 Task: Look for space in Thanh Hóa, Vietnam from 6th September, 2023 to 15th September, 2023 for 6 adults in price range Rs.8000 to Rs.12000. Place can be entire place or private room with 6 bedrooms having 6 beds and 6 bathrooms. Property type can be house, flat, guest house. Amenities needed are: wifi, TV, free parkinig on premises, gym, breakfast. Booking option can be shelf check-in. Required host language is English.
Action: Mouse moved to (559, 113)
Screenshot: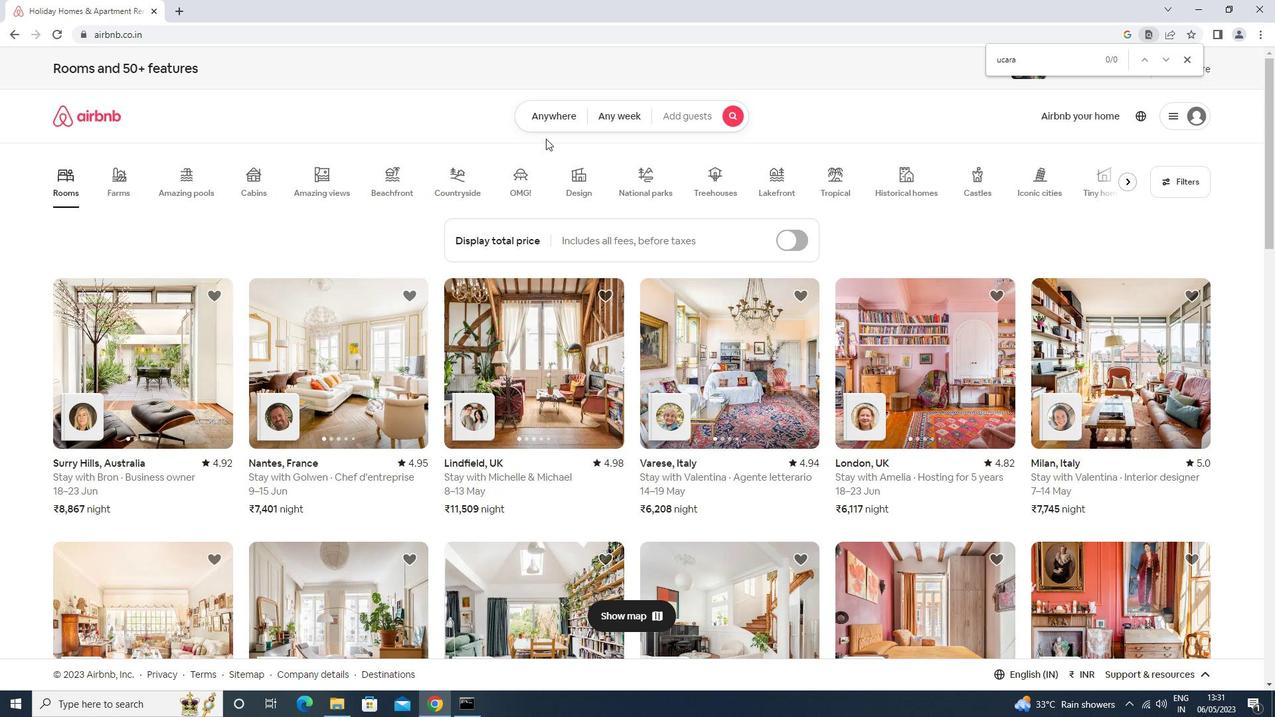 
Action: Mouse pressed left at (559, 113)
Screenshot: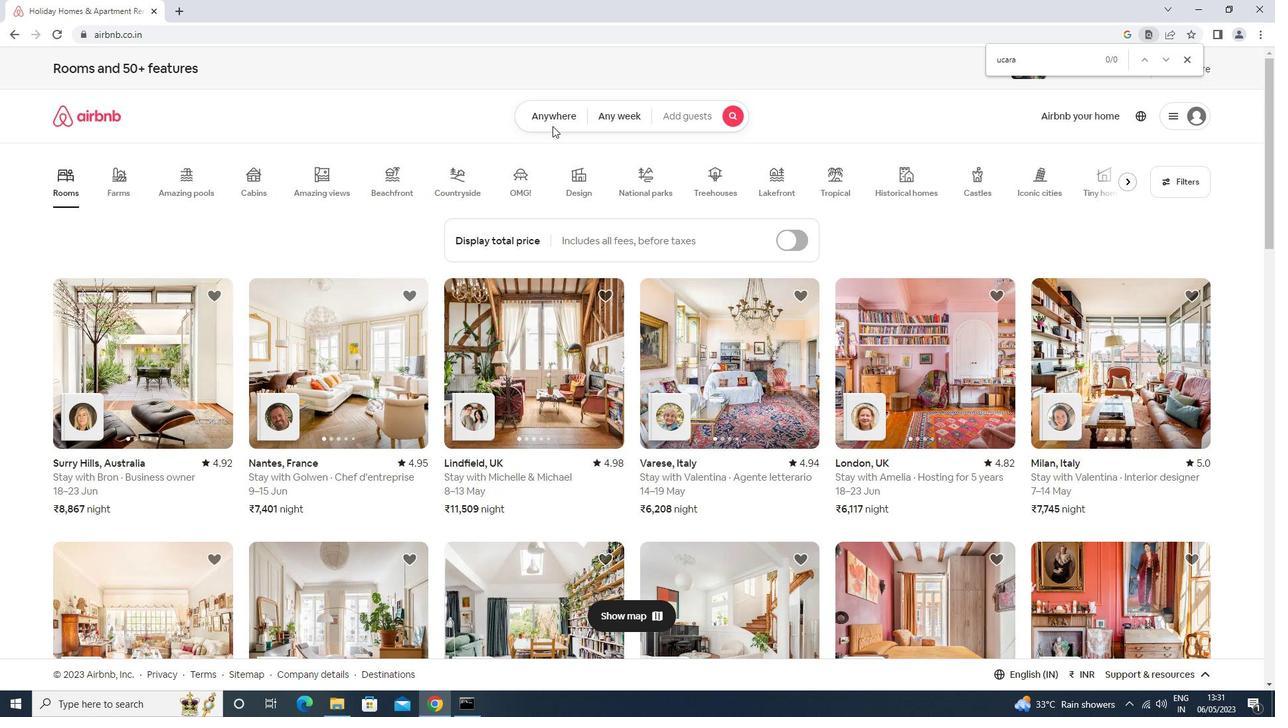 
Action: Mouse moved to (451, 173)
Screenshot: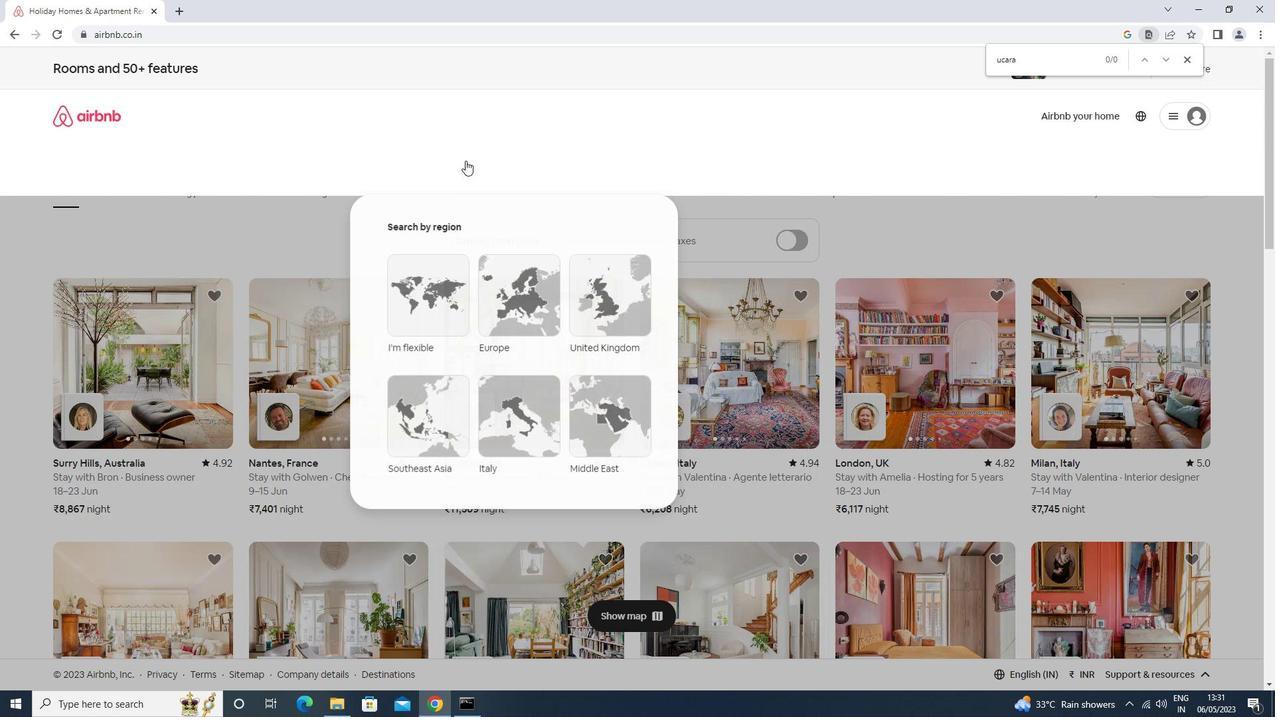 
Action: Mouse pressed left at (451, 173)
Screenshot: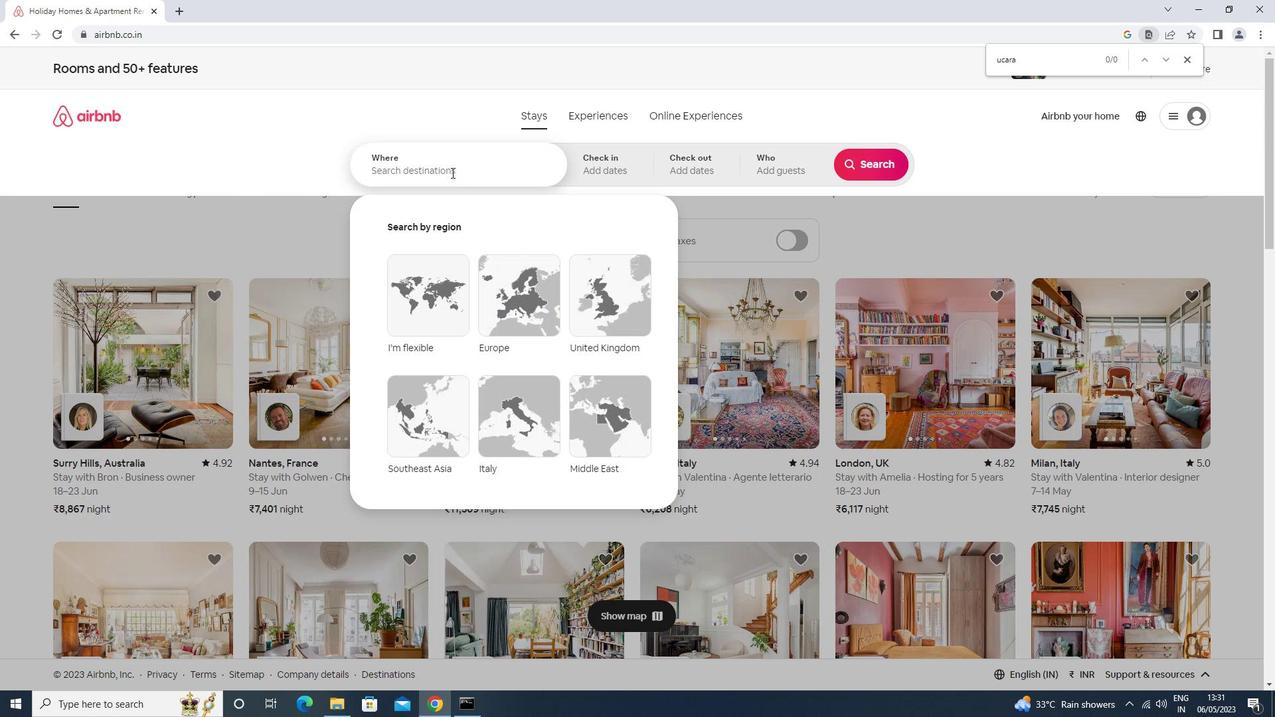 
Action: Key pressed thanh<Key.space>hoa<Key.enter><Key.backspace>
Screenshot: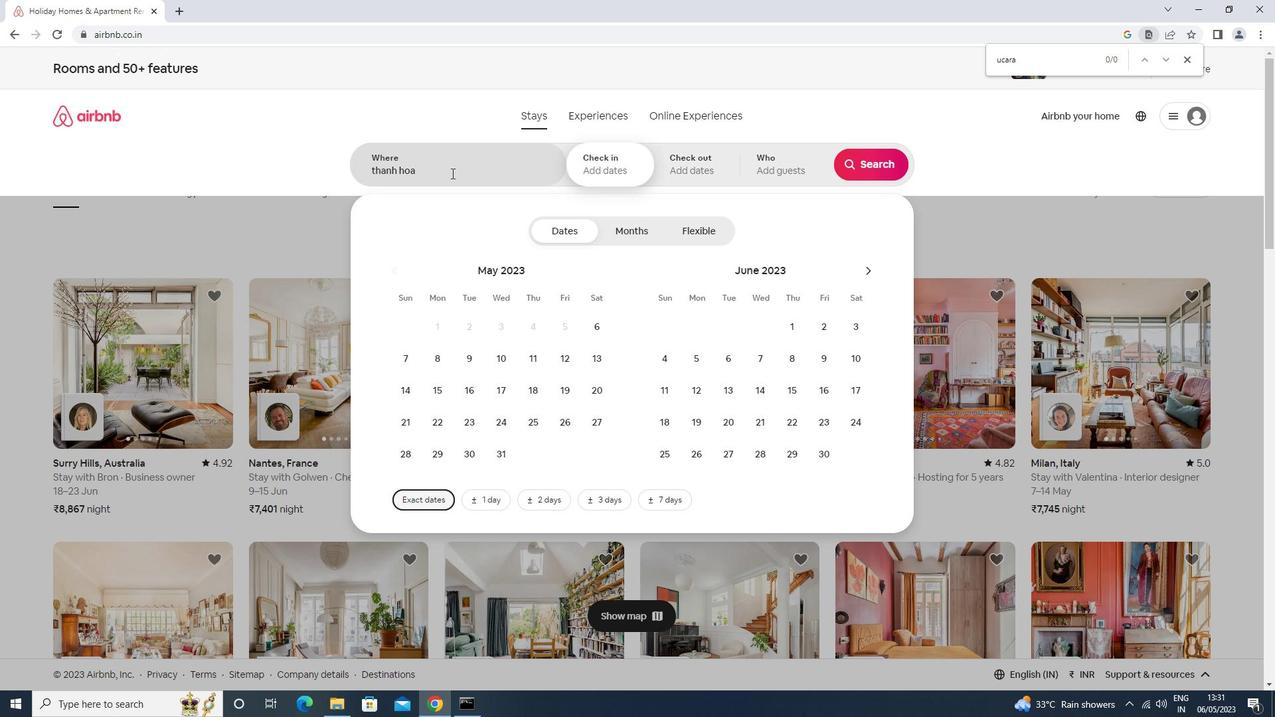 
Action: Mouse moved to (873, 269)
Screenshot: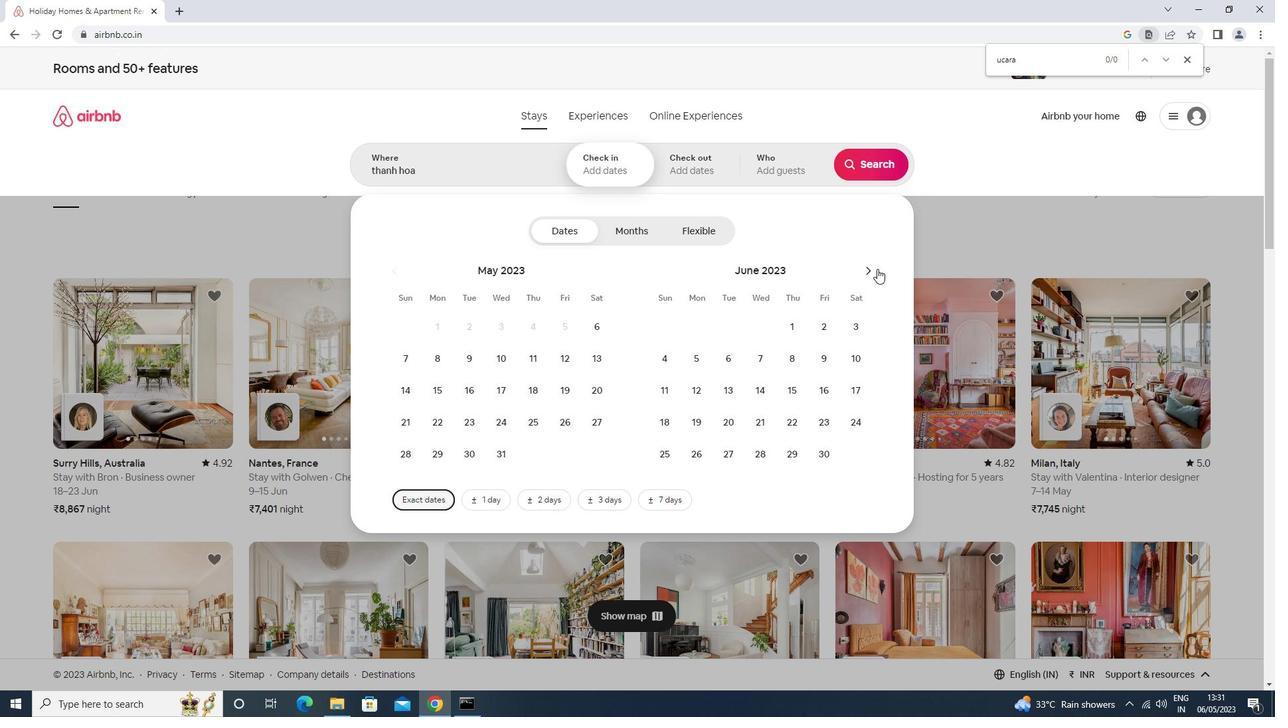 
Action: Mouse pressed left at (873, 269)
Screenshot: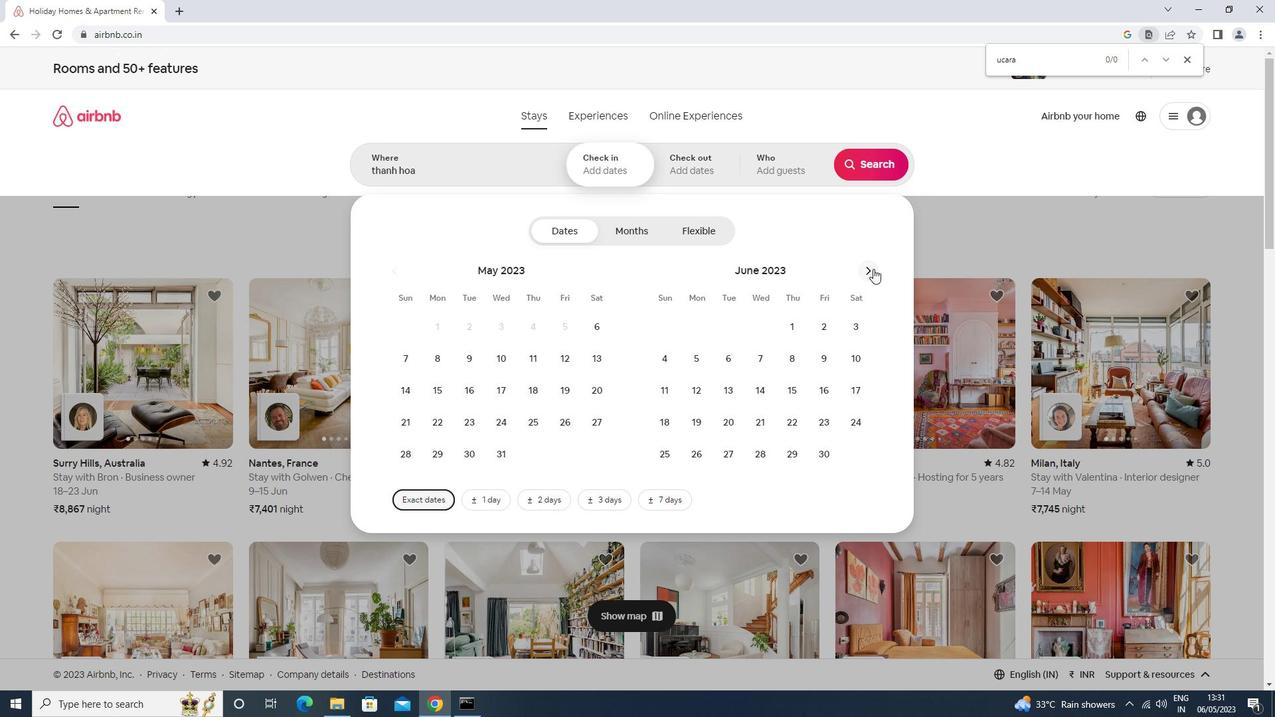 
Action: Mouse pressed left at (873, 269)
Screenshot: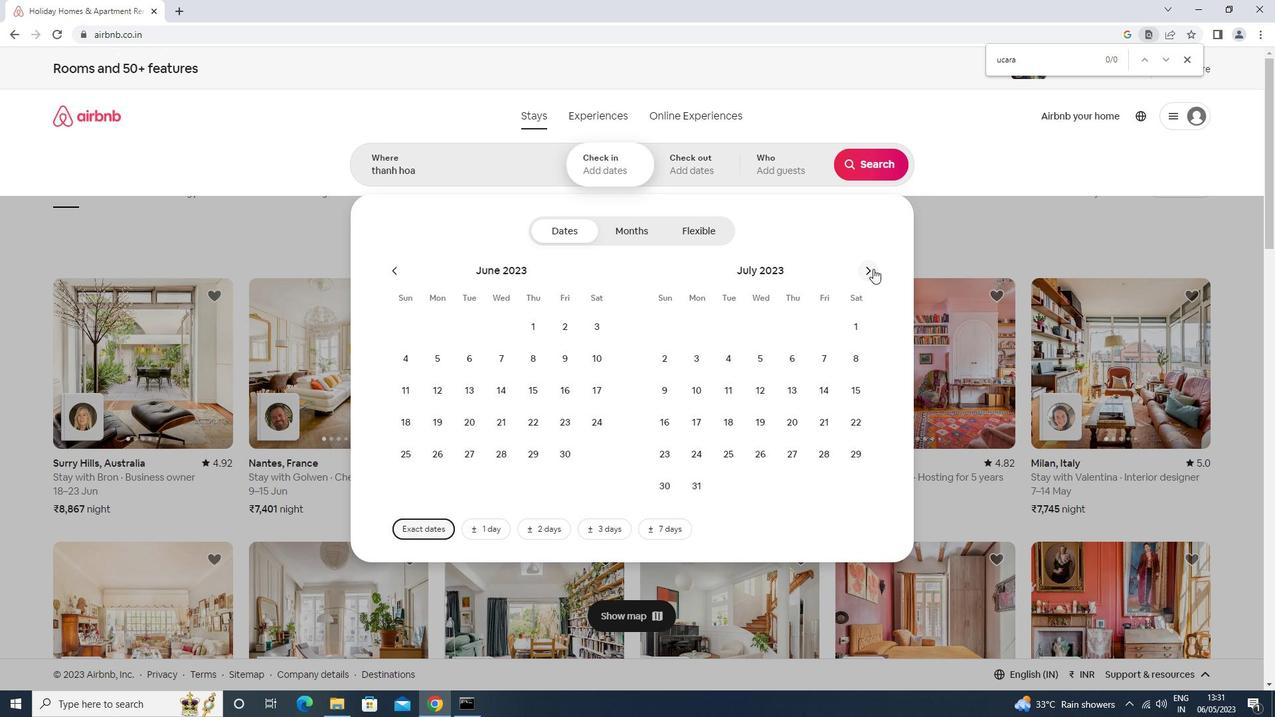 
Action: Mouse pressed left at (873, 269)
Screenshot: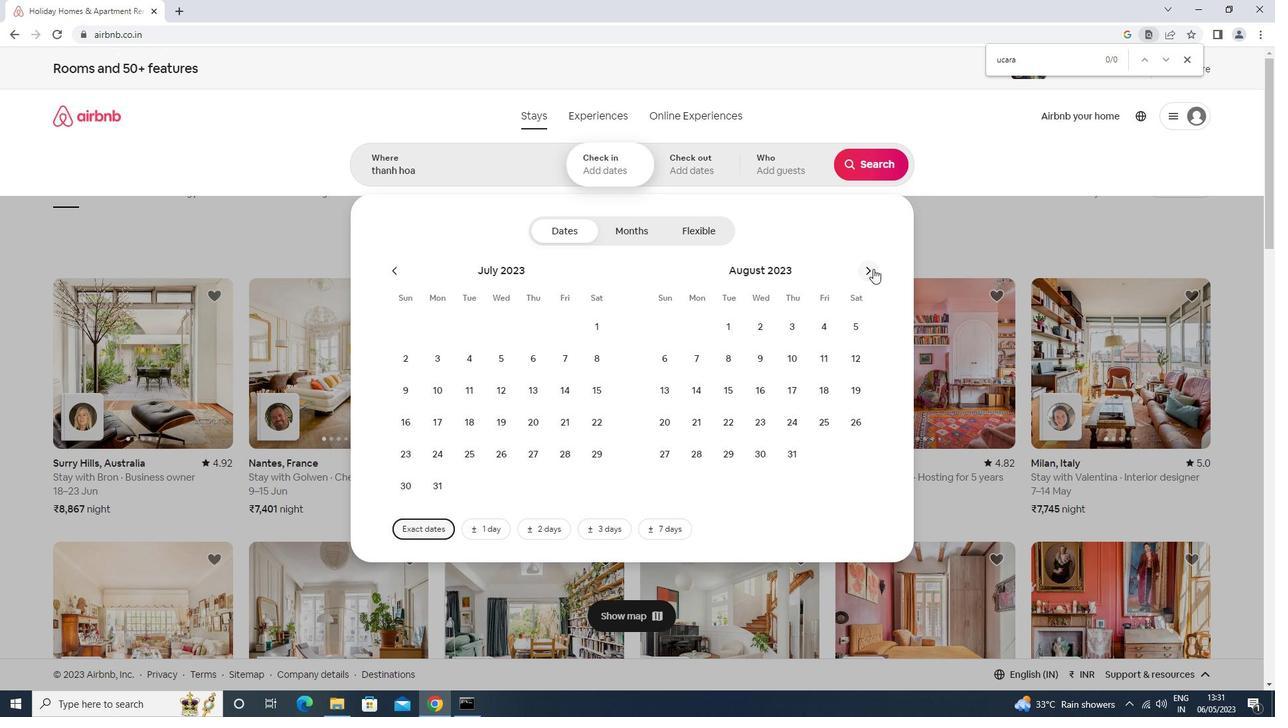 
Action: Mouse moved to (761, 351)
Screenshot: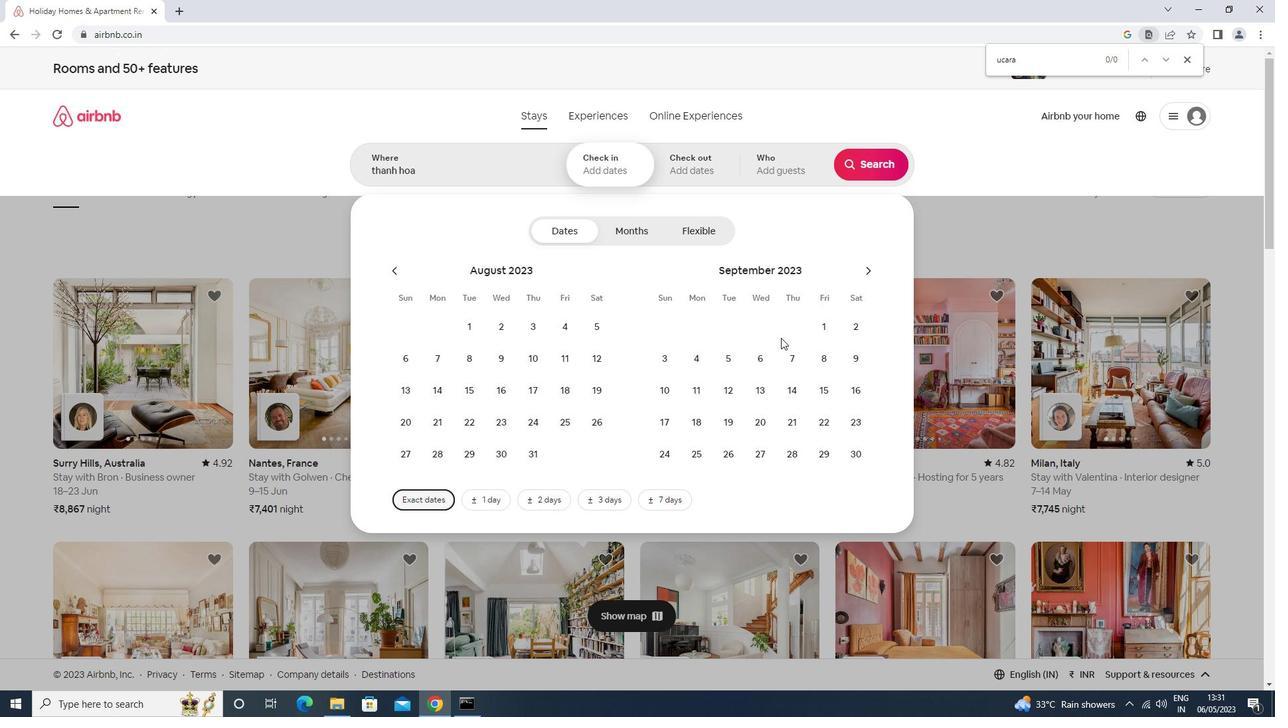 
Action: Mouse pressed left at (761, 351)
Screenshot: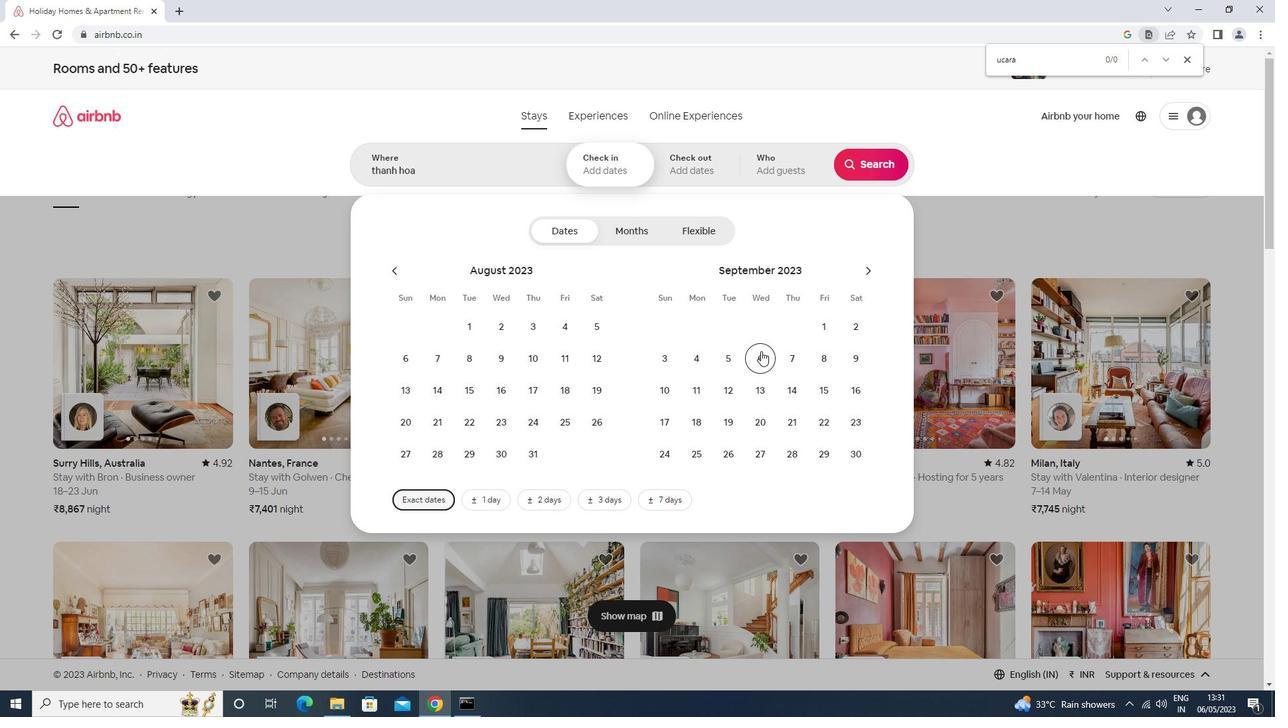 
Action: Mouse moved to (829, 391)
Screenshot: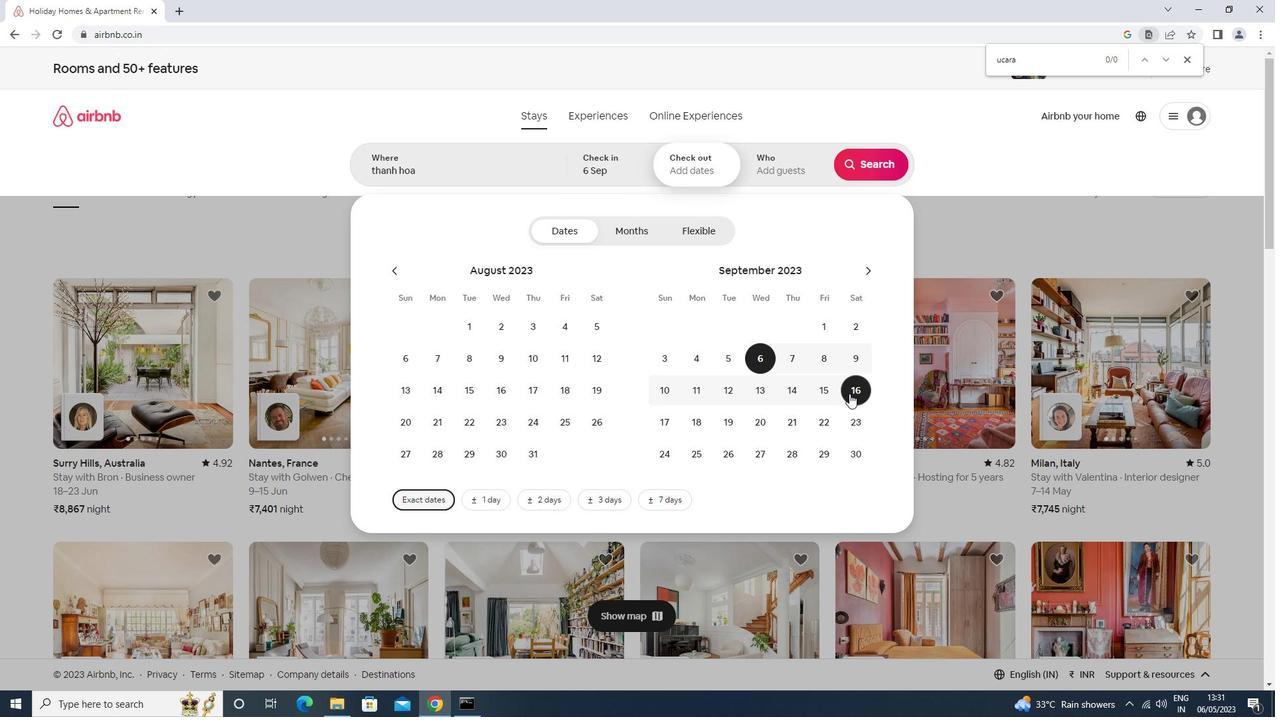 
Action: Mouse pressed left at (829, 391)
Screenshot: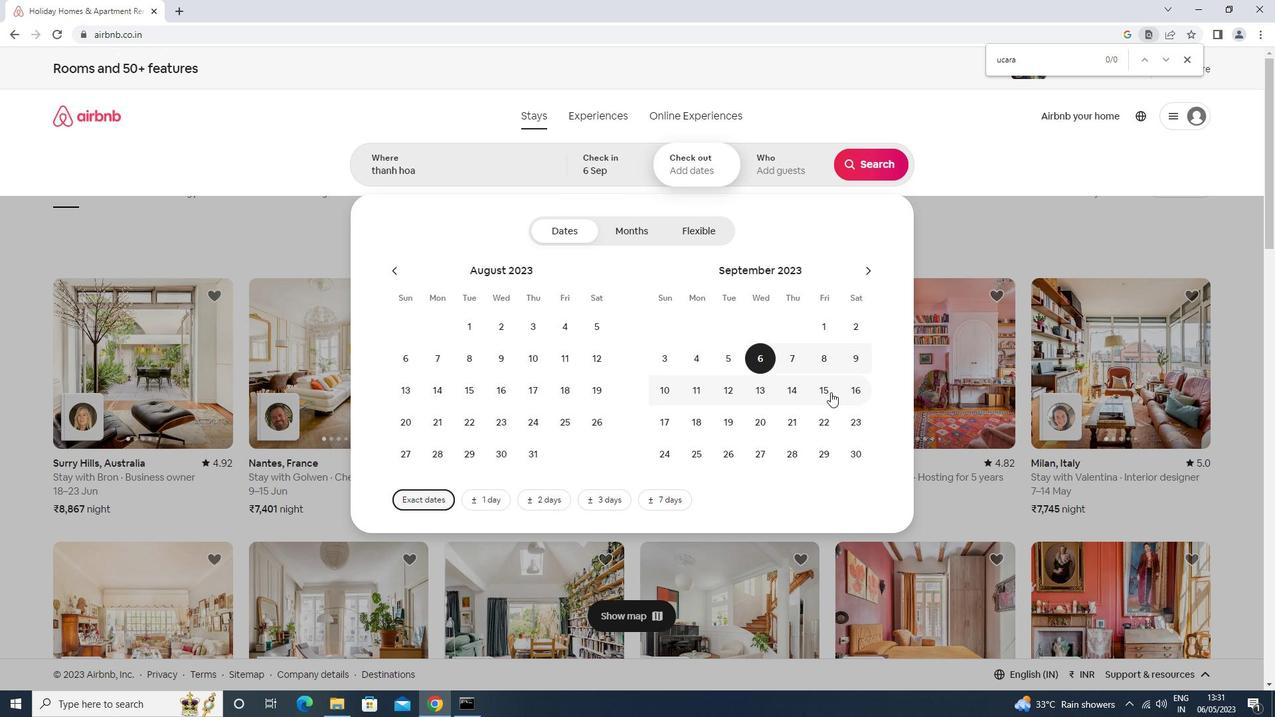 
Action: Mouse moved to (811, 170)
Screenshot: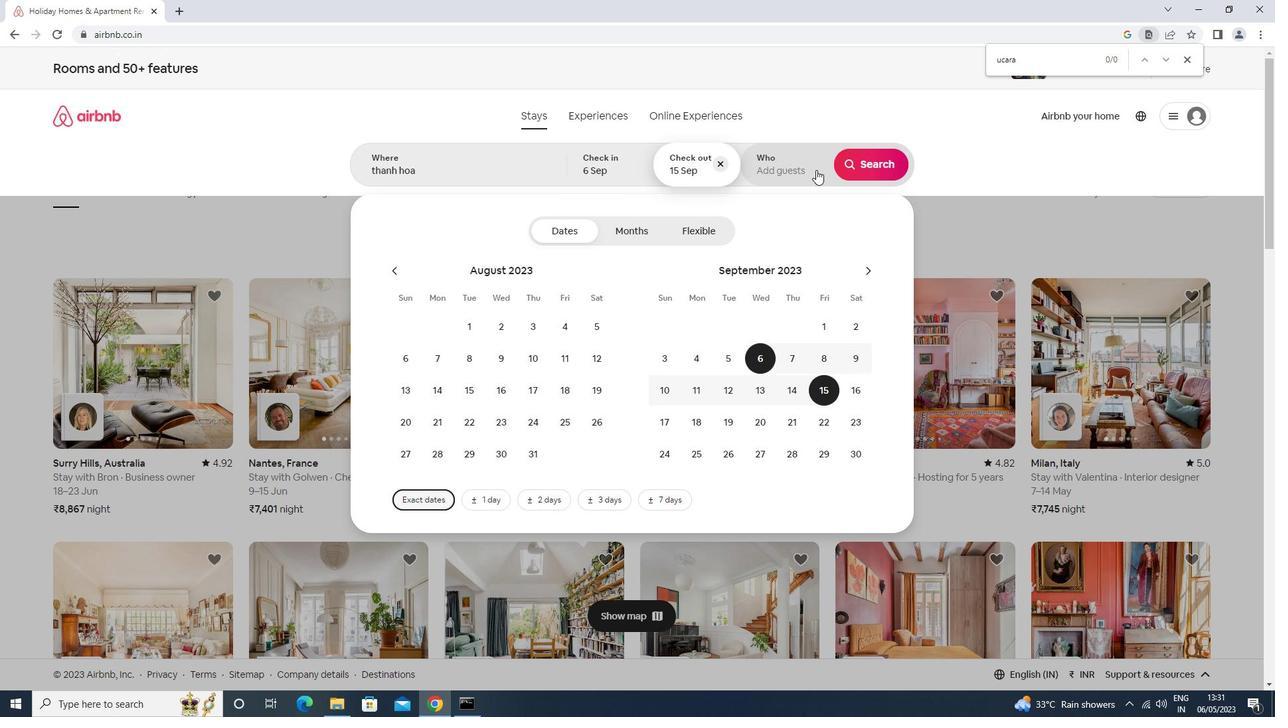 
Action: Mouse pressed left at (811, 170)
Screenshot: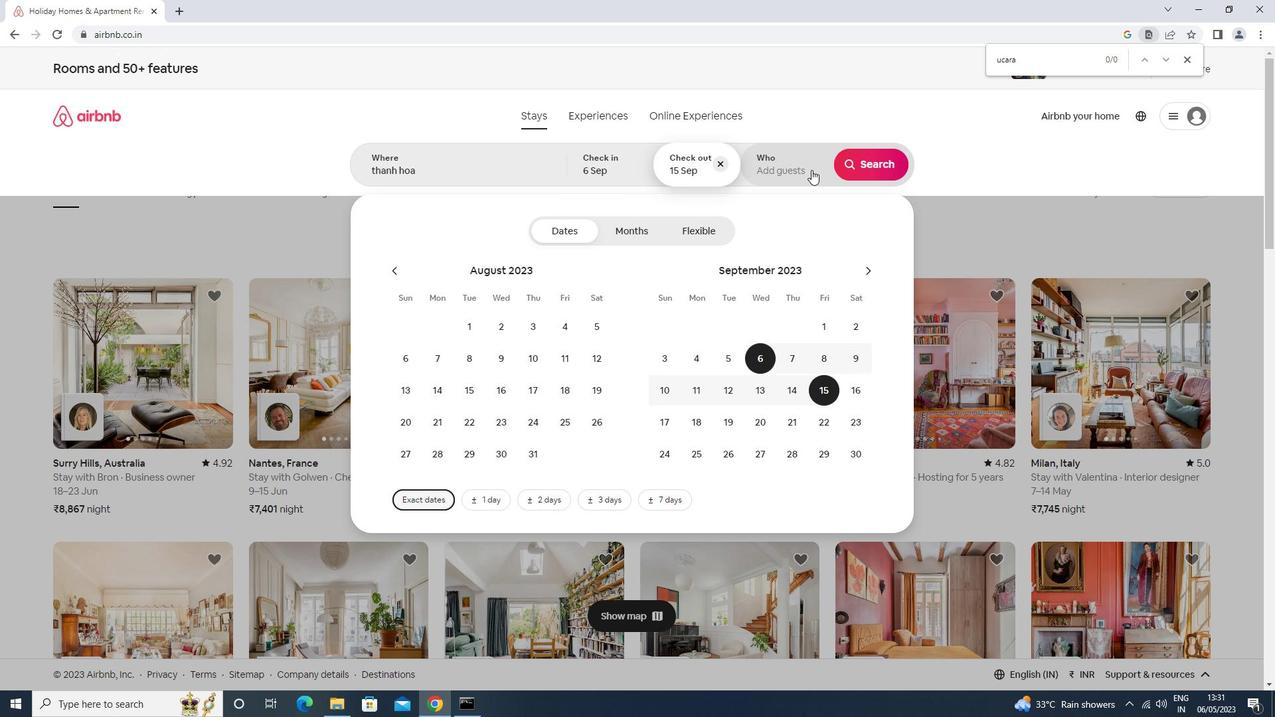 
Action: Mouse moved to (870, 237)
Screenshot: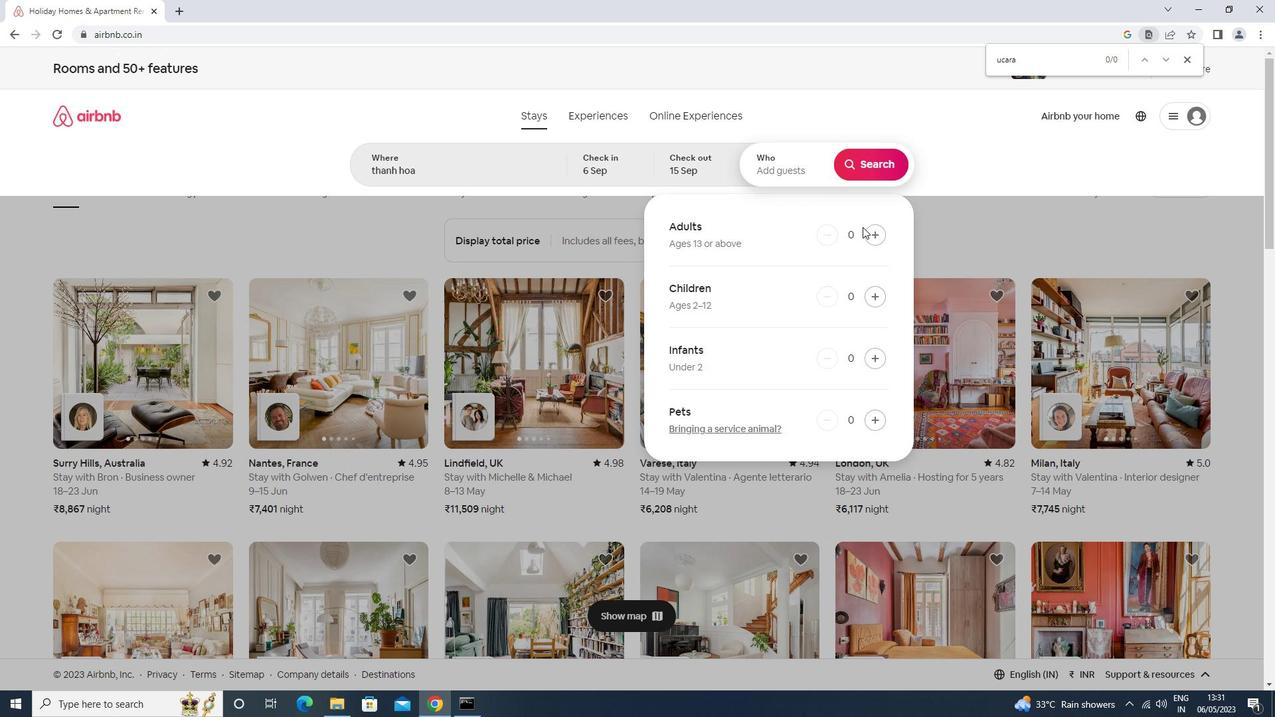 
Action: Mouse pressed left at (870, 237)
Screenshot: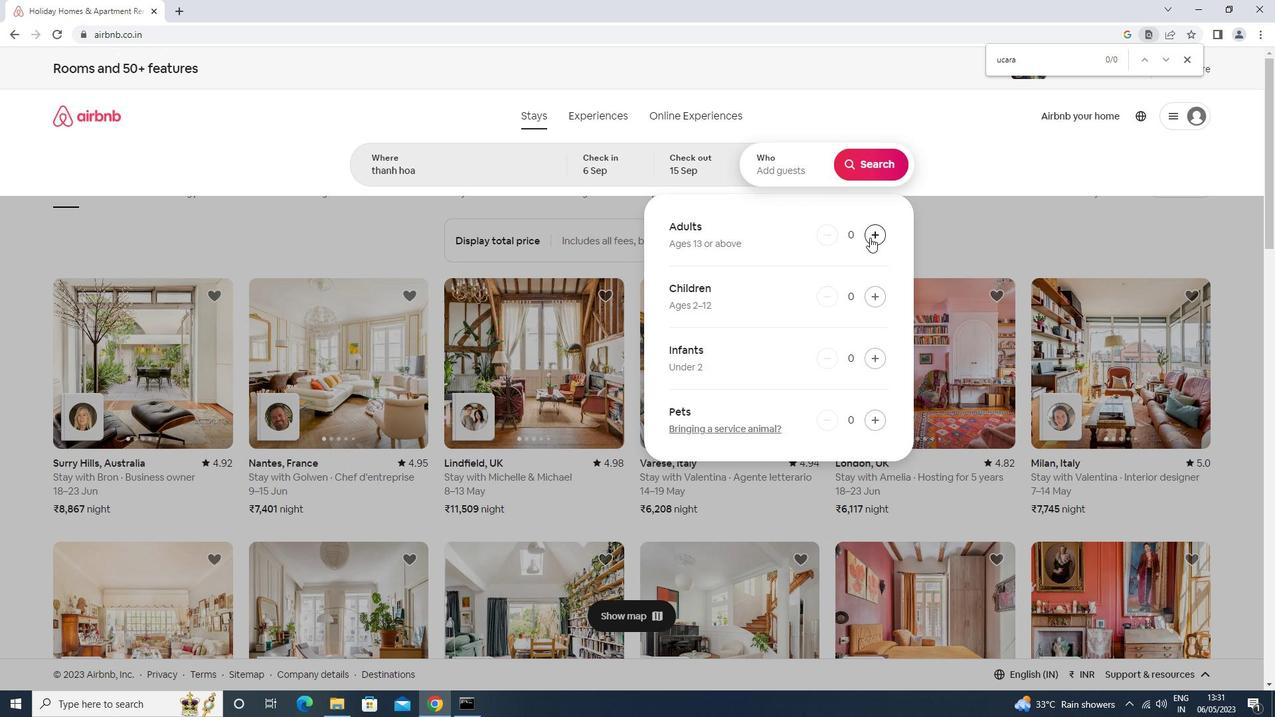 
Action: Mouse pressed left at (870, 237)
Screenshot: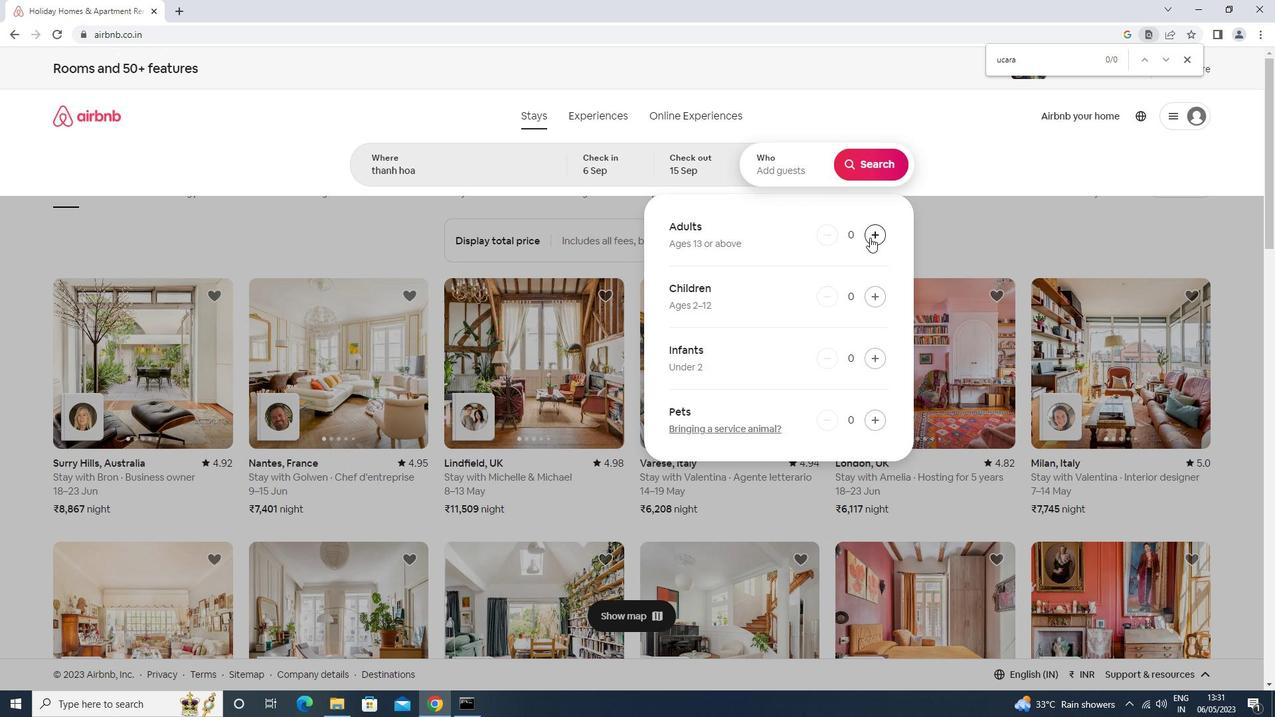 
Action: Mouse pressed left at (870, 237)
Screenshot: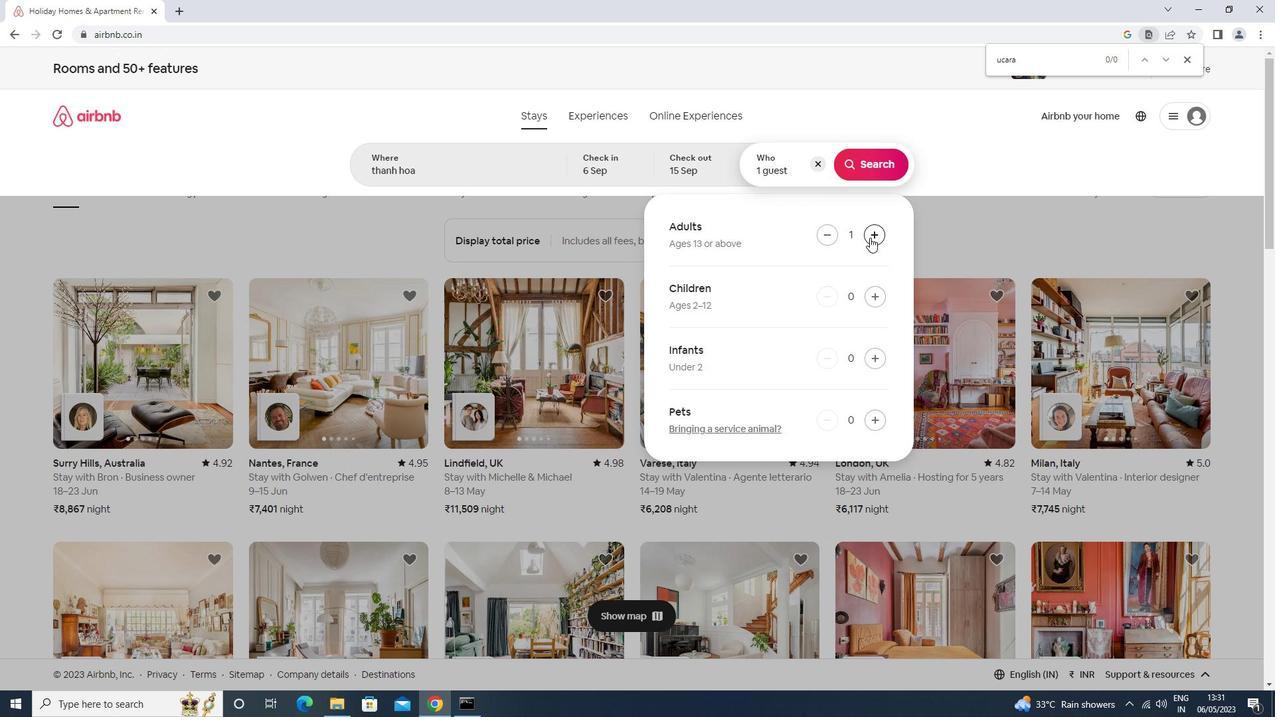 
Action: Mouse pressed left at (870, 237)
Screenshot: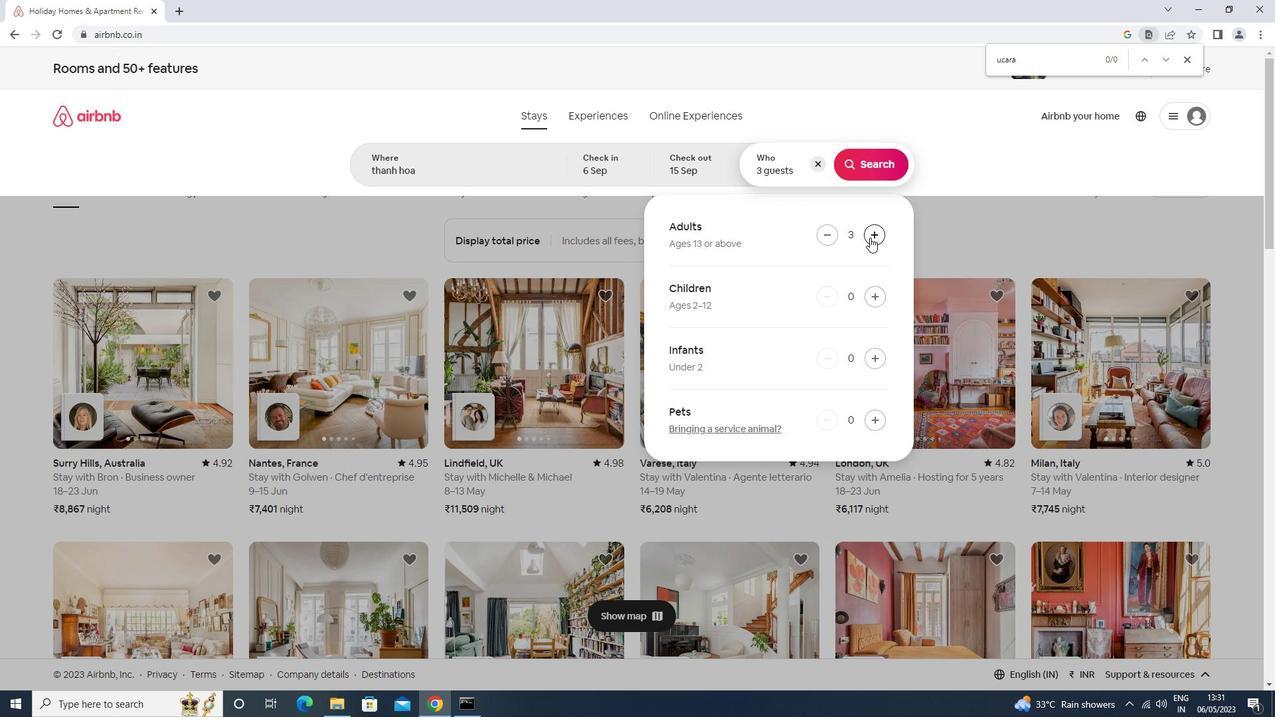 
Action: Mouse pressed left at (870, 237)
Screenshot: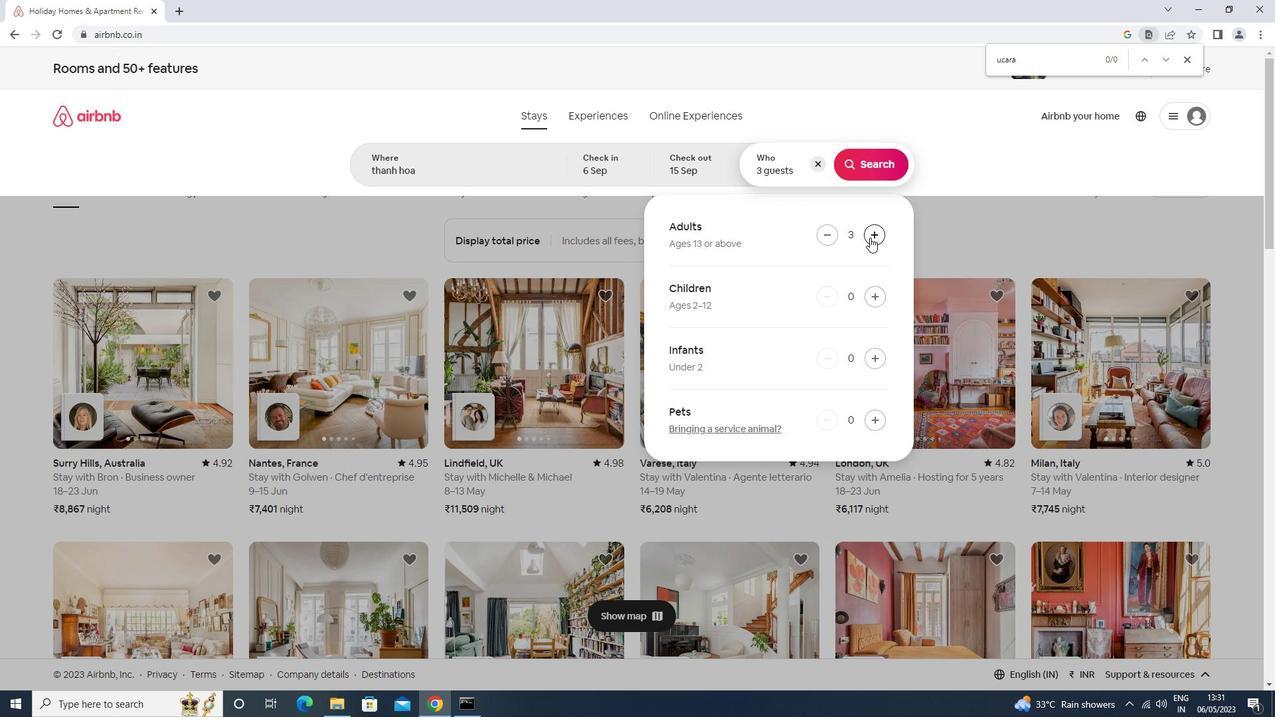 
Action: Mouse pressed left at (870, 237)
Screenshot: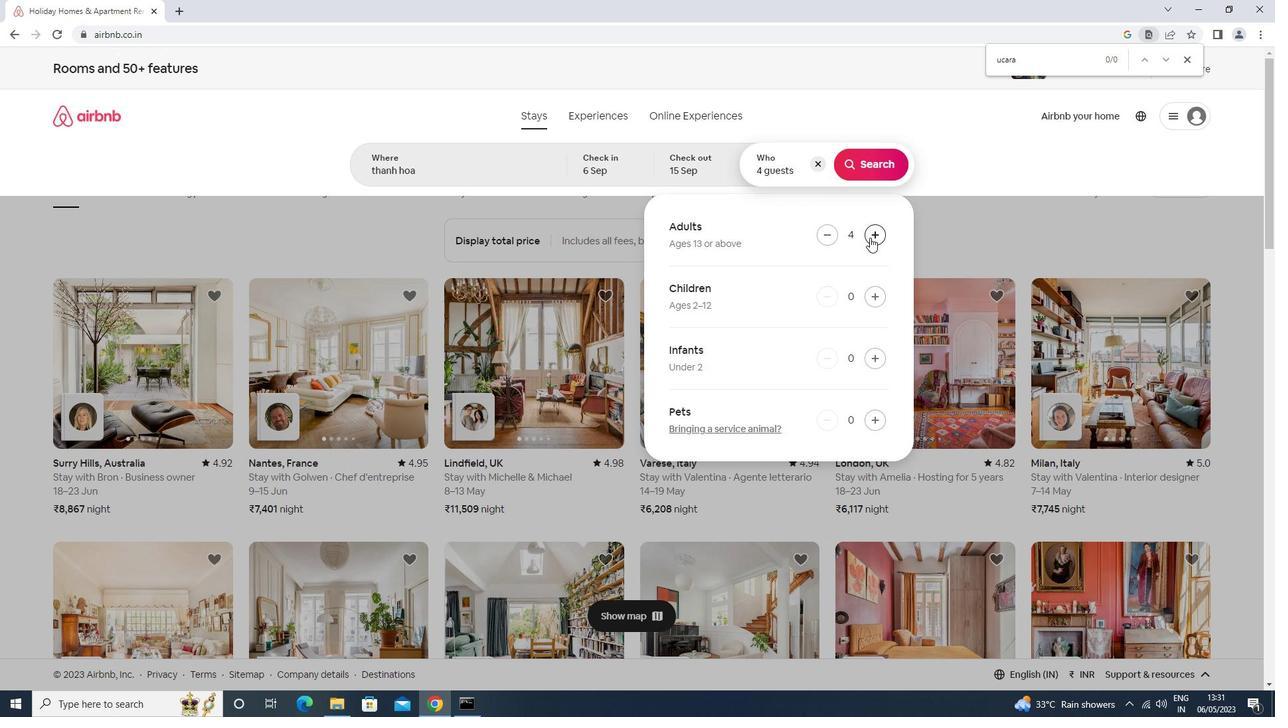 
Action: Mouse moved to (868, 171)
Screenshot: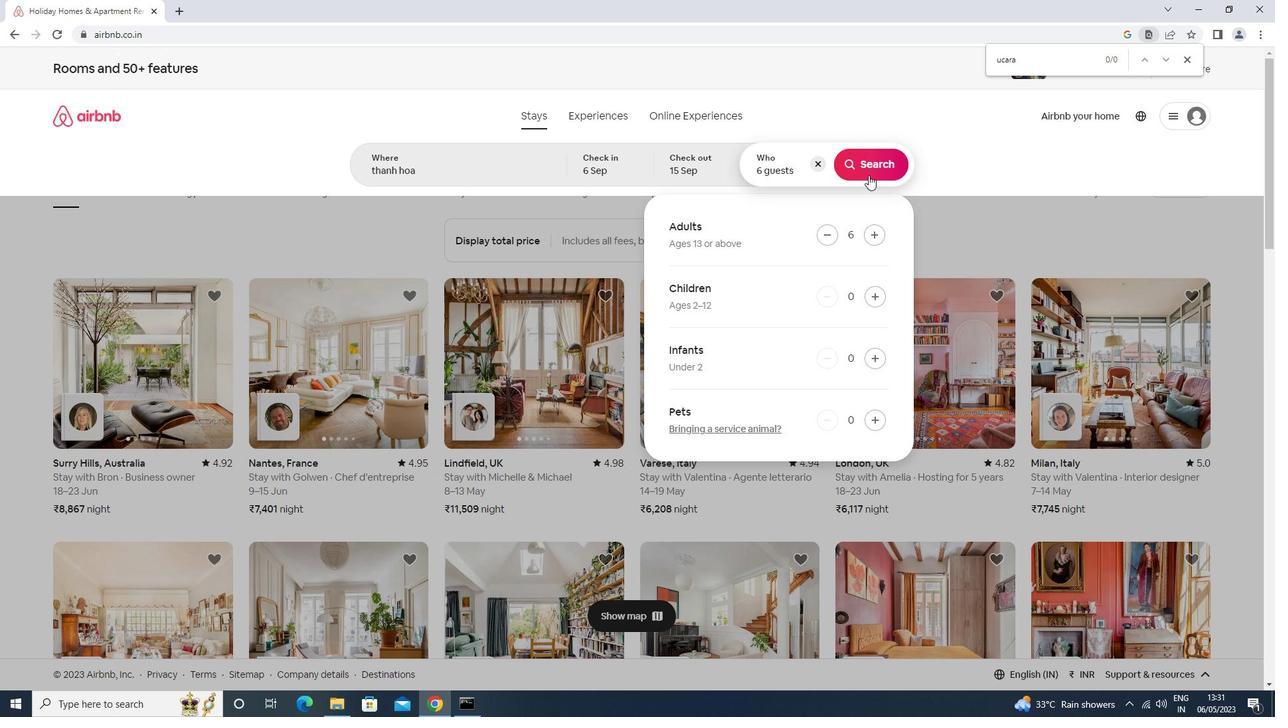 
Action: Mouse pressed left at (868, 171)
Screenshot: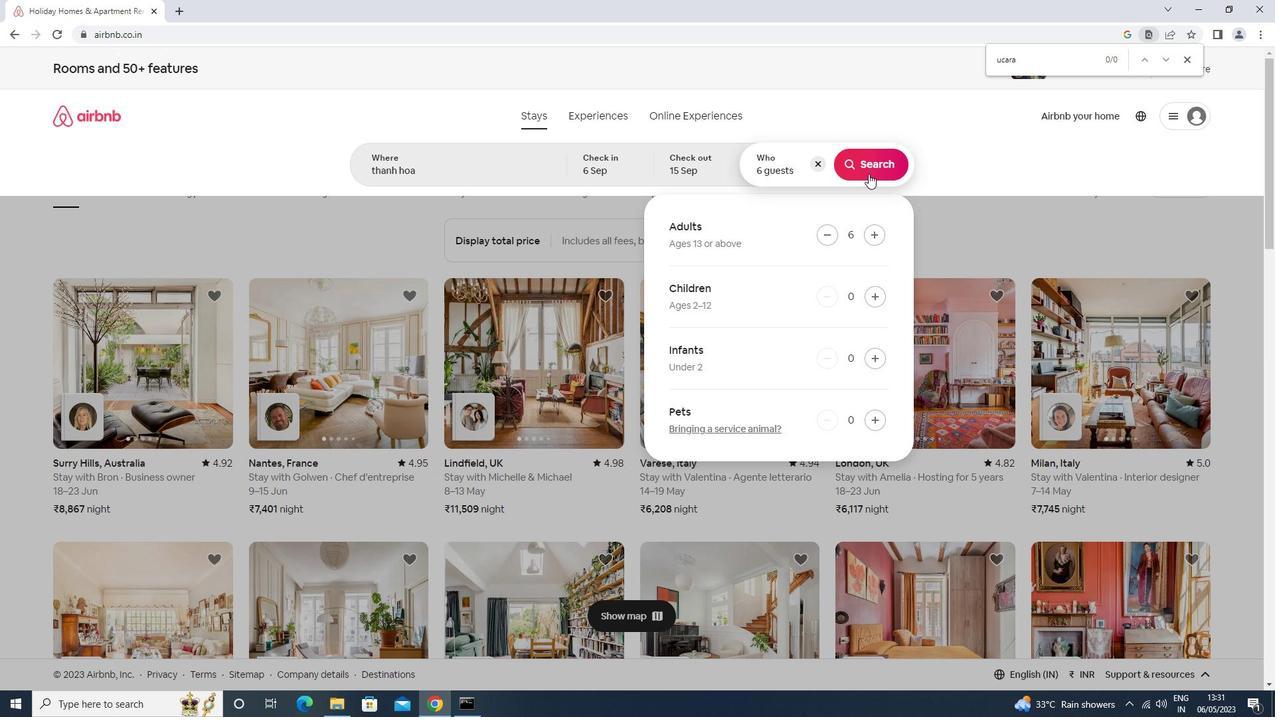 
Action: Mouse moved to (1202, 122)
Screenshot: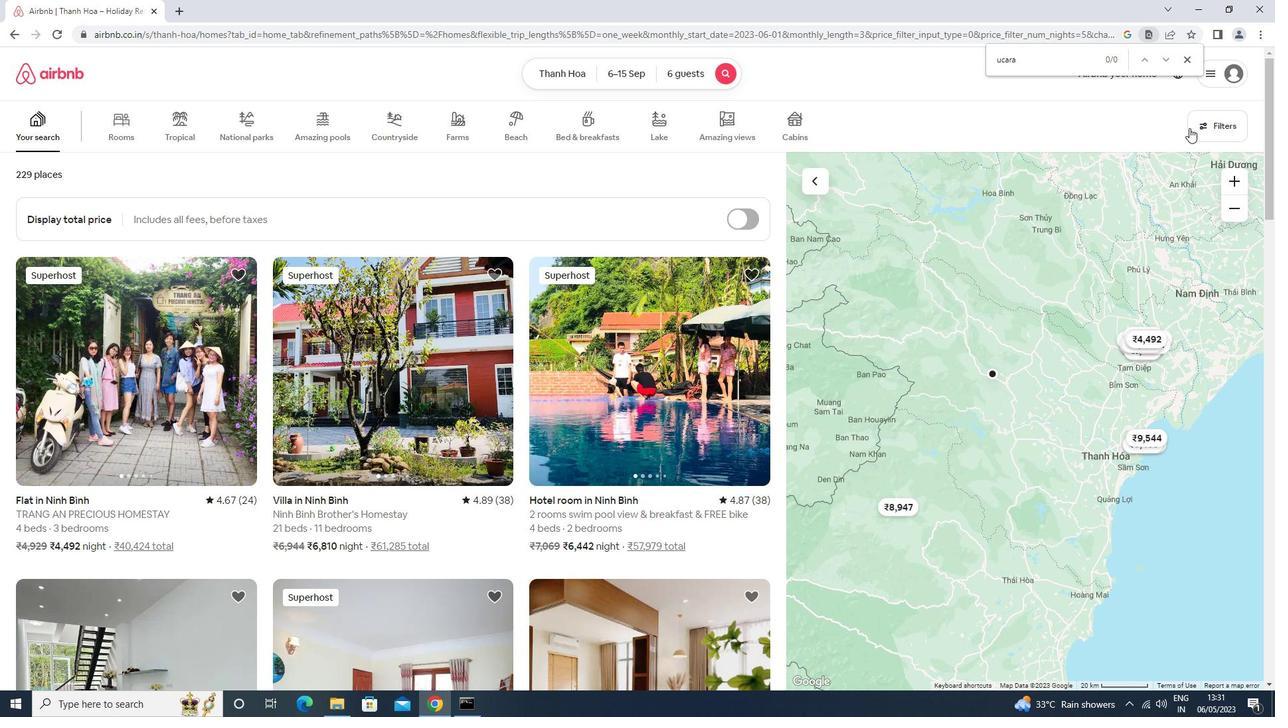 
Action: Mouse pressed left at (1202, 122)
Screenshot: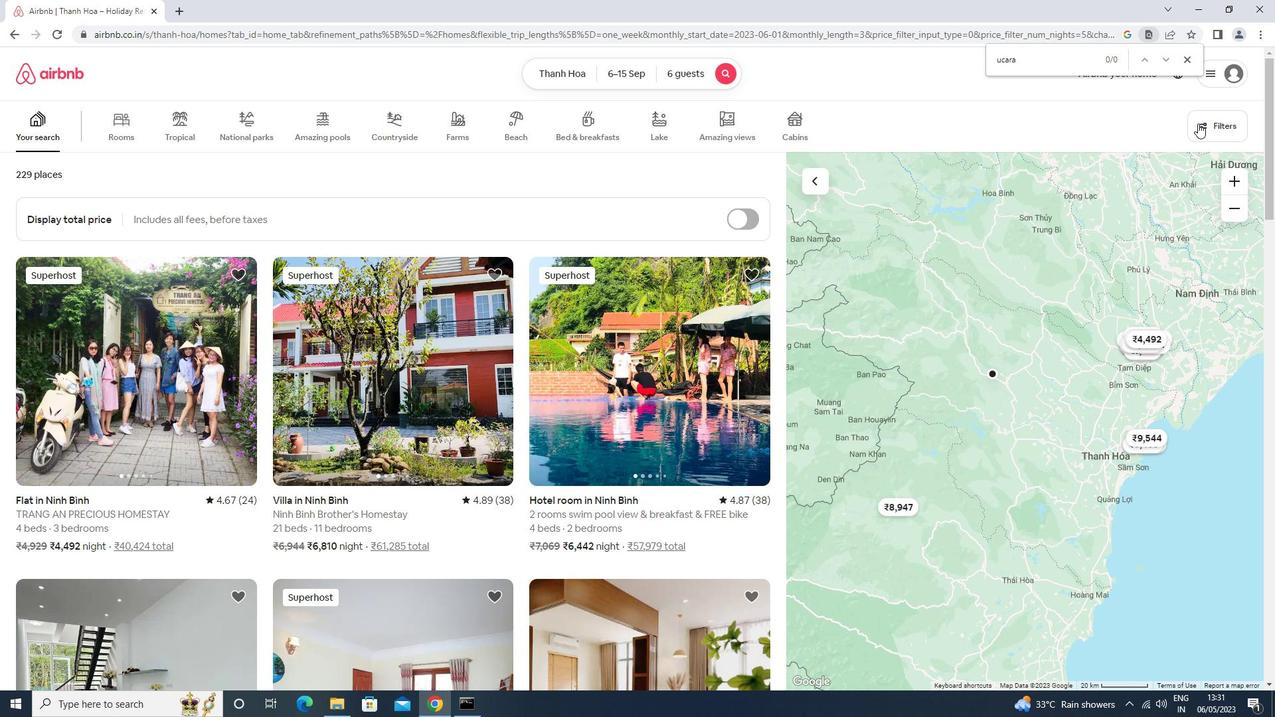 
Action: Mouse moved to (511, 452)
Screenshot: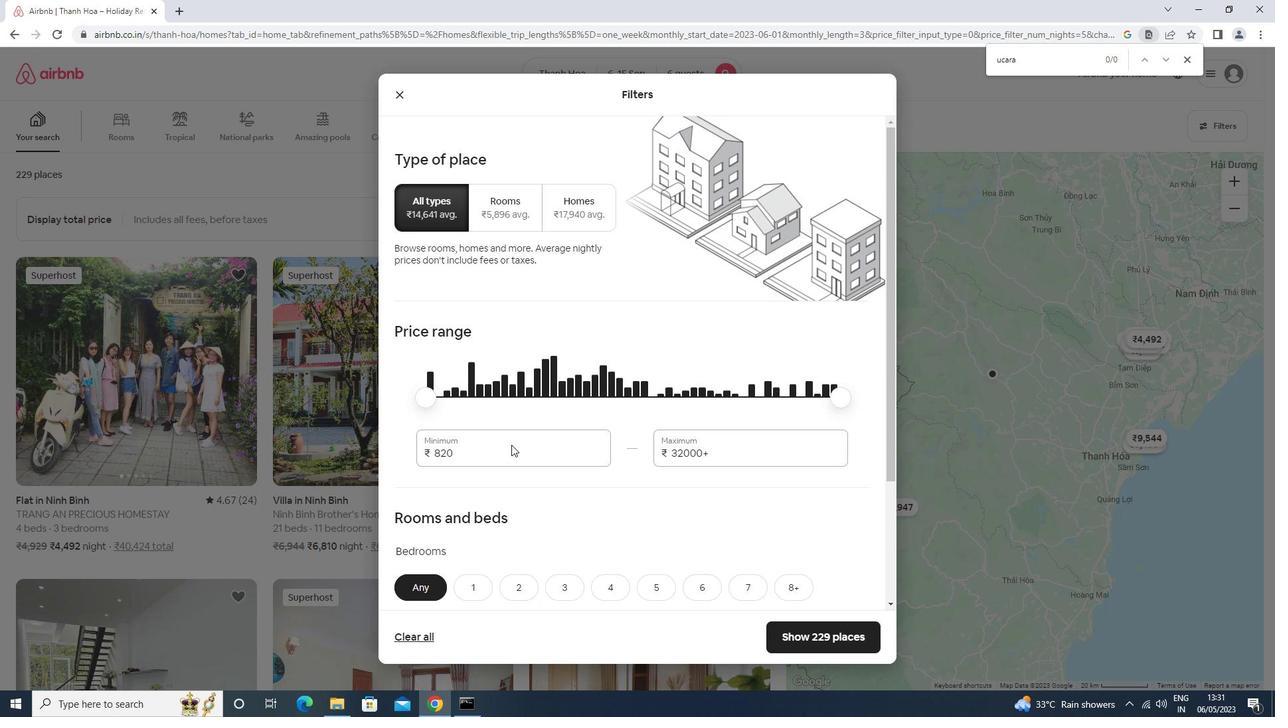 
Action: Mouse pressed left at (511, 452)
Screenshot: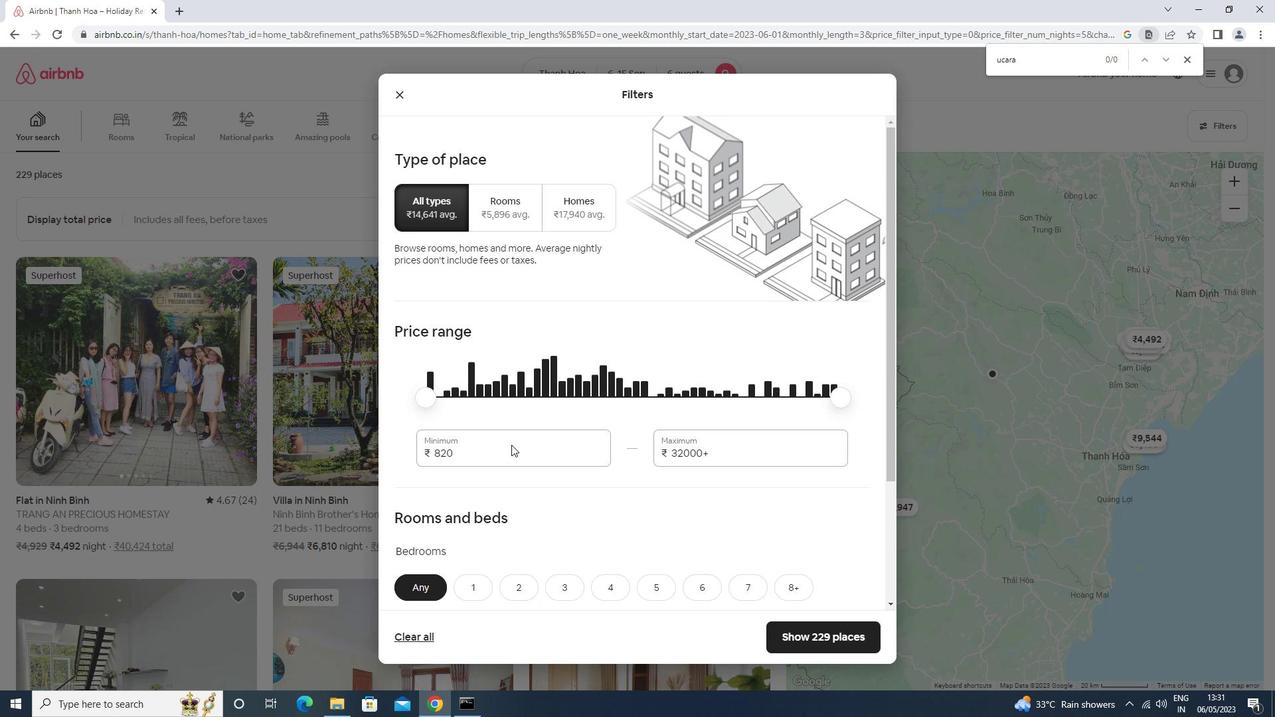 
Action: Mouse moved to (514, 452)
Screenshot: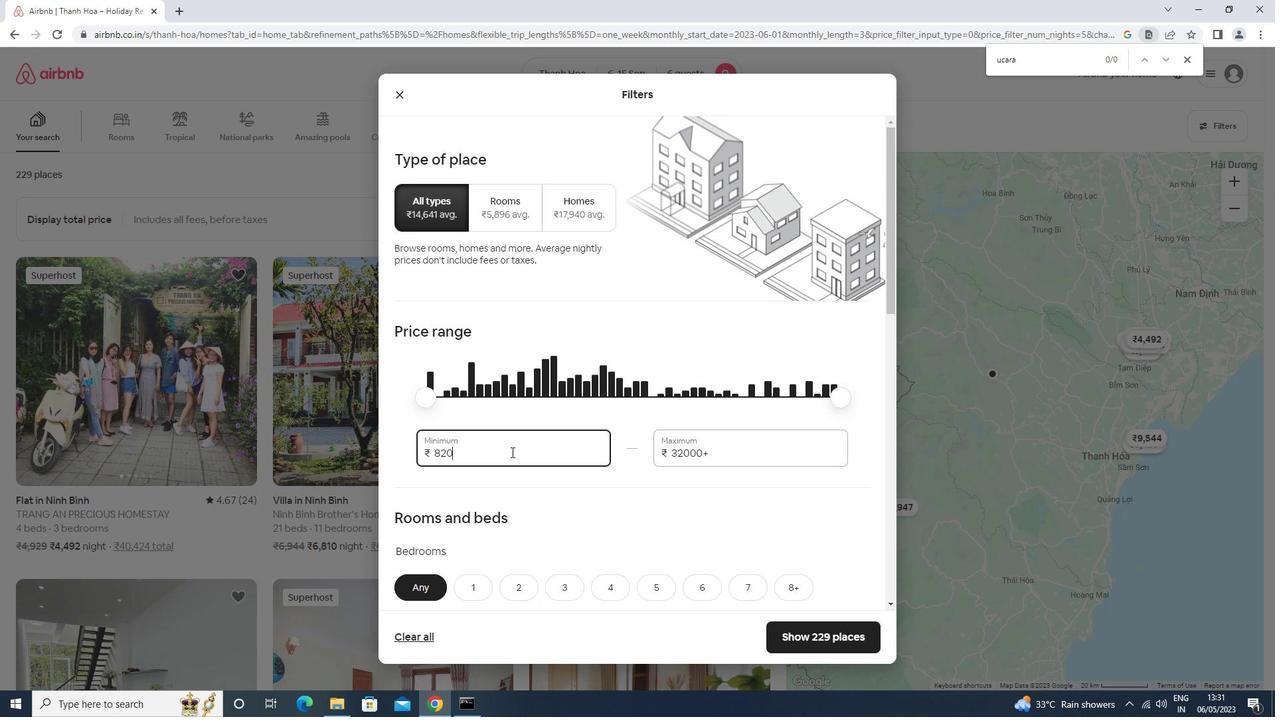 
Action: Key pressed <Key.backspace><Key.backspace>000<Key.tab>12000
Screenshot: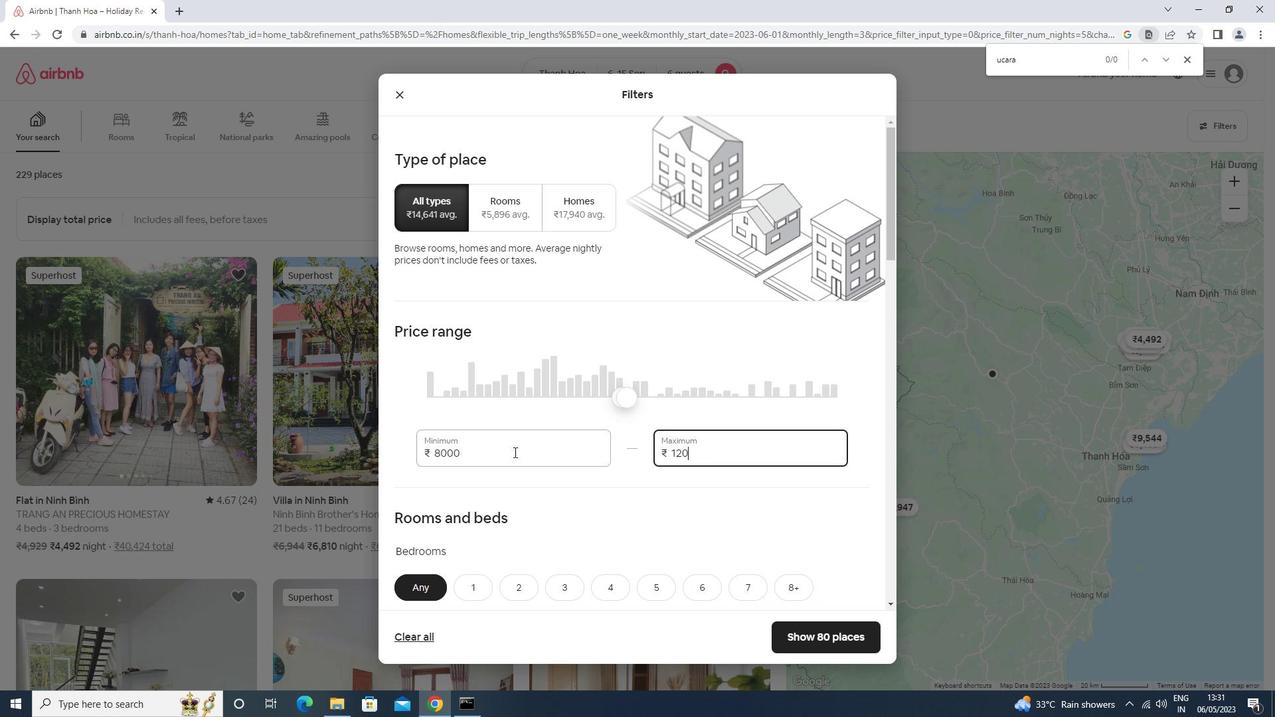 
Action: Mouse moved to (504, 439)
Screenshot: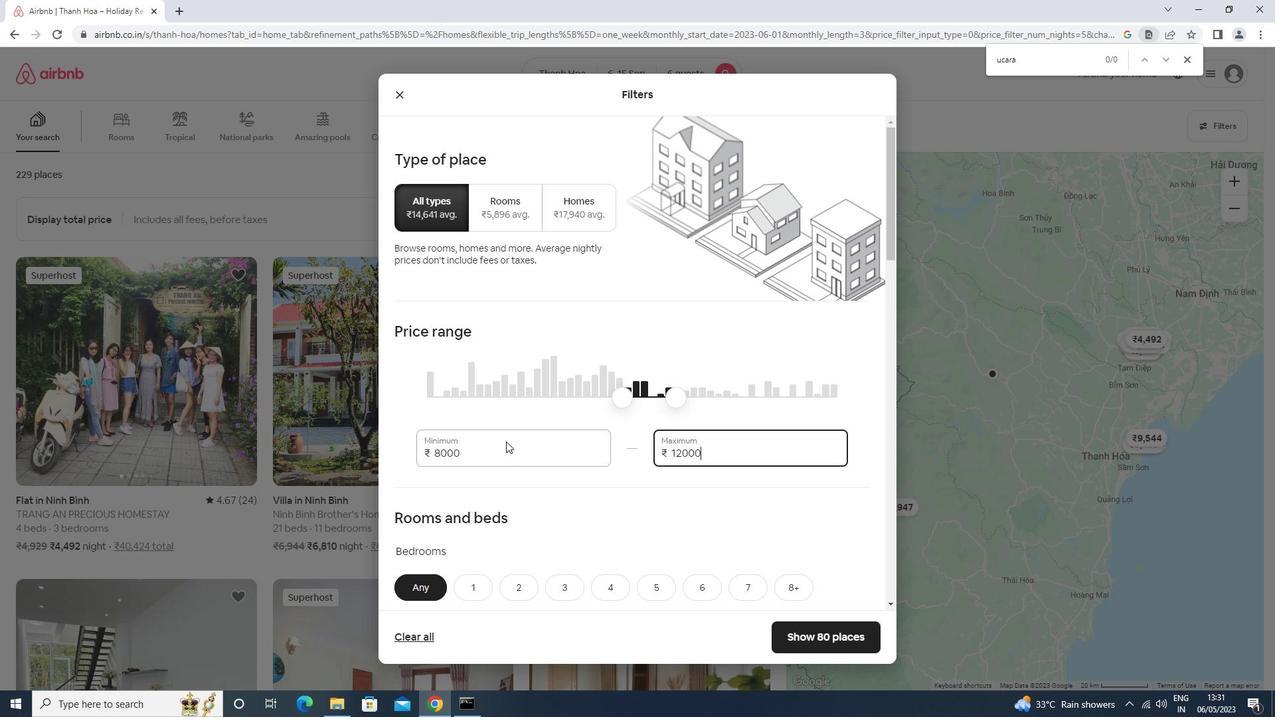 
Action: Mouse scrolled (504, 438) with delta (0, 0)
Screenshot: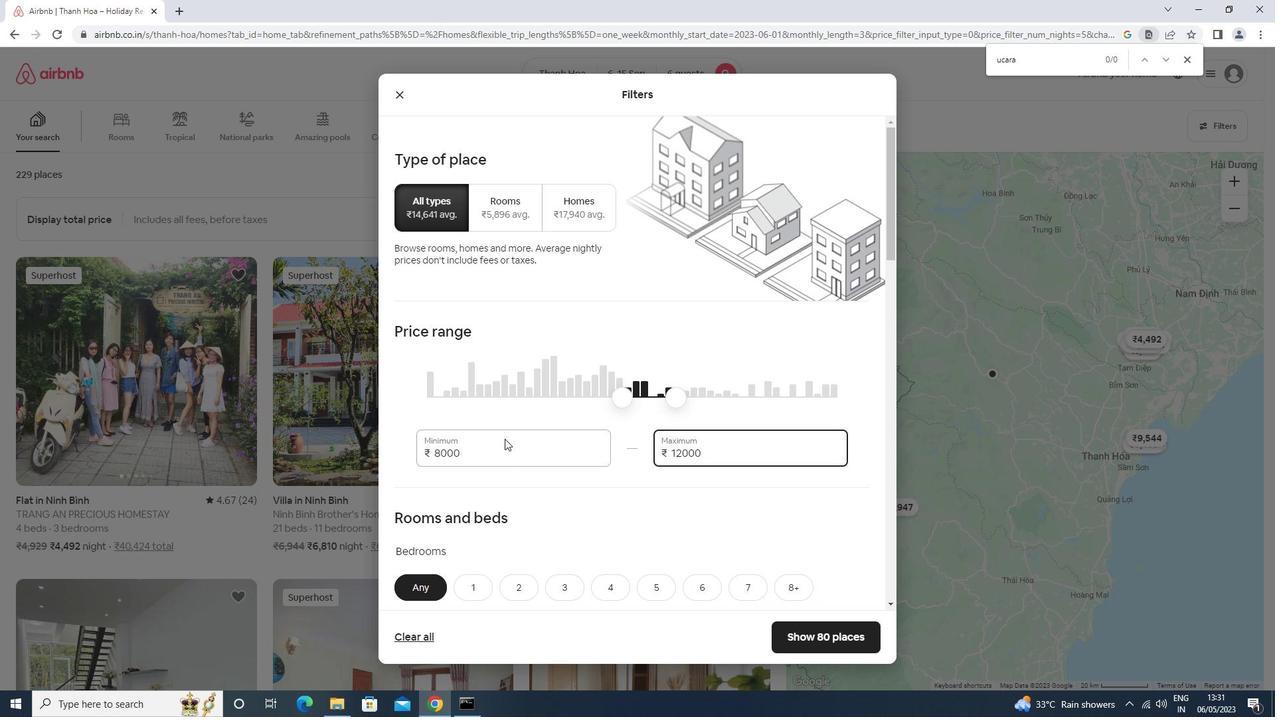 
Action: Mouse scrolled (504, 438) with delta (0, 0)
Screenshot: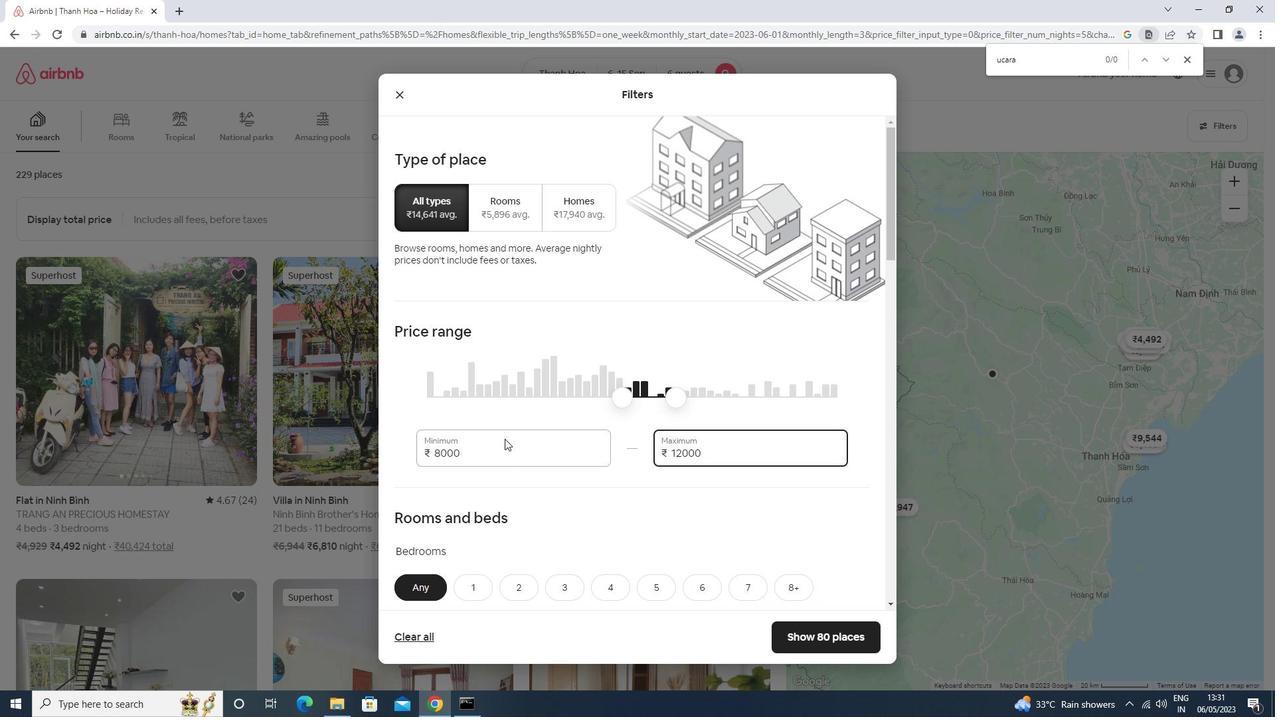 
Action: Mouse scrolled (504, 438) with delta (0, 0)
Screenshot: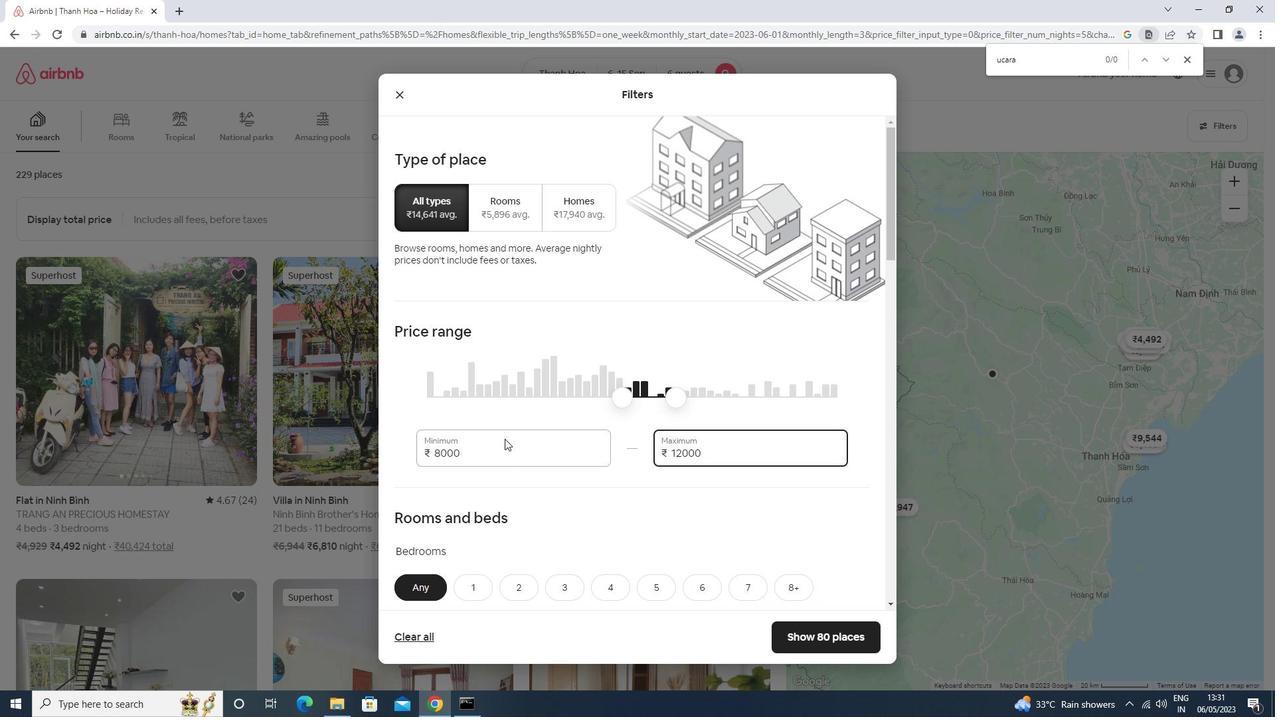 
Action: Mouse moved to (696, 394)
Screenshot: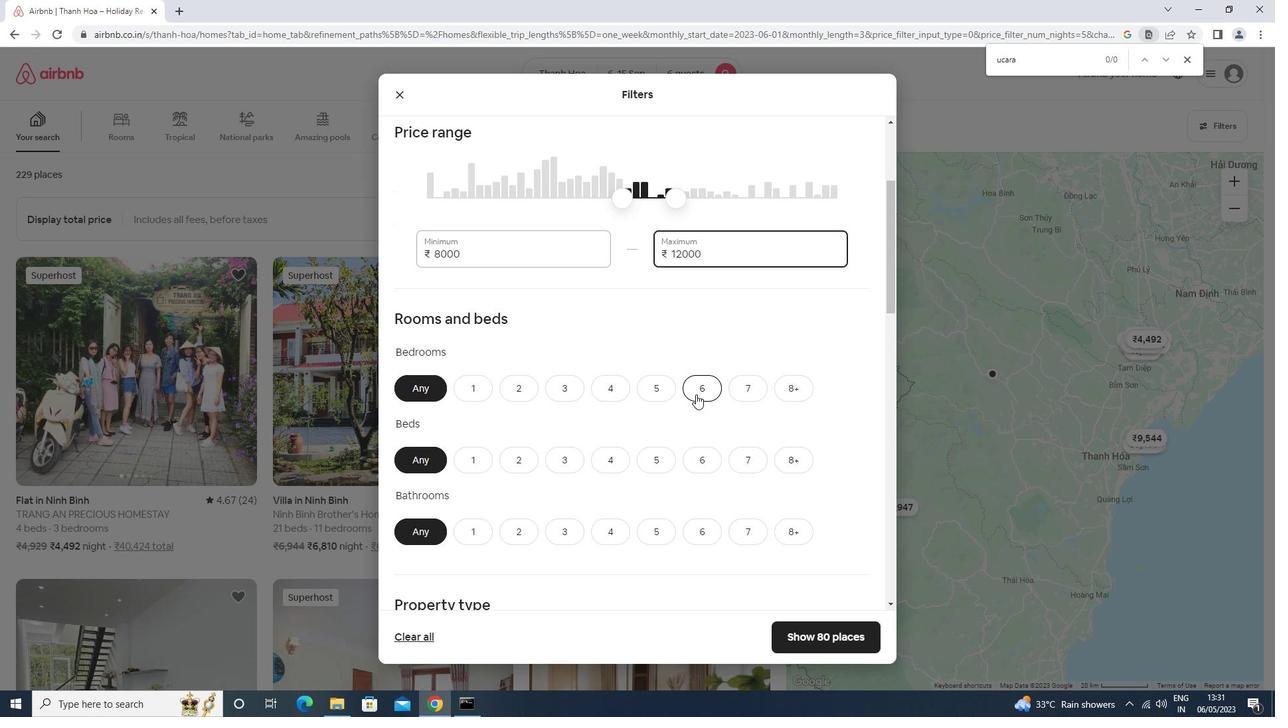 
Action: Mouse pressed left at (696, 394)
Screenshot: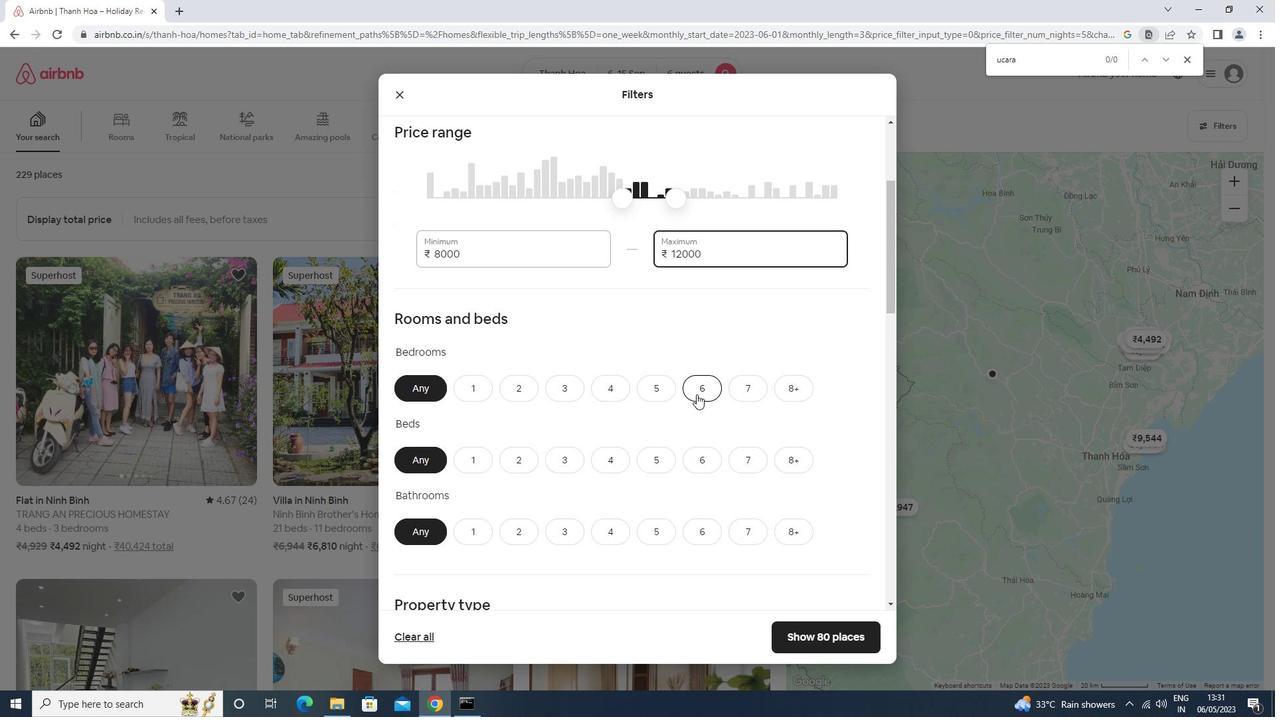 
Action: Mouse moved to (697, 457)
Screenshot: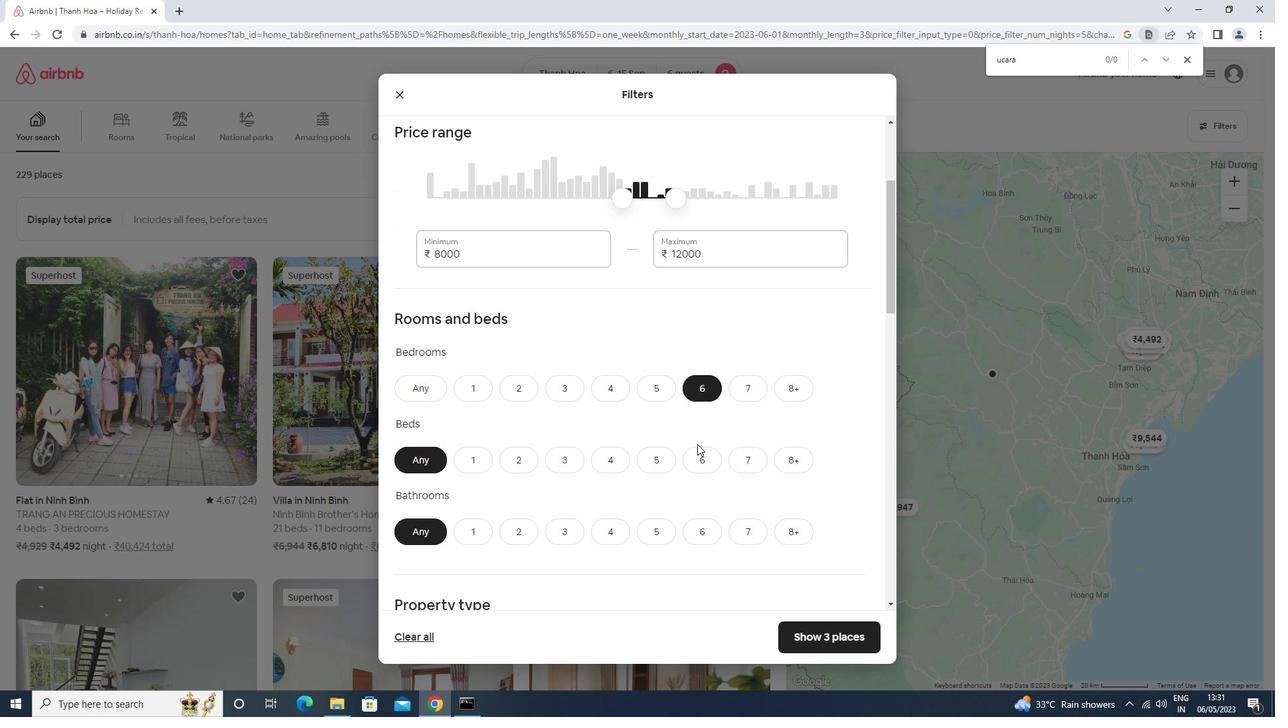 
Action: Mouse pressed left at (697, 457)
Screenshot: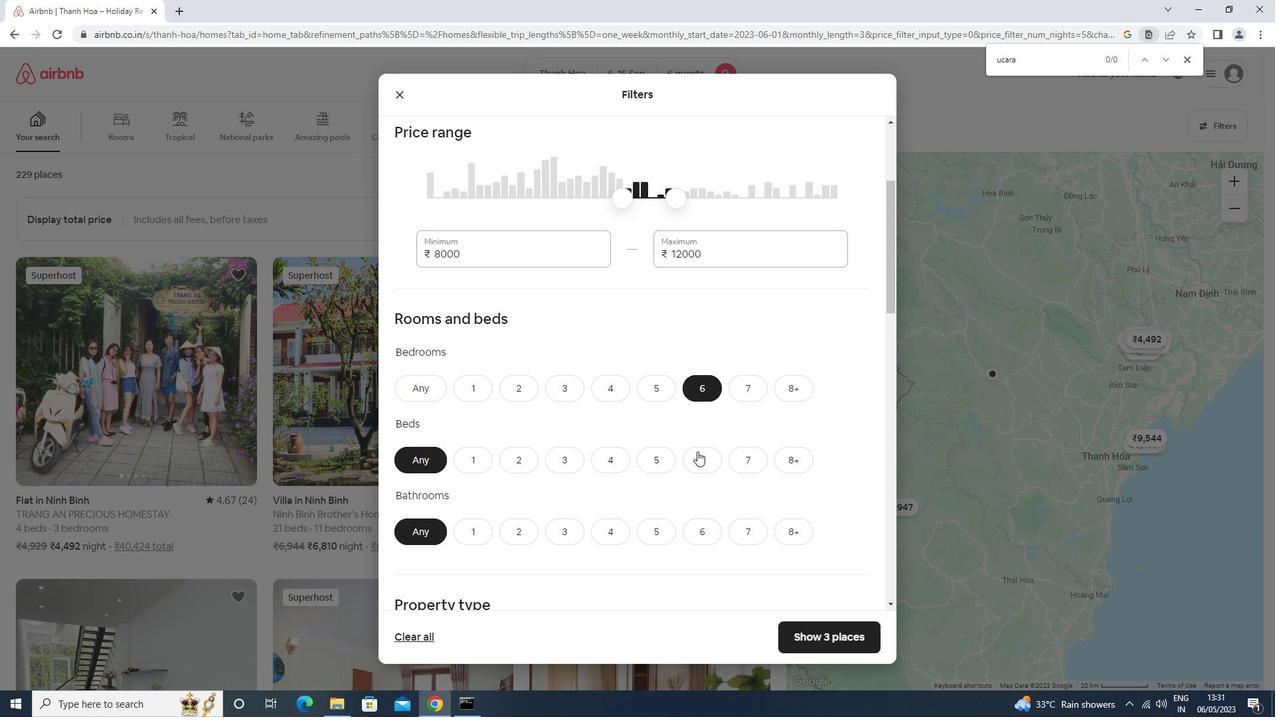 
Action: Mouse moved to (704, 525)
Screenshot: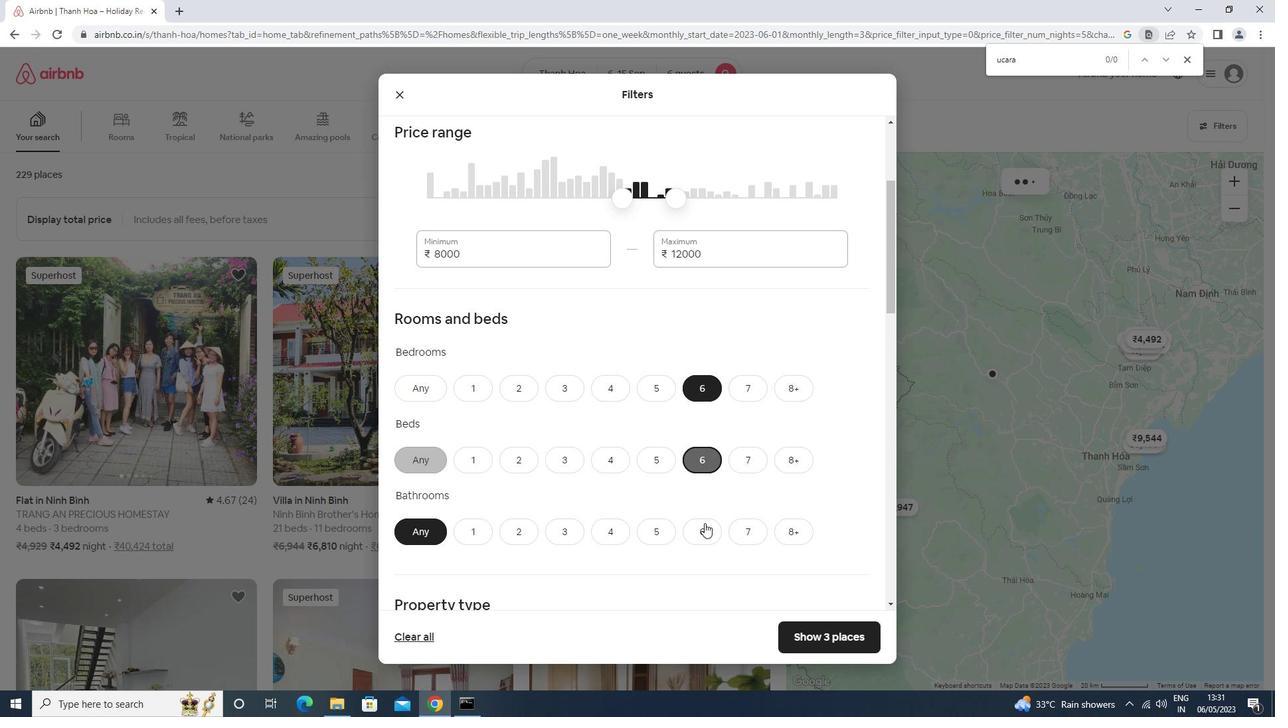 
Action: Mouse pressed left at (704, 525)
Screenshot: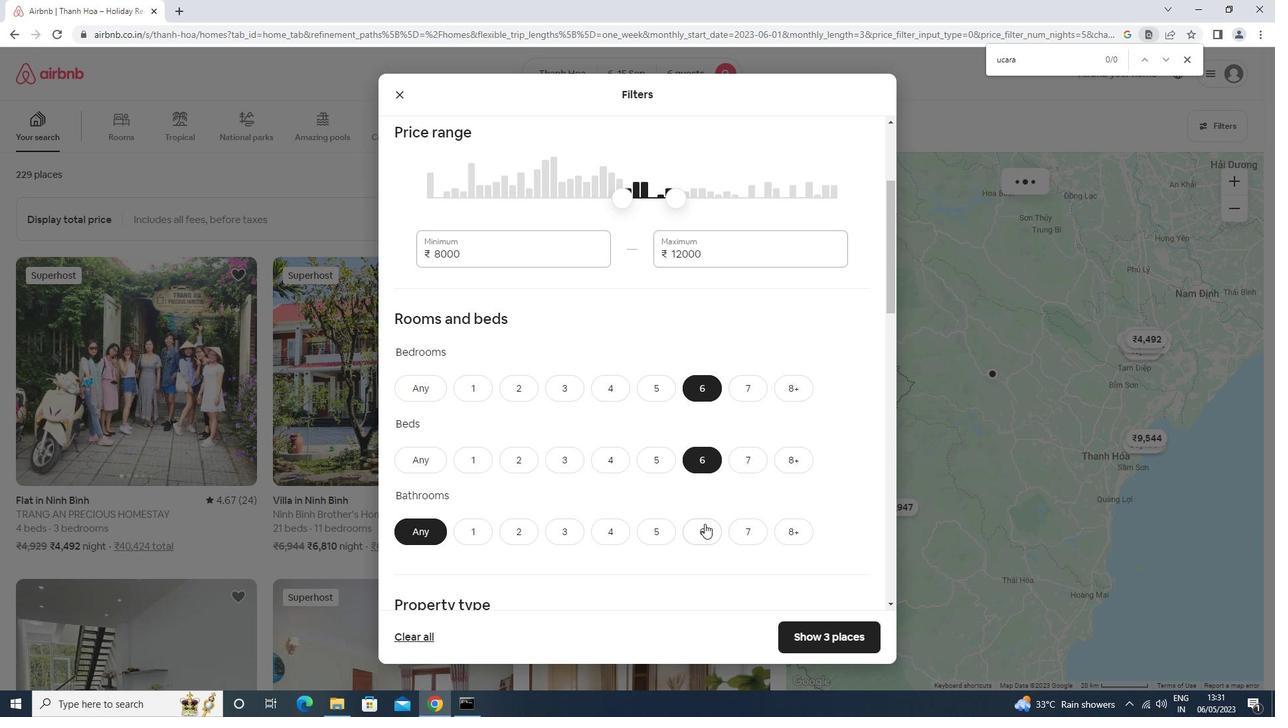 
Action: Mouse moved to (583, 482)
Screenshot: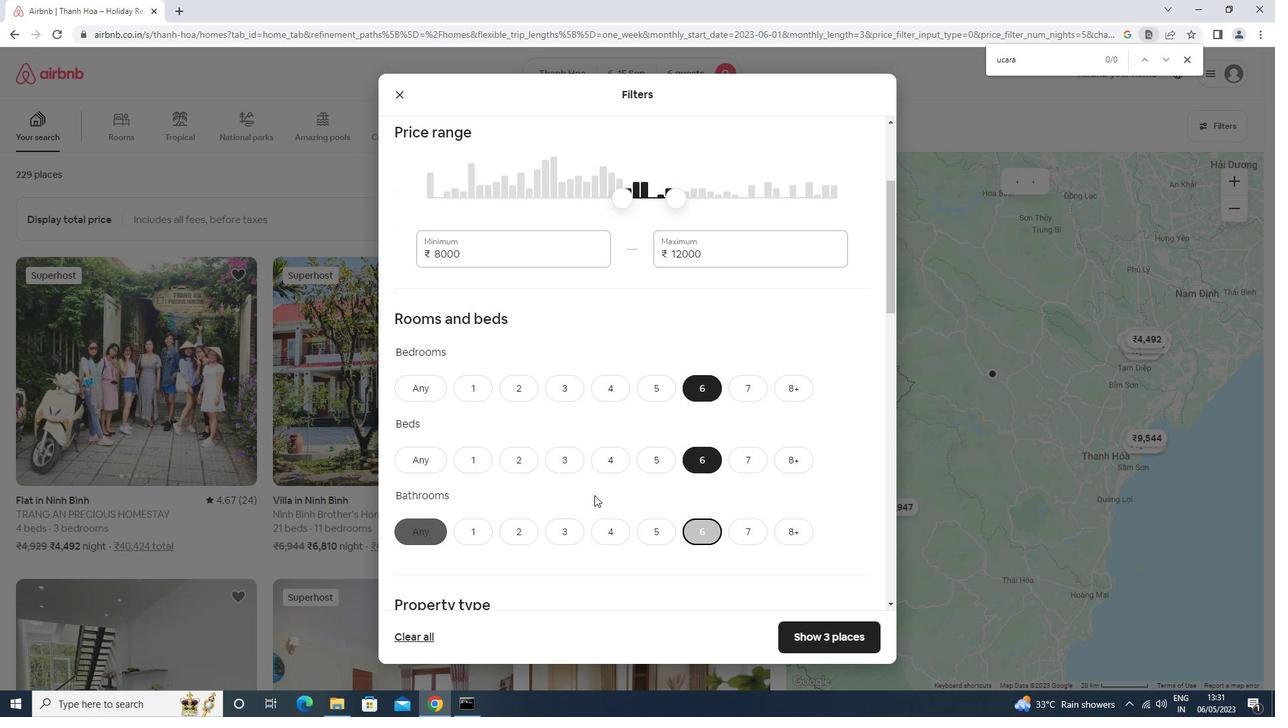 
Action: Mouse scrolled (583, 481) with delta (0, 0)
Screenshot: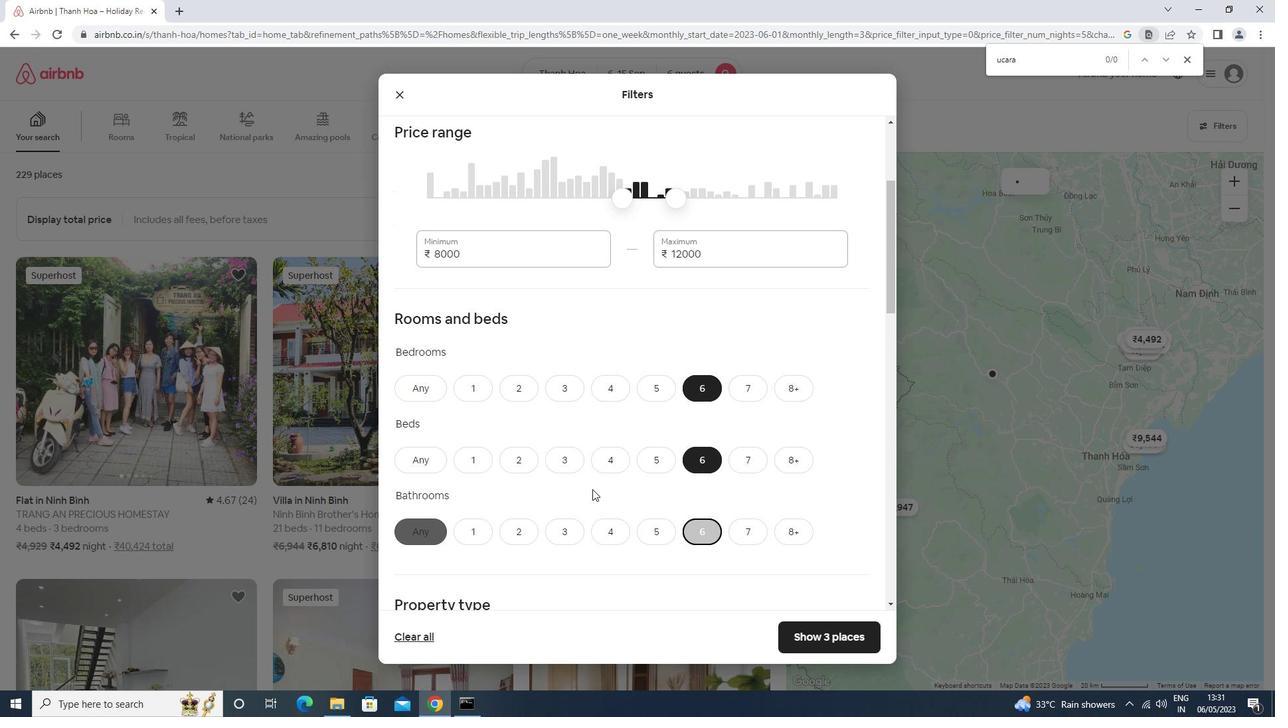 
Action: Mouse scrolled (583, 481) with delta (0, 0)
Screenshot: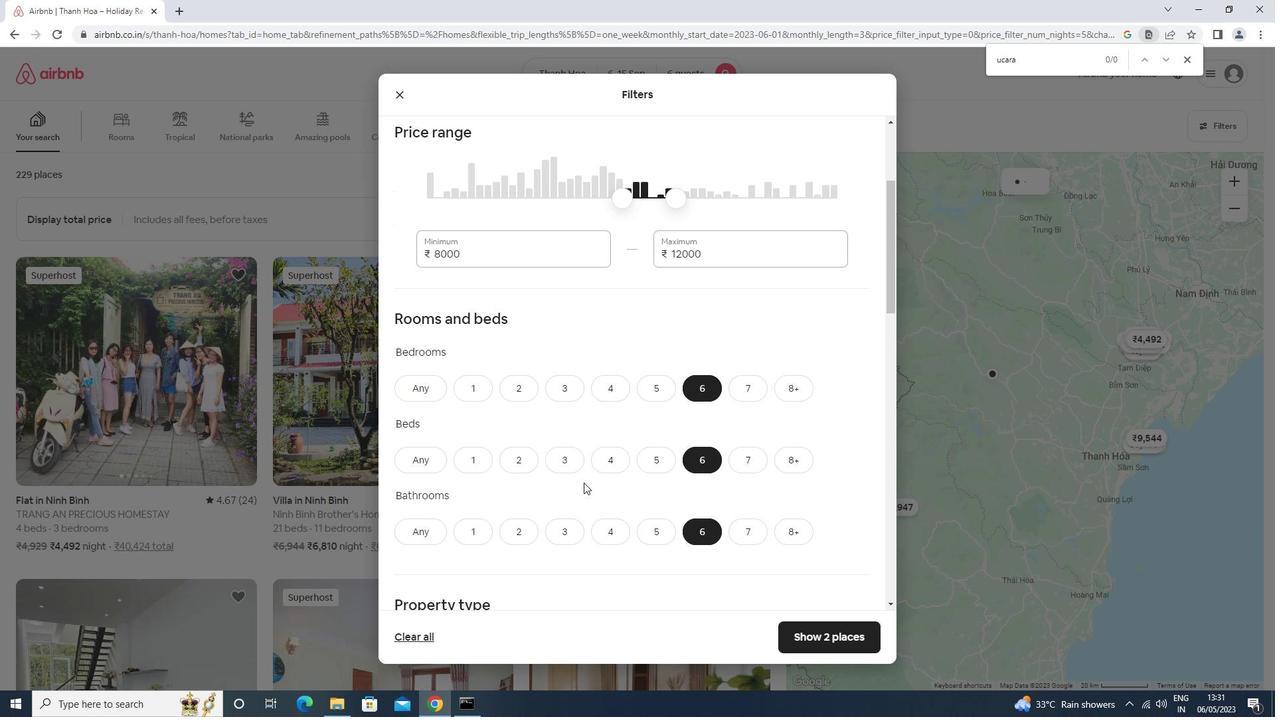 
Action: Mouse scrolled (583, 481) with delta (0, 0)
Screenshot: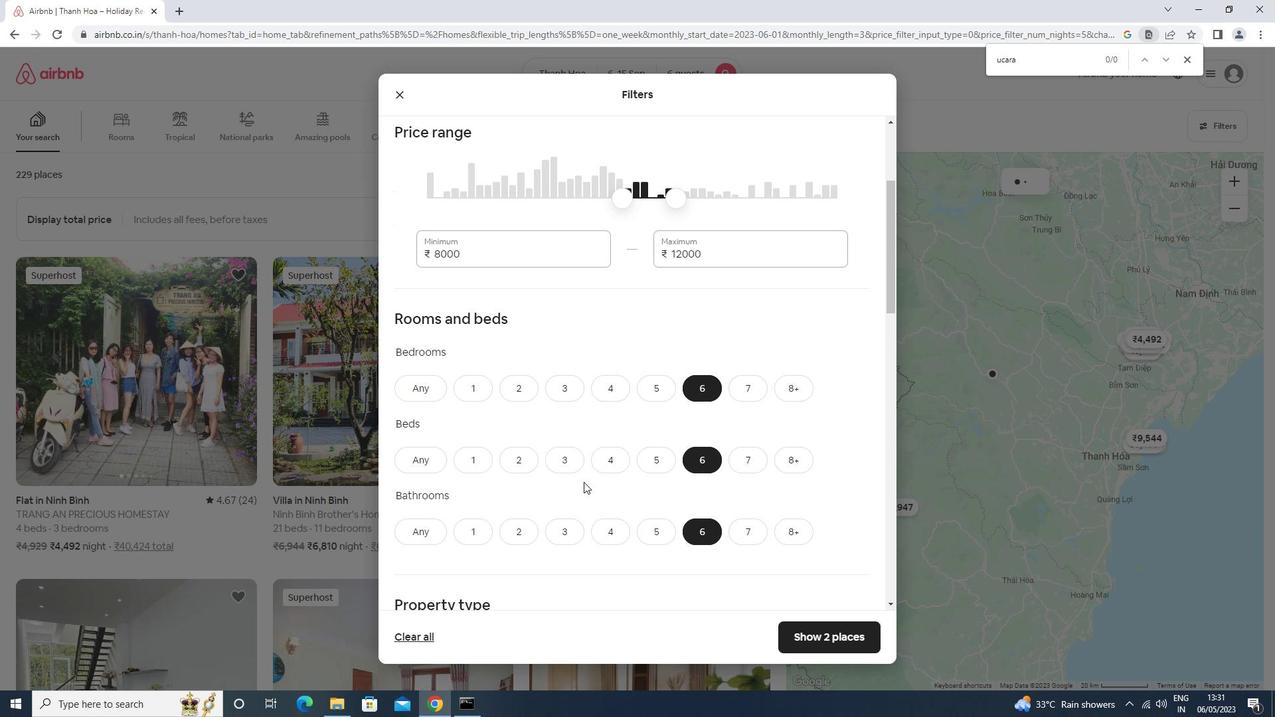 
Action: Mouse scrolled (583, 481) with delta (0, 0)
Screenshot: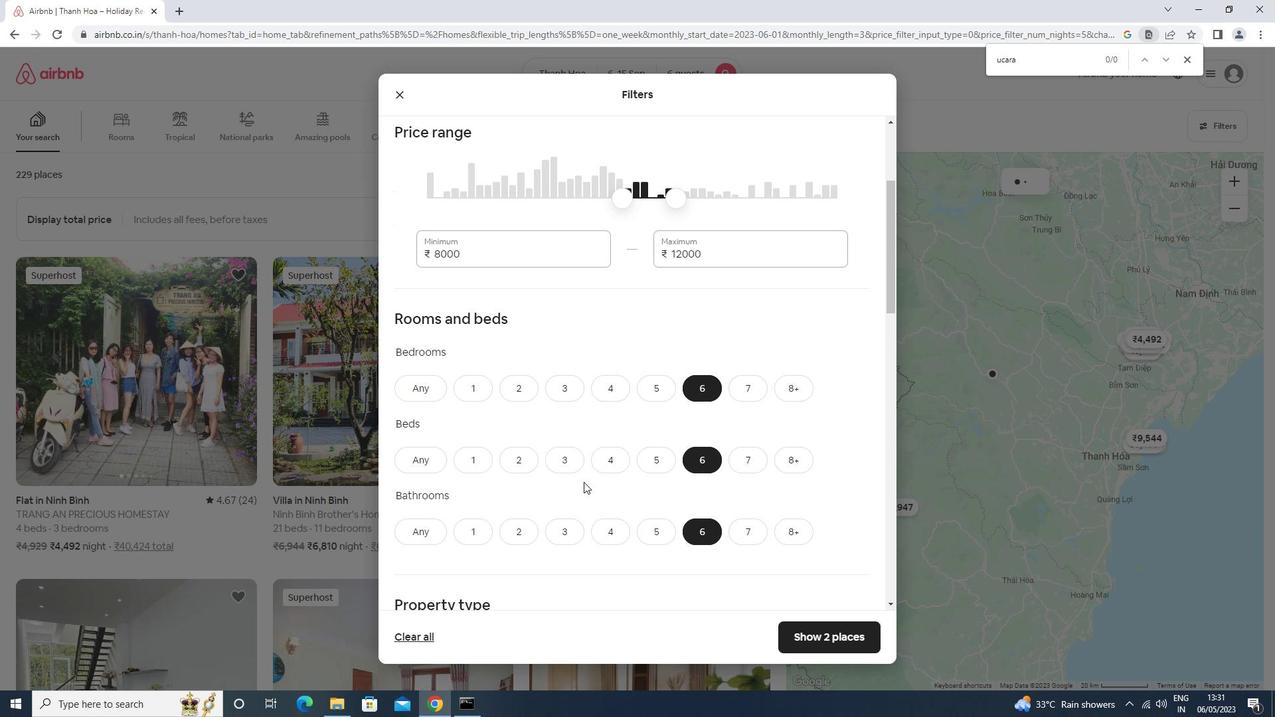 
Action: Mouse moved to (457, 425)
Screenshot: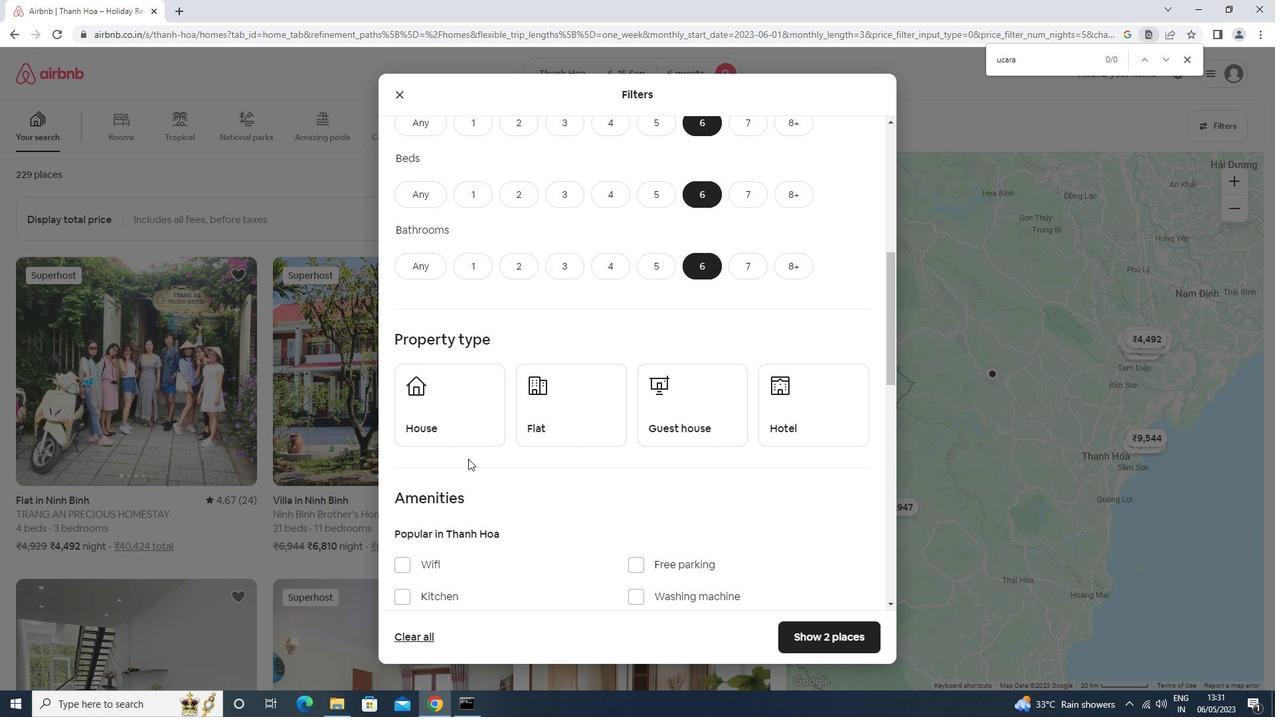 
Action: Mouse pressed left at (457, 425)
Screenshot: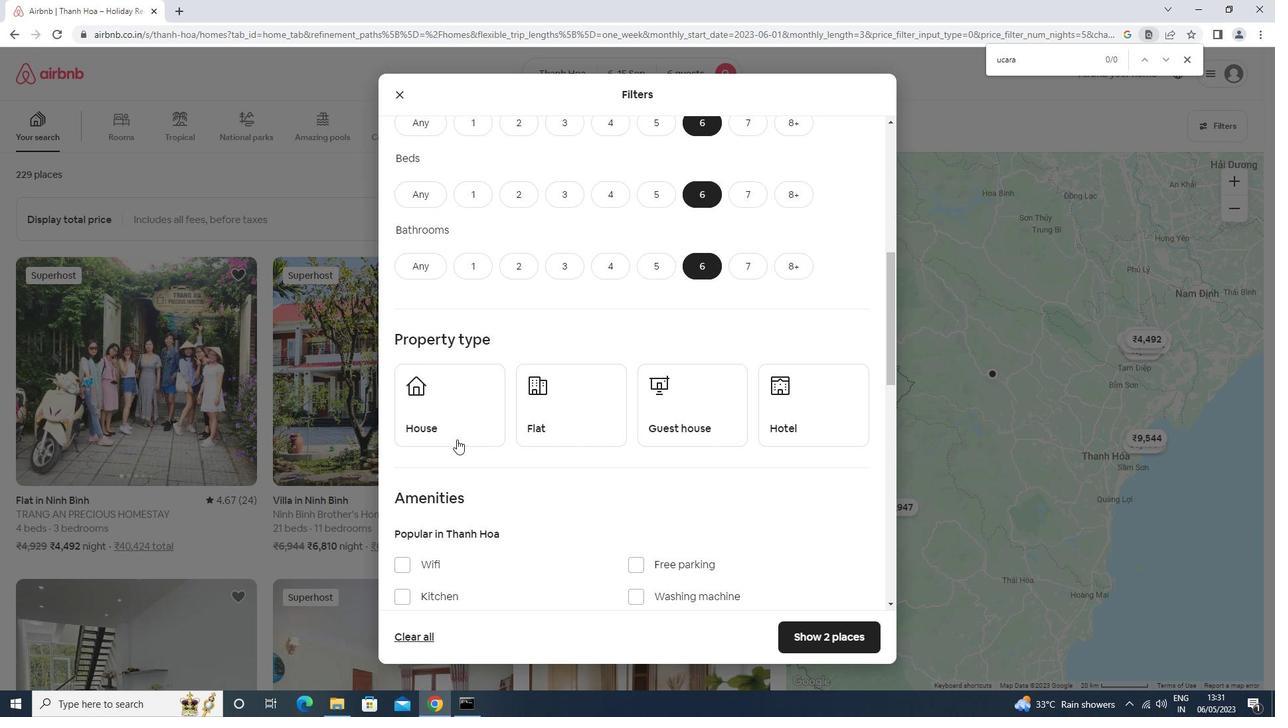 
Action: Mouse moved to (539, 417)
Screenshot: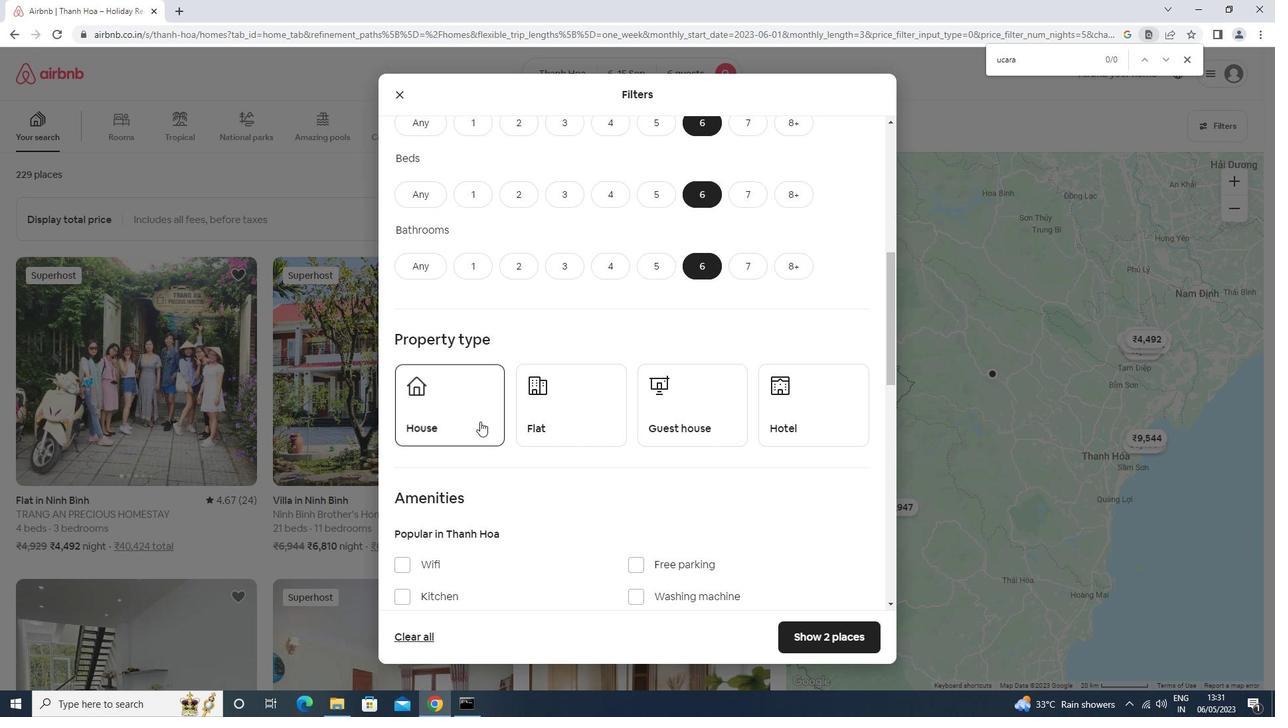 
Action: Mouse pressed left at (539, 417)
Screenshot: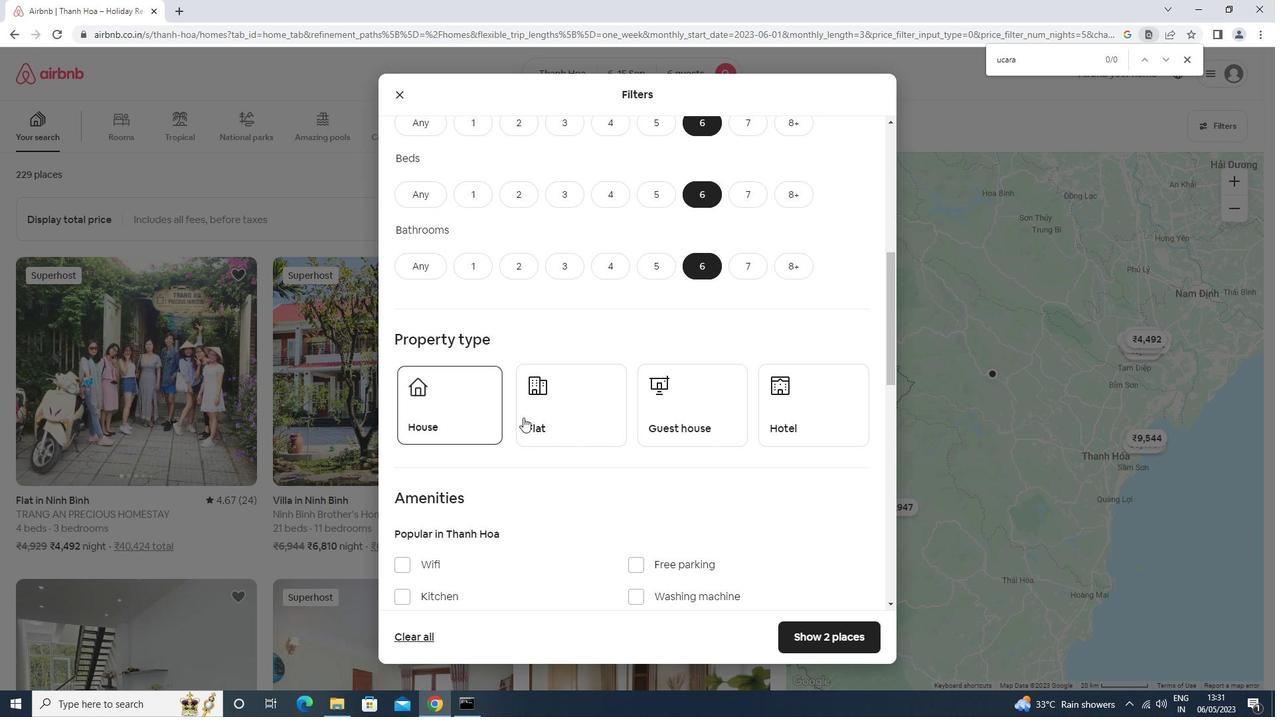 
Action: Mouse moved to (666, 433)
Screenshot: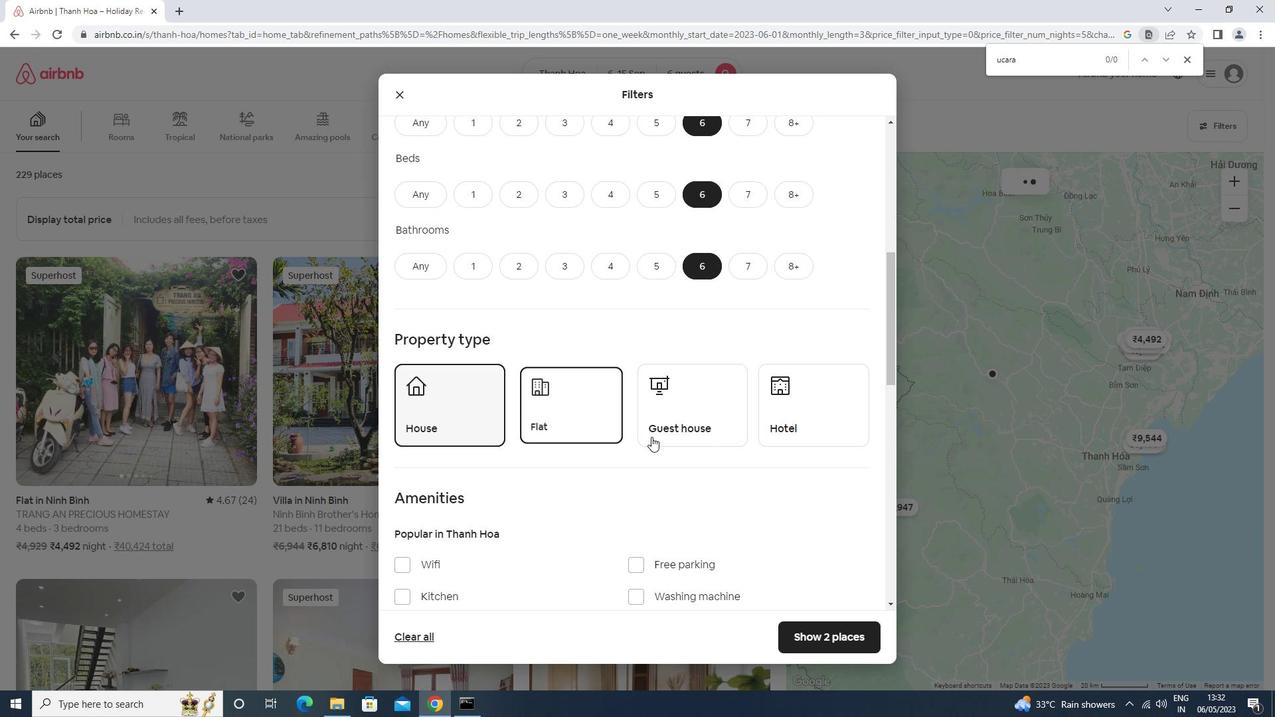
Action: Mouse pressed left at (666, 433)
Screenshot: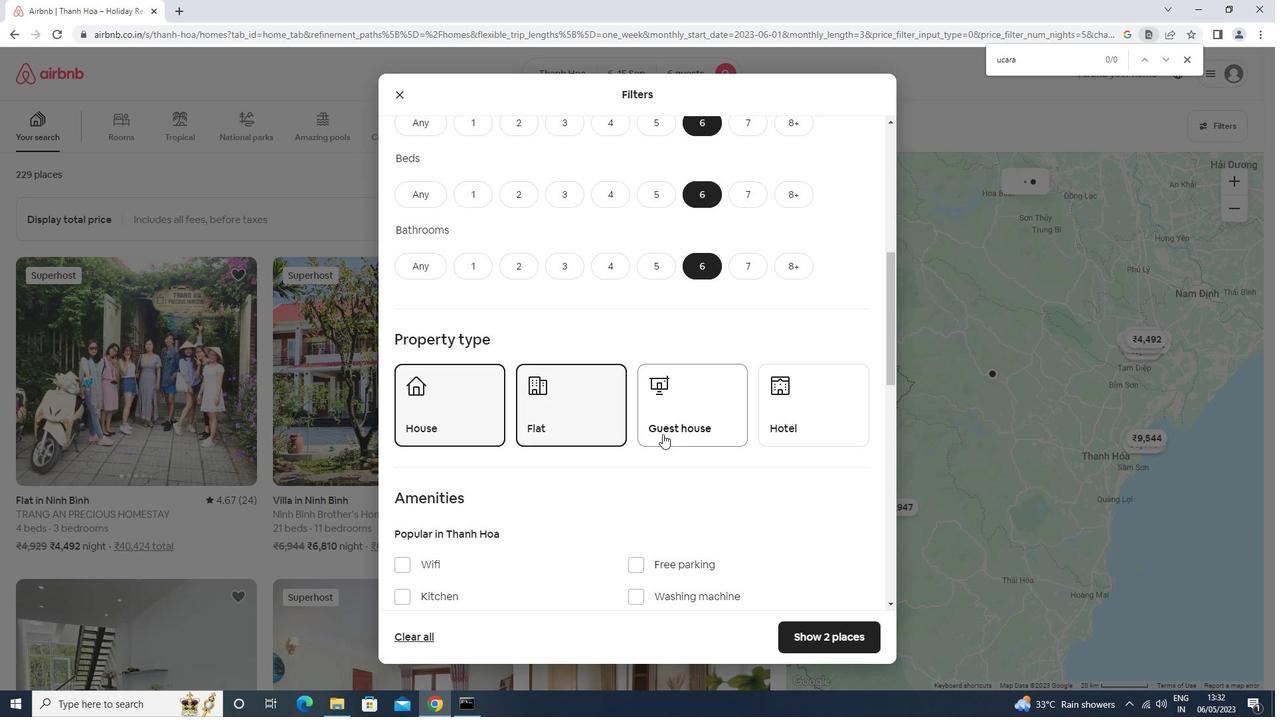 
Action: Mouse moved to (616, 435)
Screenshot: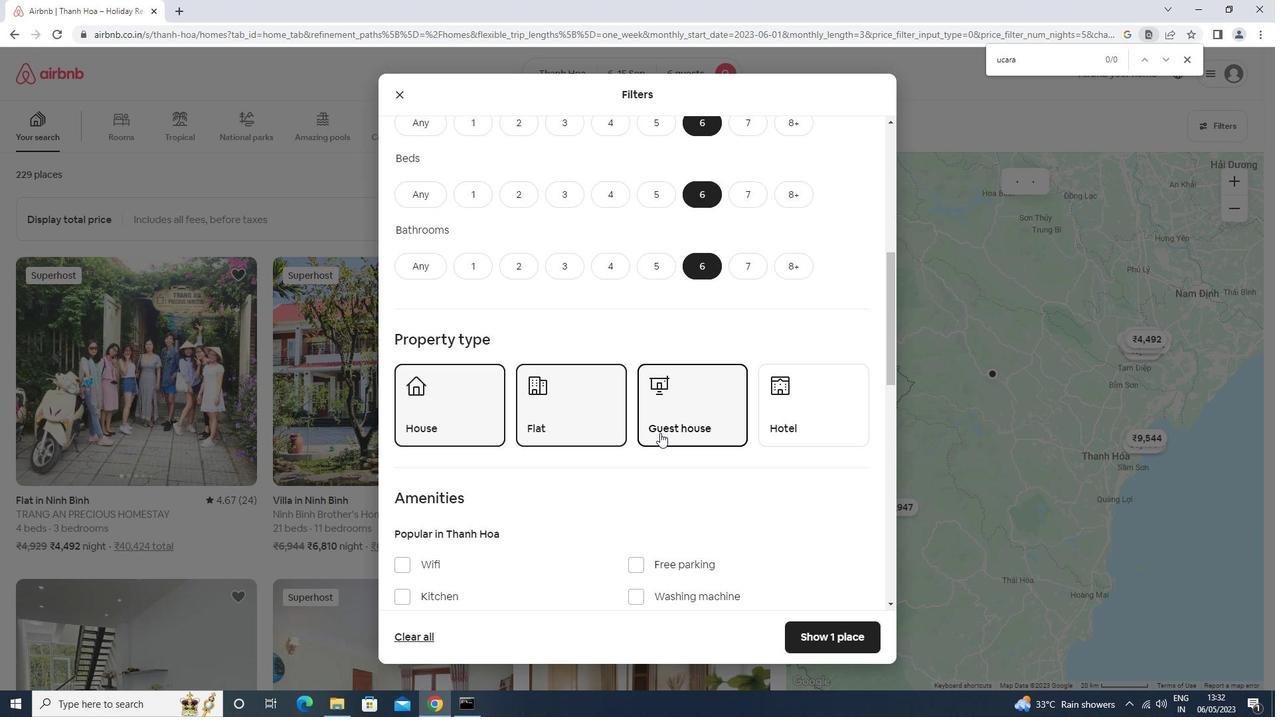 
Action: Mouse scrolled (616, 434) with delta (0, 0)
Screenshot: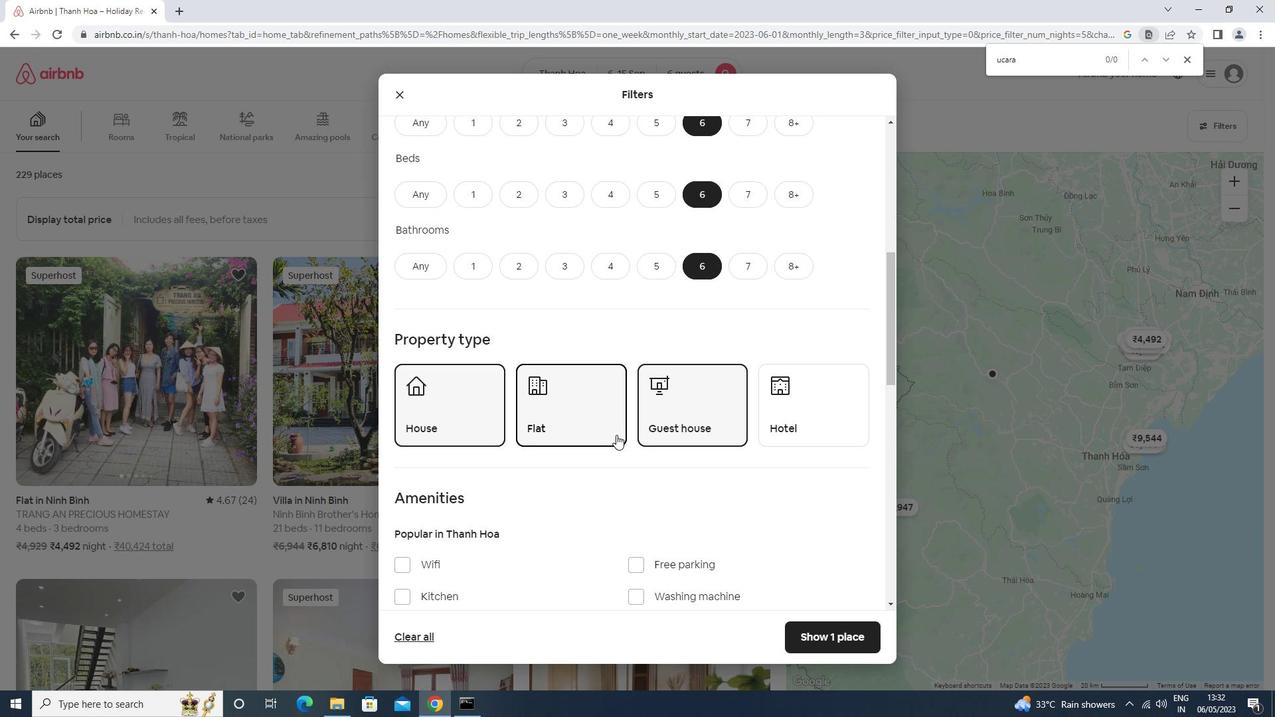 
Action: Mouse scrolled (616, 434) with delta (0, 0)
Screenshot: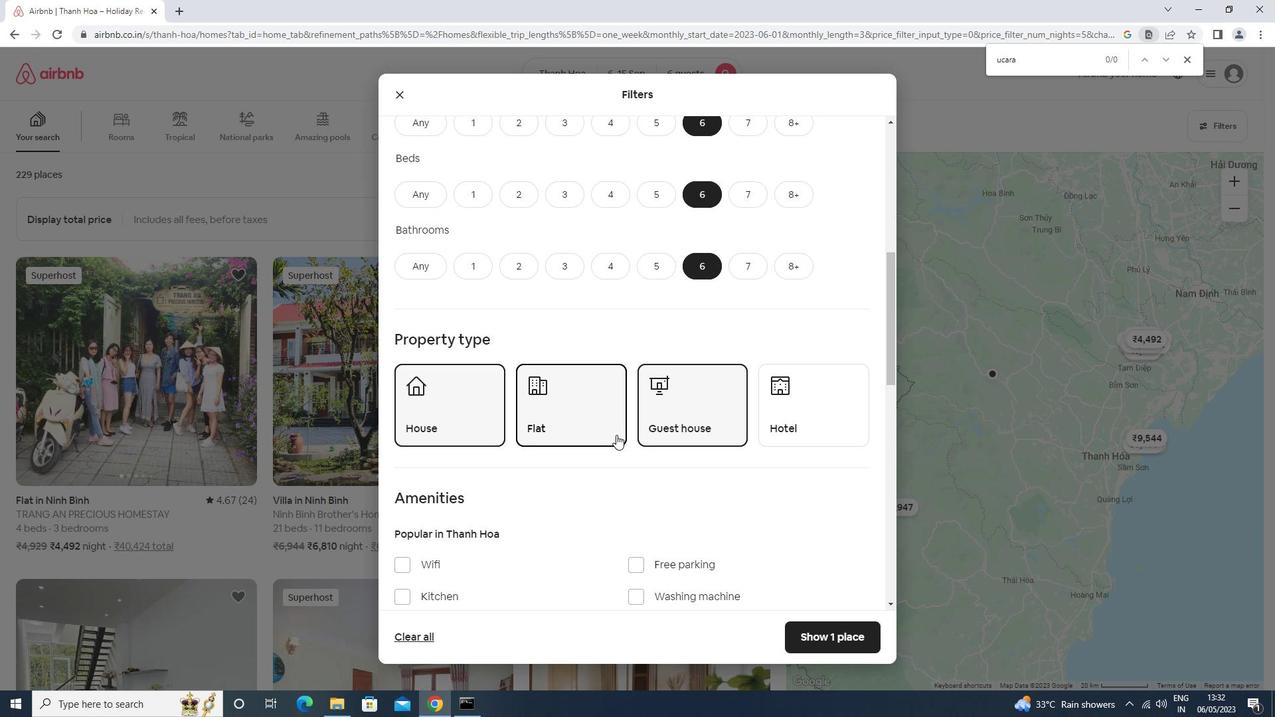 
Action: Mouse scrolled (616, 434) with delta (0, 0)
Screenshot: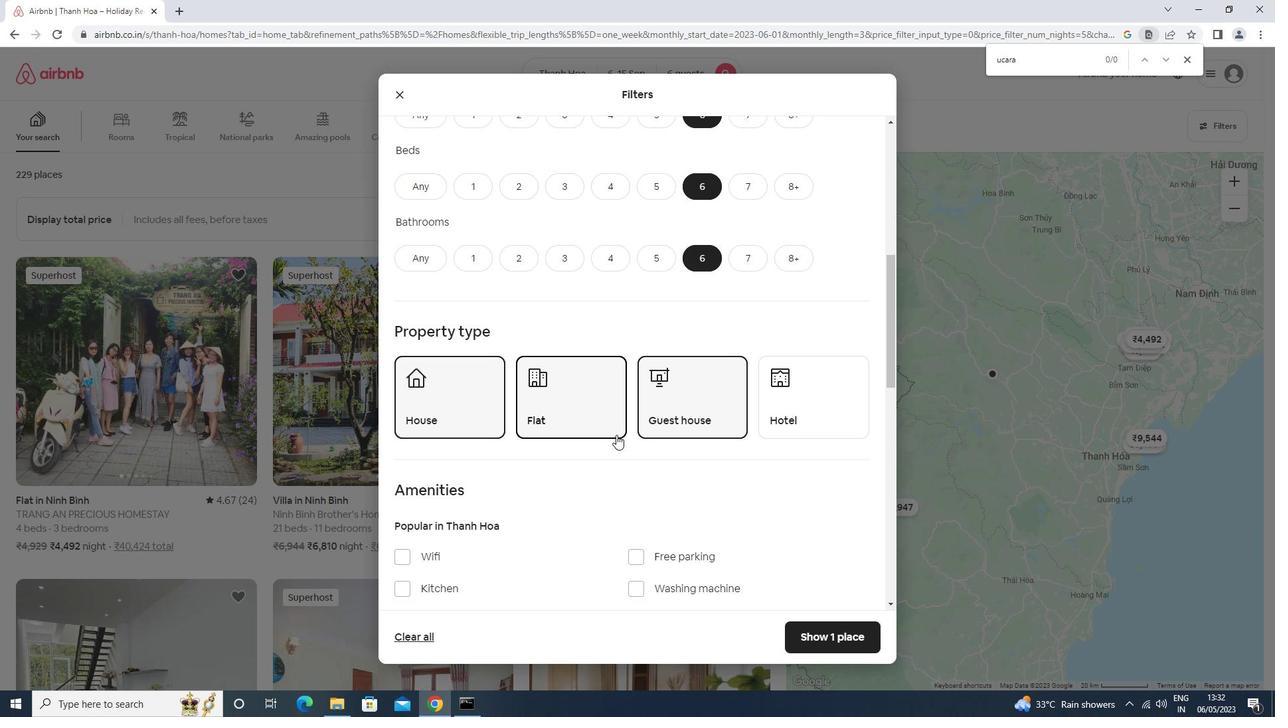 
Action: Mouse scrolled (616, 434) with delta (0, 0)
Screenshot: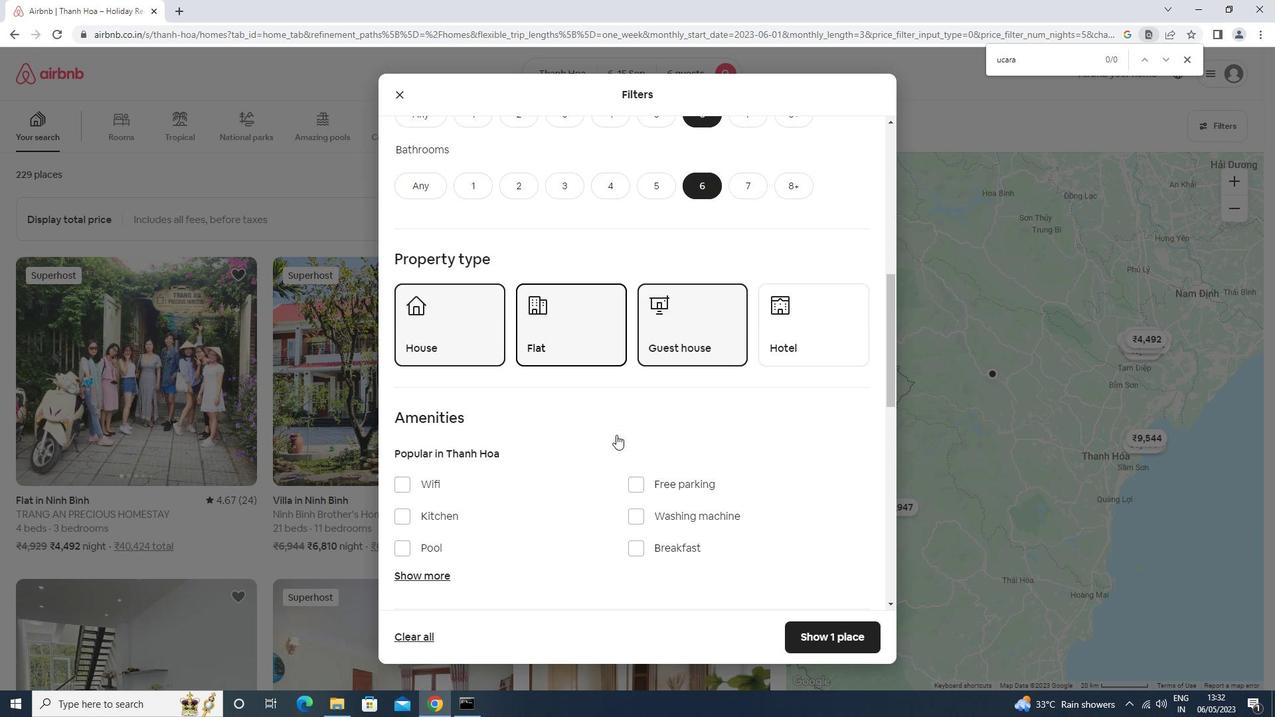 
Action: Mouse moved to (447, 294)
Screenshot: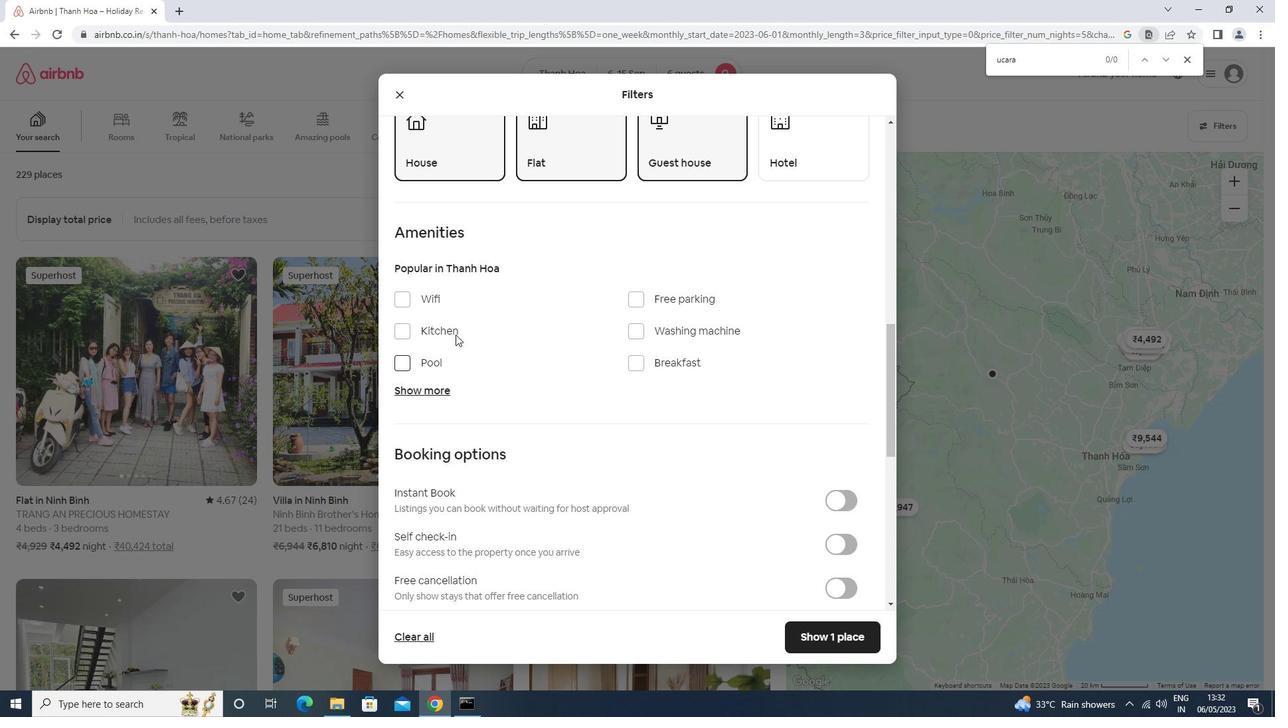 
Action: Mouse pressed left at (447, 294)
Screenshot: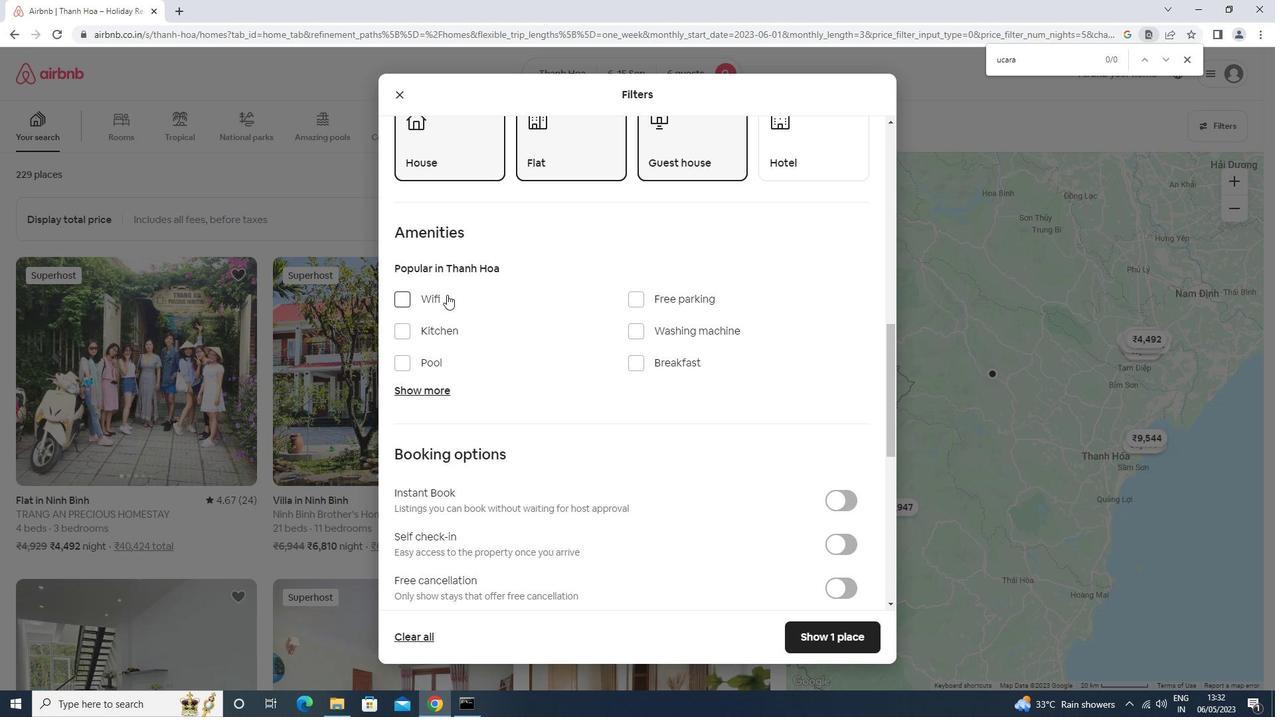 
Action: Mouse moved to (679, 298)
Screenshot: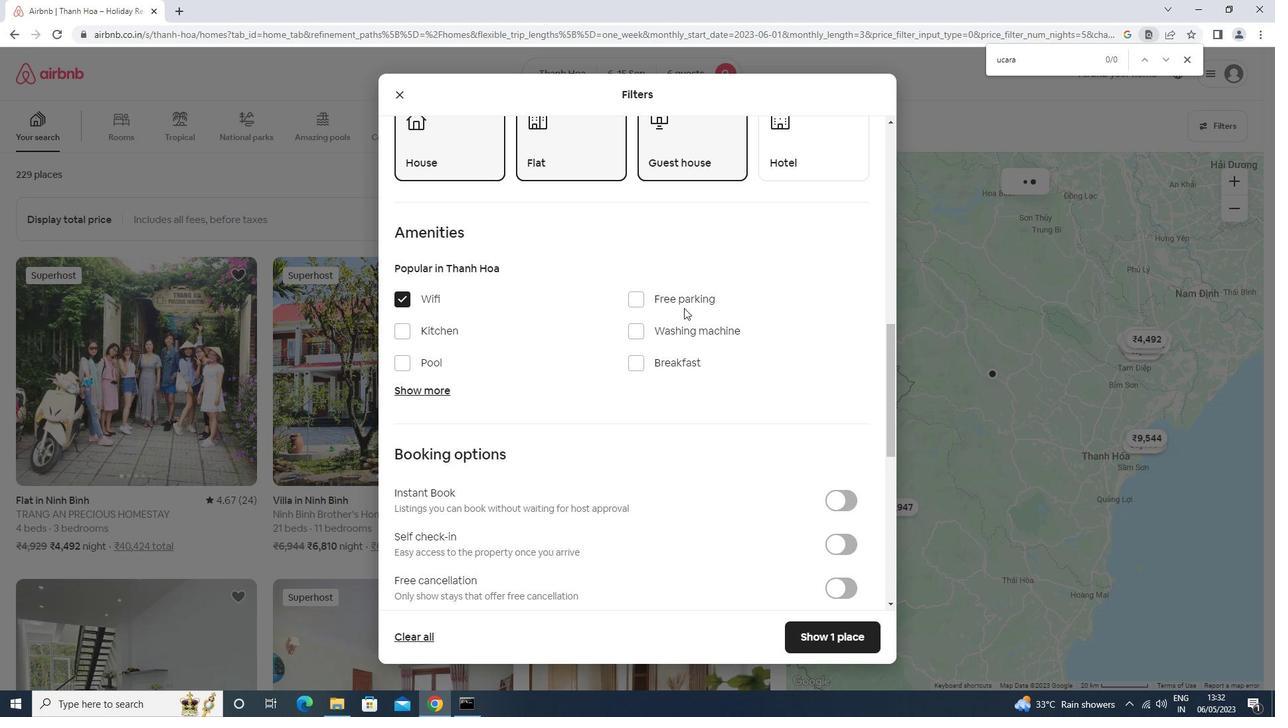 
Action: Mouse pressed left at (679, 298)
Screenshot: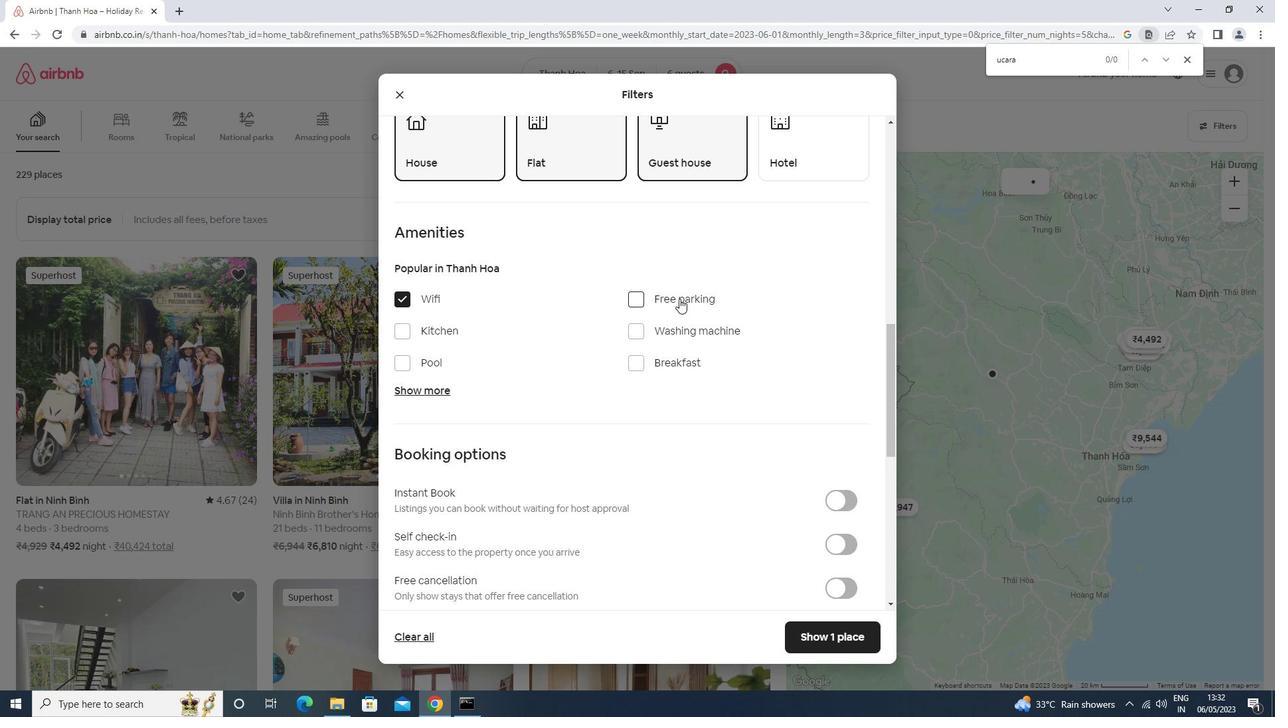 
Action: Mouse moved to (635, 358)
Screenshot: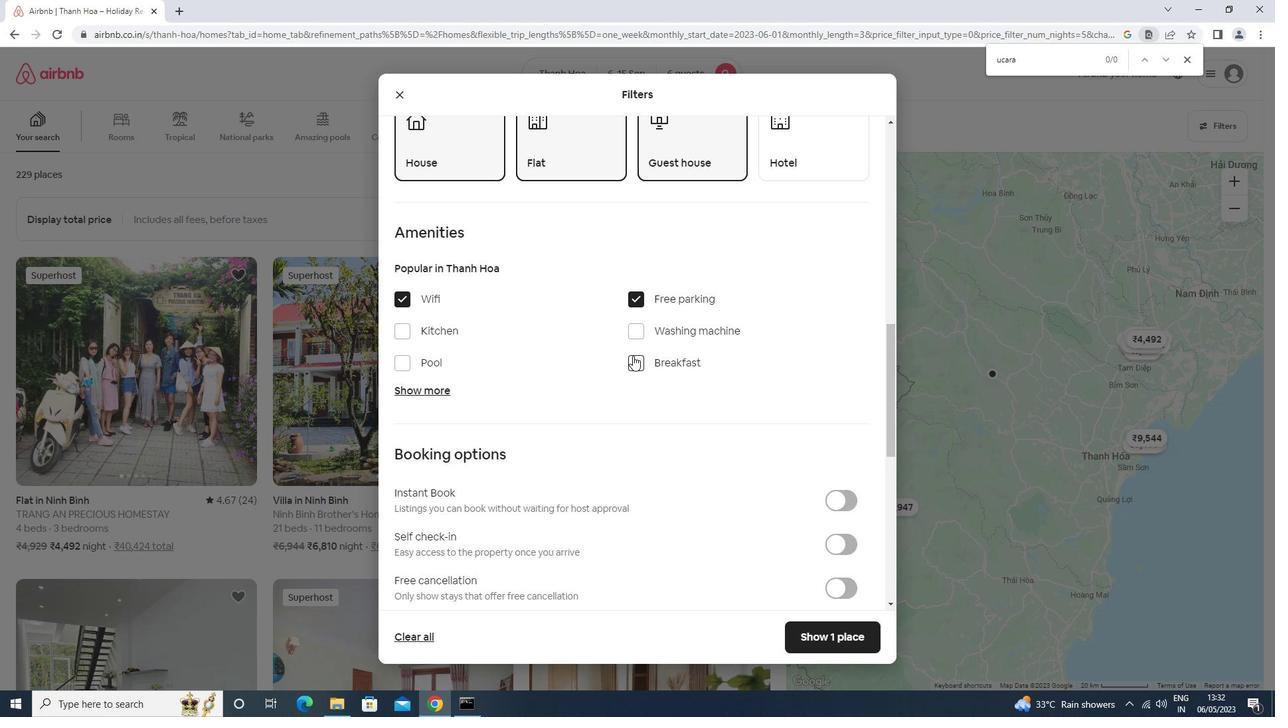 
Action: Mouse pressed left at (635, 358)
Screenshot: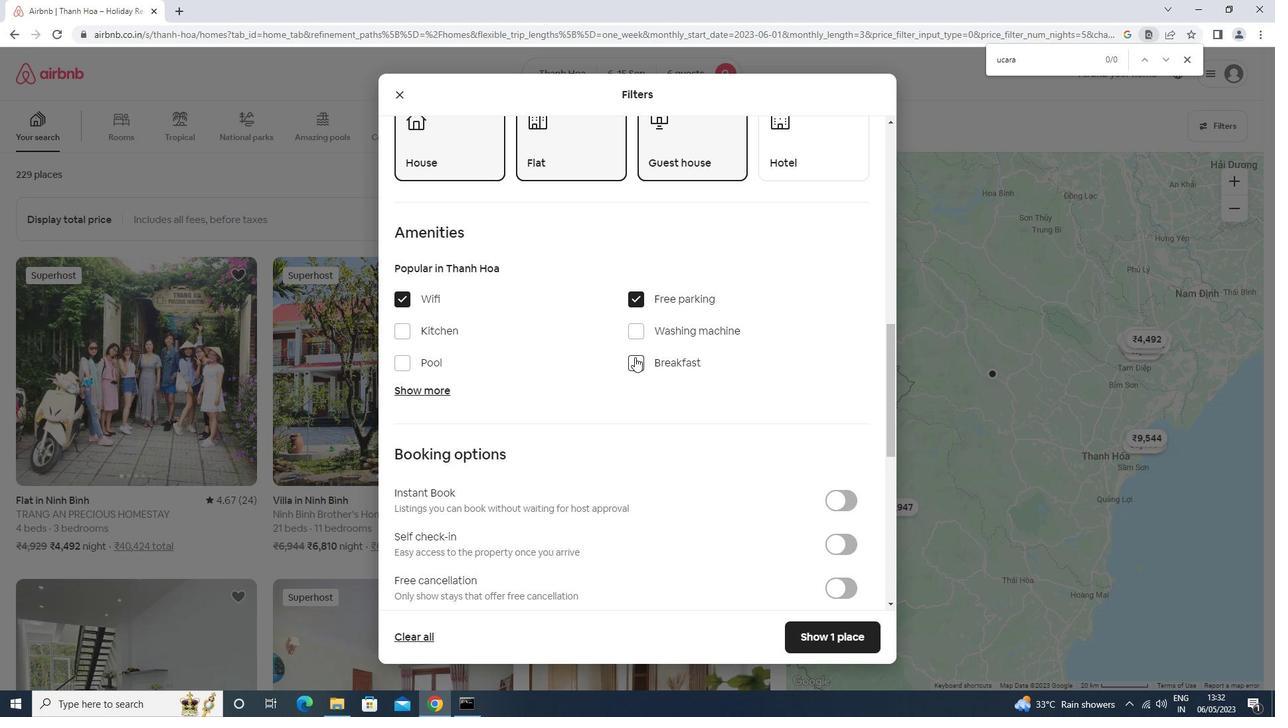 
Action: Mouse moved to (431, 391)
Screenshot: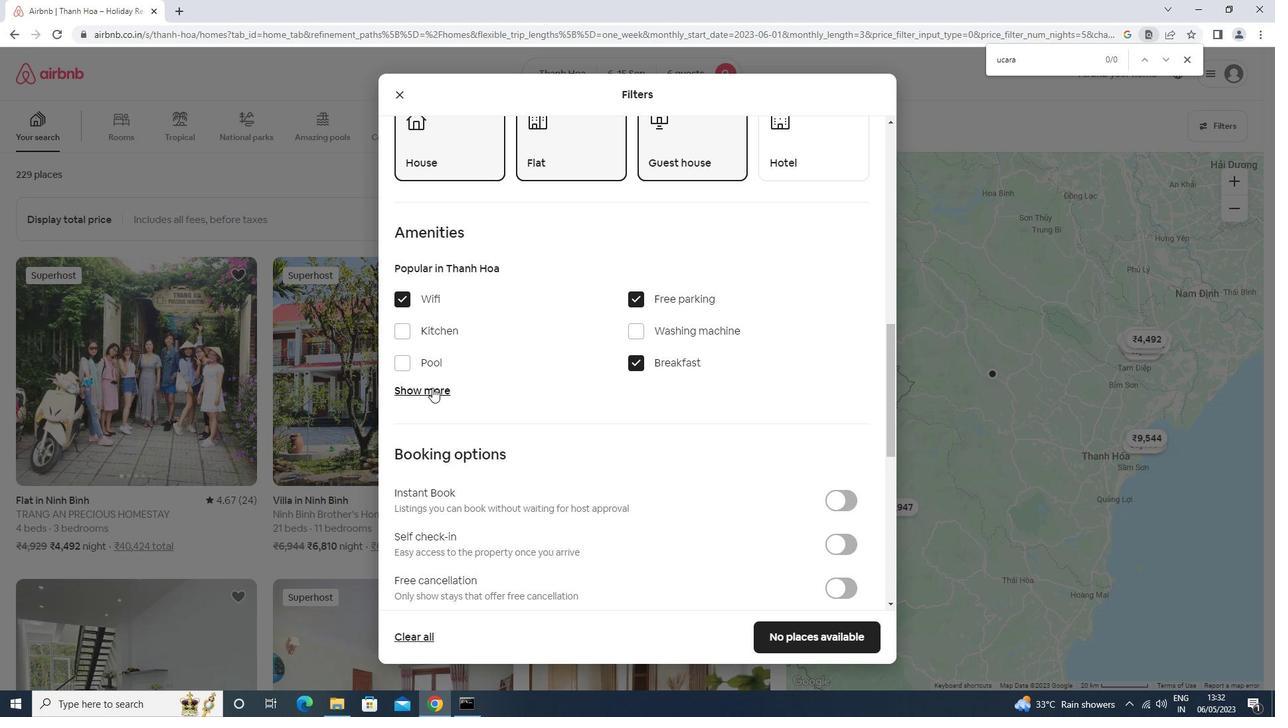 
Action: Mouse pressed left at (431, 391)
Screenshot: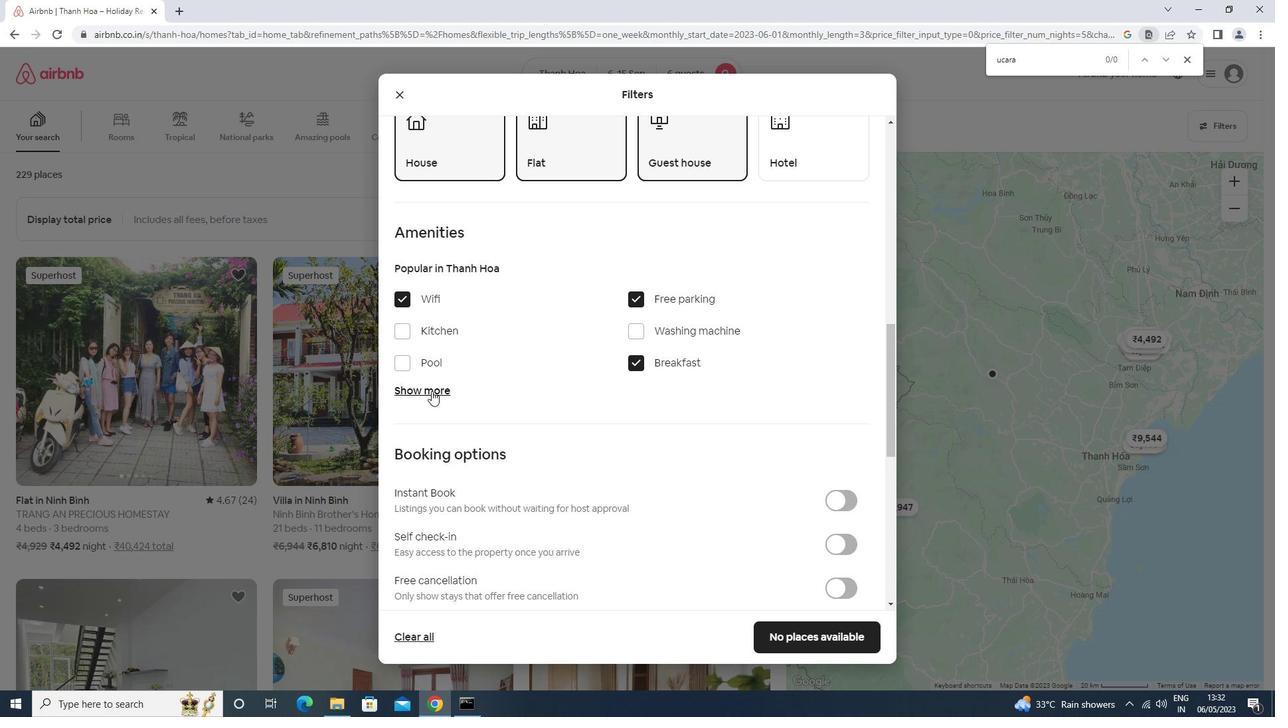 
Action: Mouse moved to (429, 501)
Screenshot: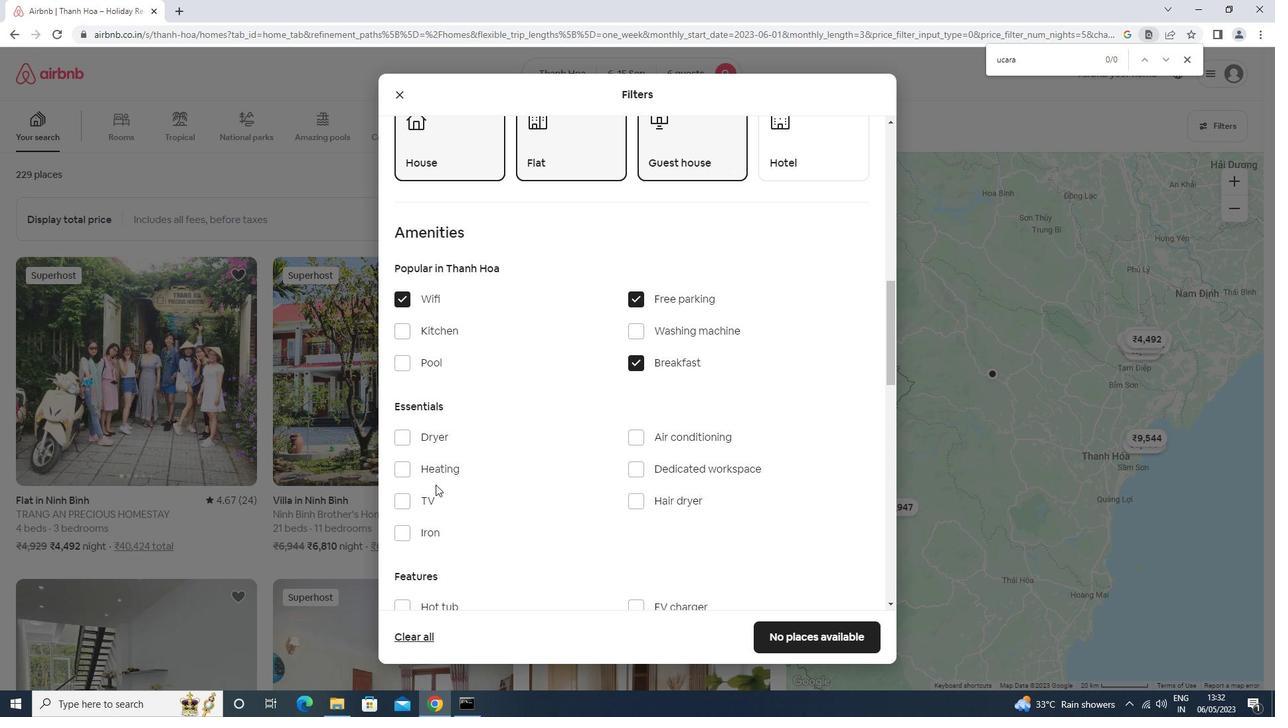 
Action: Mouse pressed left at (429, 501)
Screenshot: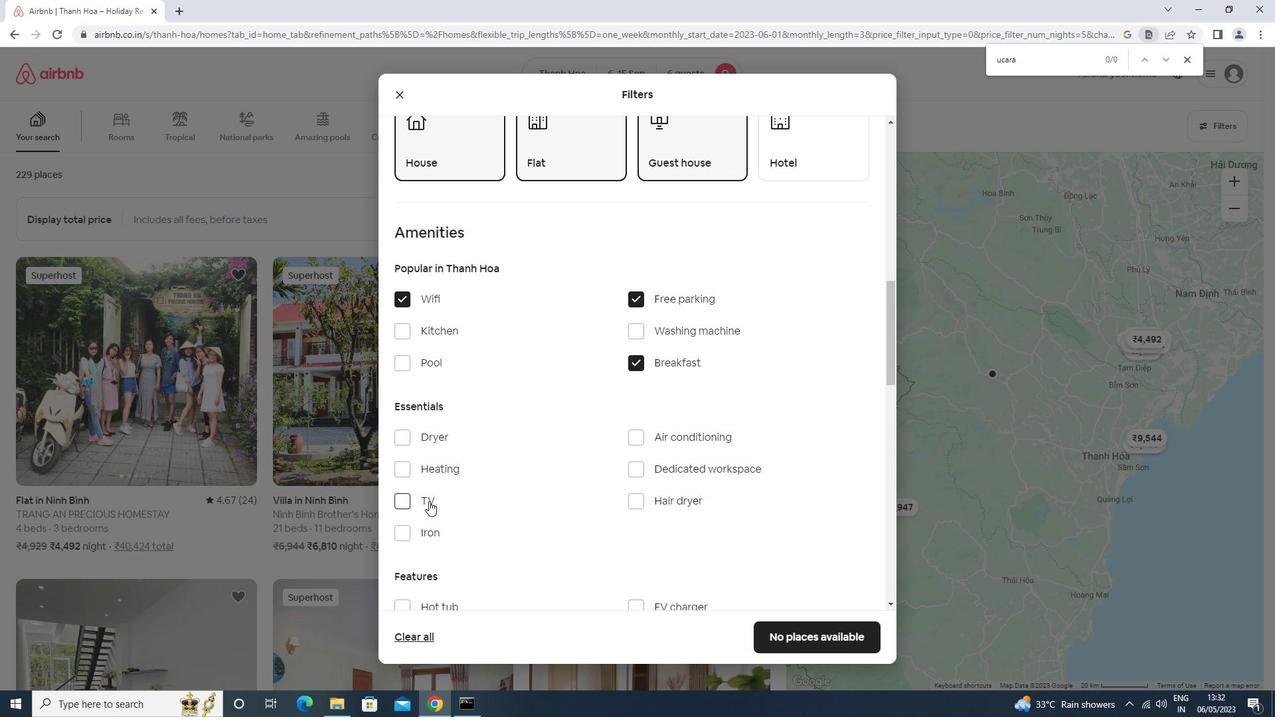 
Action: Mouse moved to (470, 455)
Screenshot: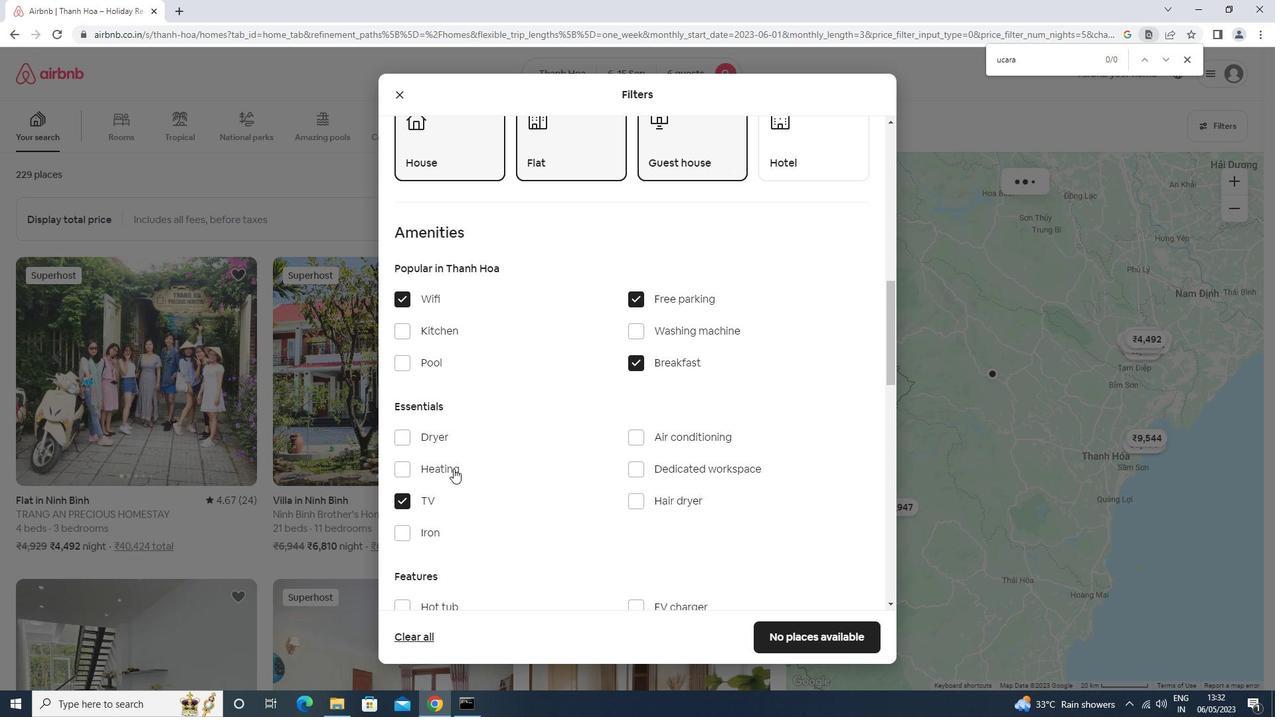 
Action: Mouse scrolled (470, 455) with delta (0, 0)
Screenshot: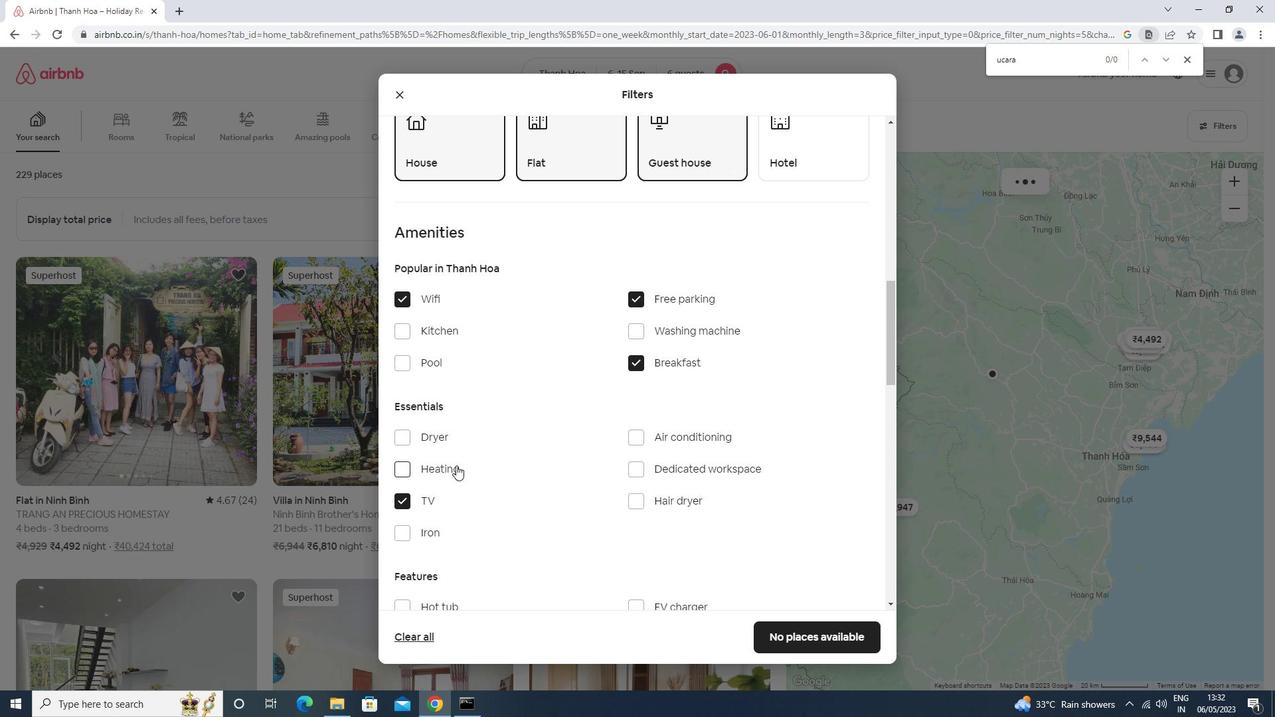 
Action: Mouse scrolled (470, 455) with delta (0, 0)
Screenshot: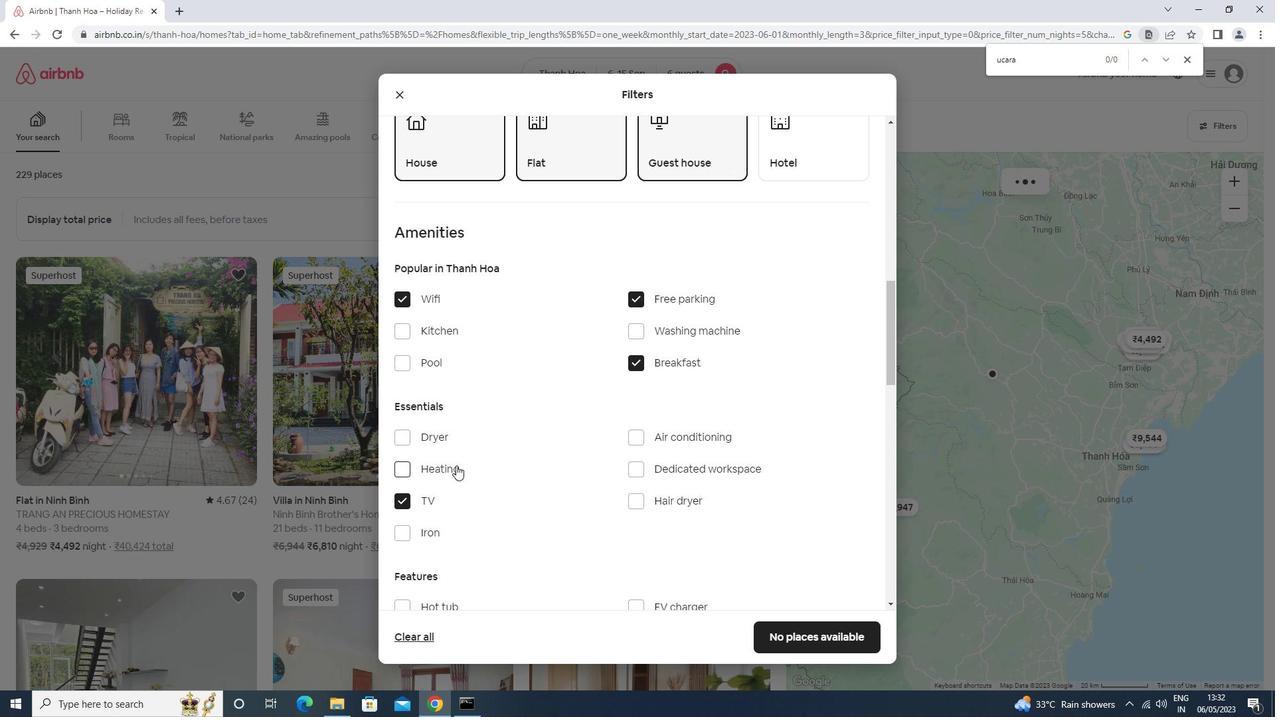 
Action: Mouse scrolled (470, 455) with delta (0, 0)
Screenshot: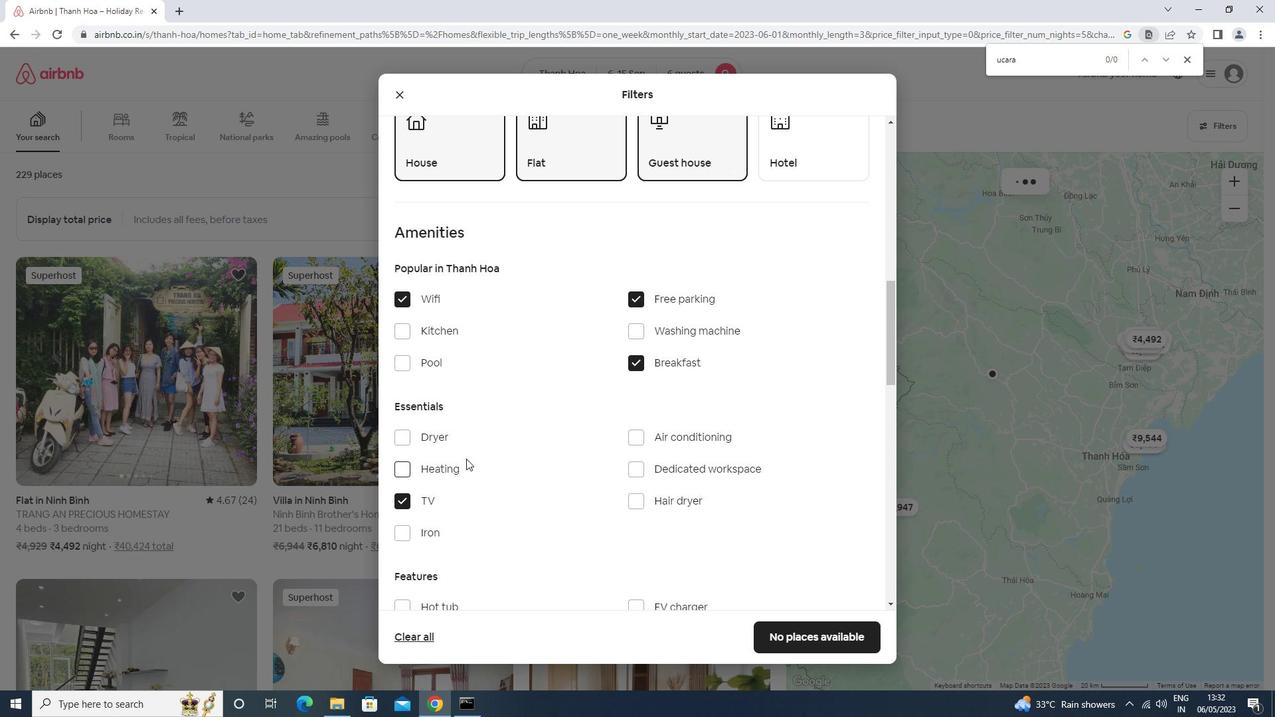 
Action: Mouse scrolled (470, 455) with delta (0, 0)
Screenshot: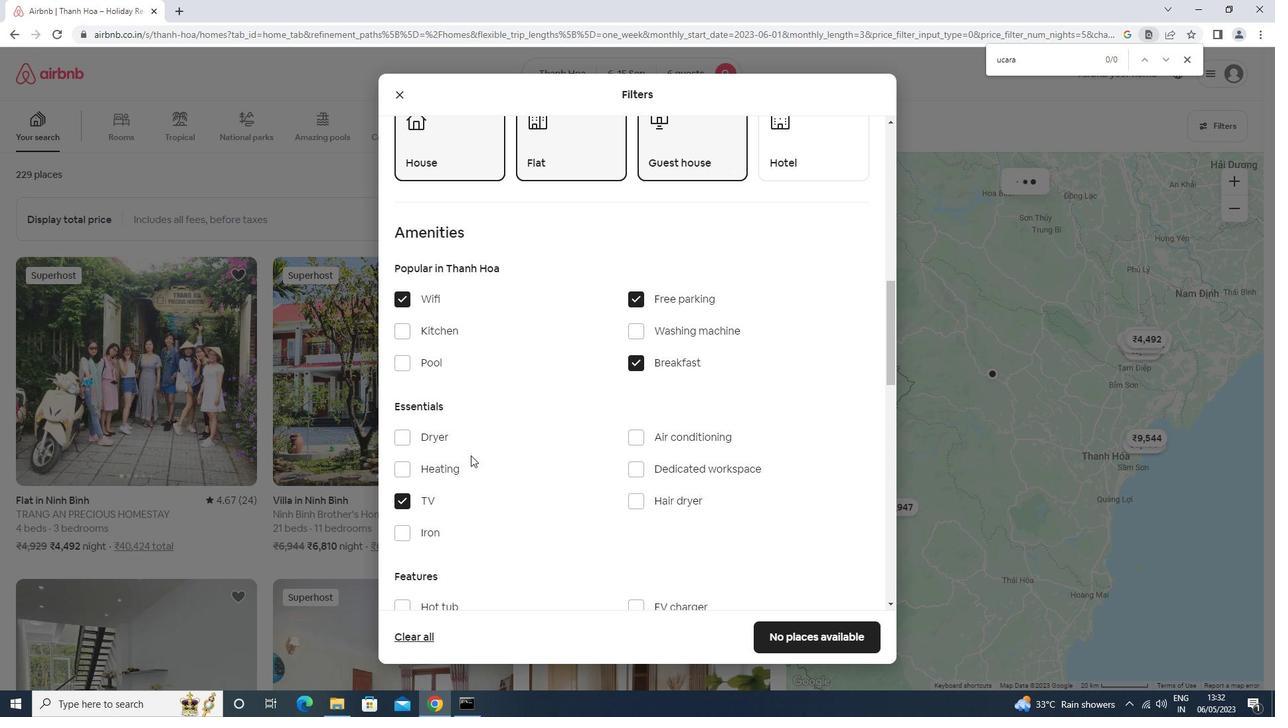 
Action: Mouse scrolled (470, 455) with delta (0, 0)
Screenshot: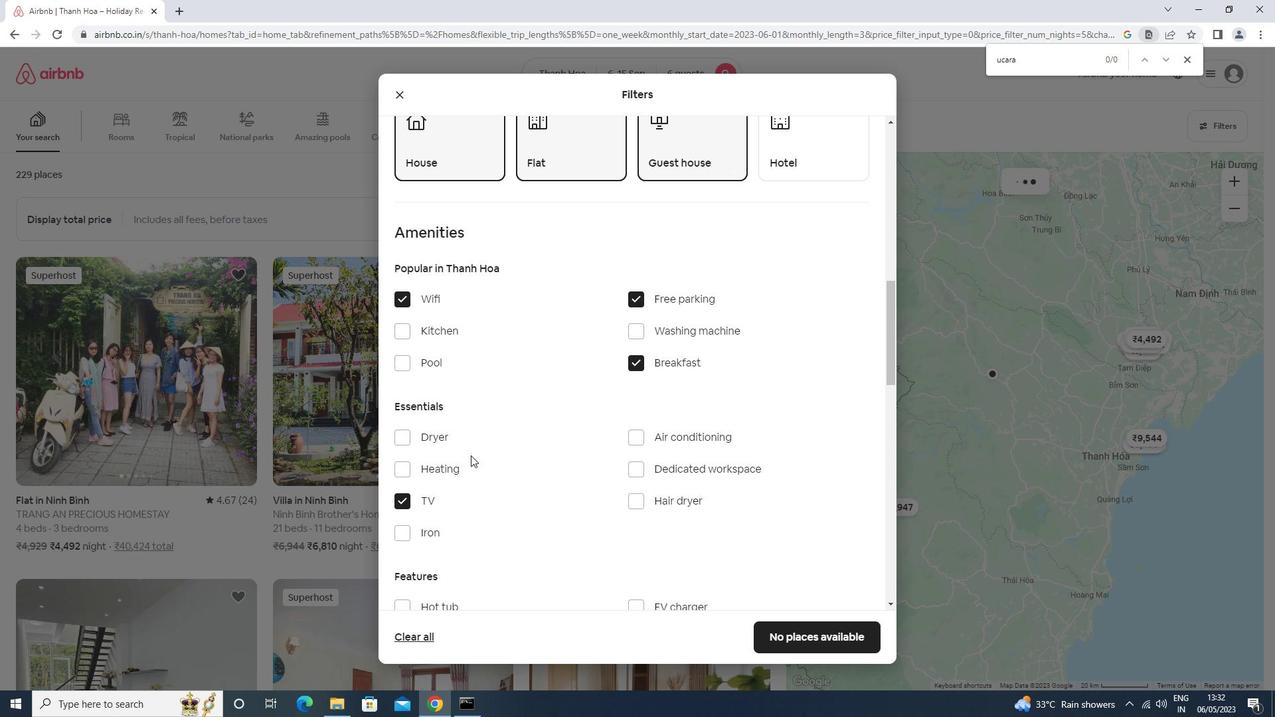
Action: Mouse moved to (658, 306)
Screenshot: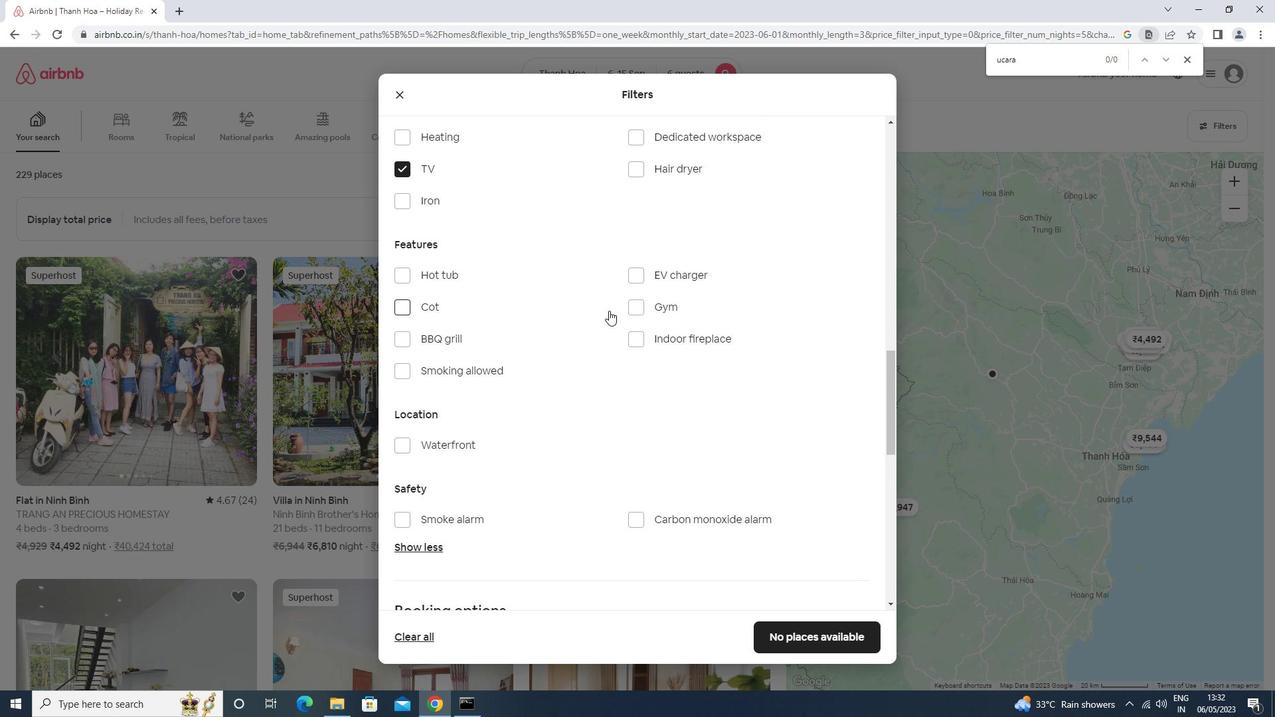 
Action: Mouse pressed left at (658, 306)
Screenshot: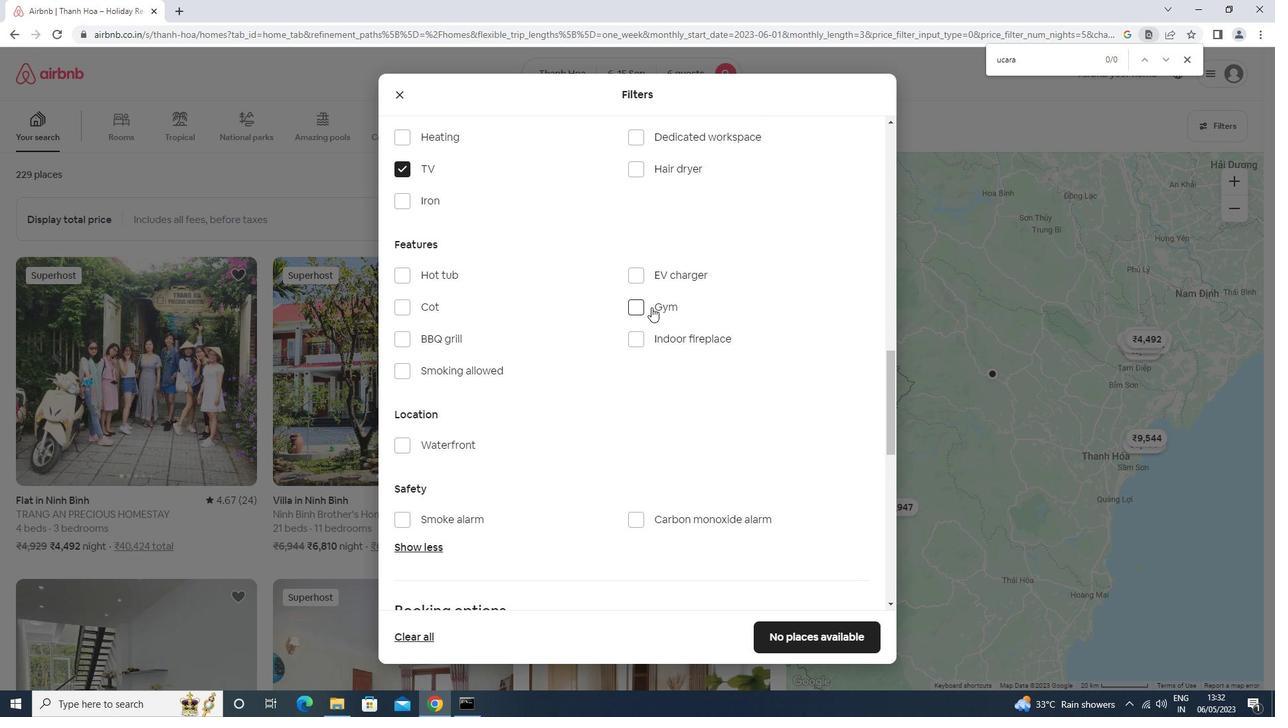 
Action: Mouse moved to (553, 397)
Screenshot: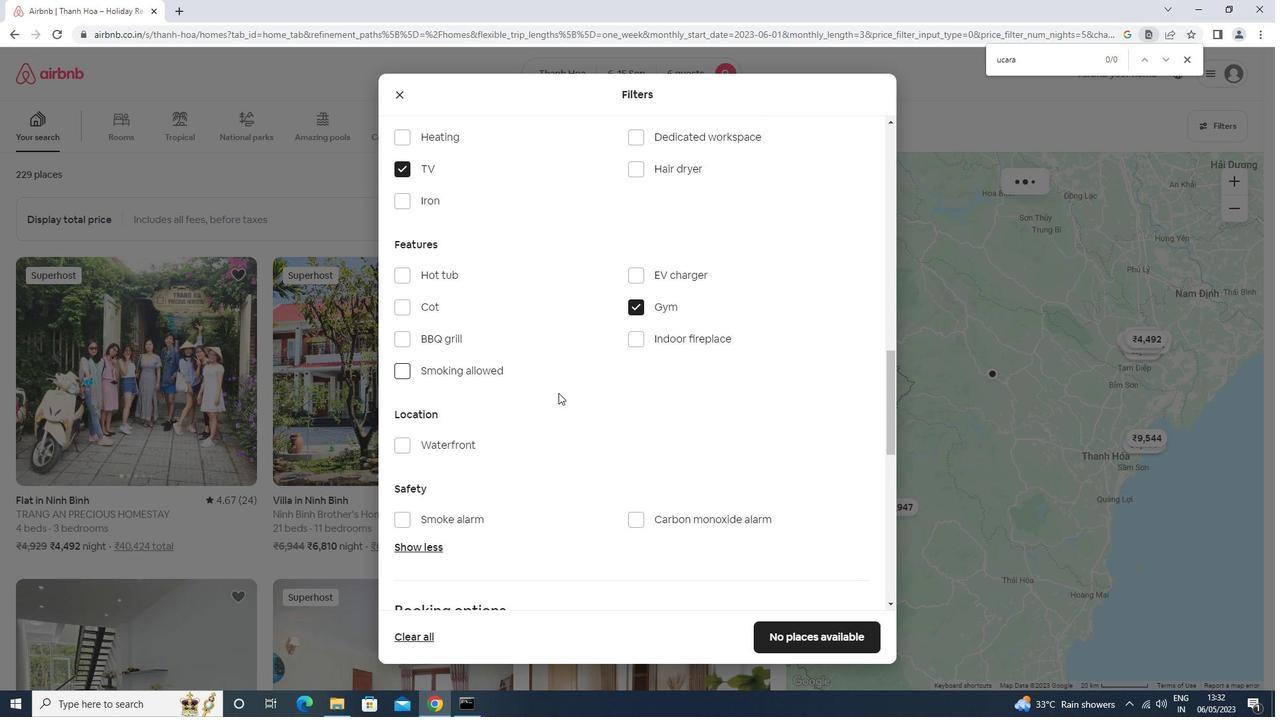 
Action: Mouse scrolled (553, 397) with delta (0, 0)
Screenshot: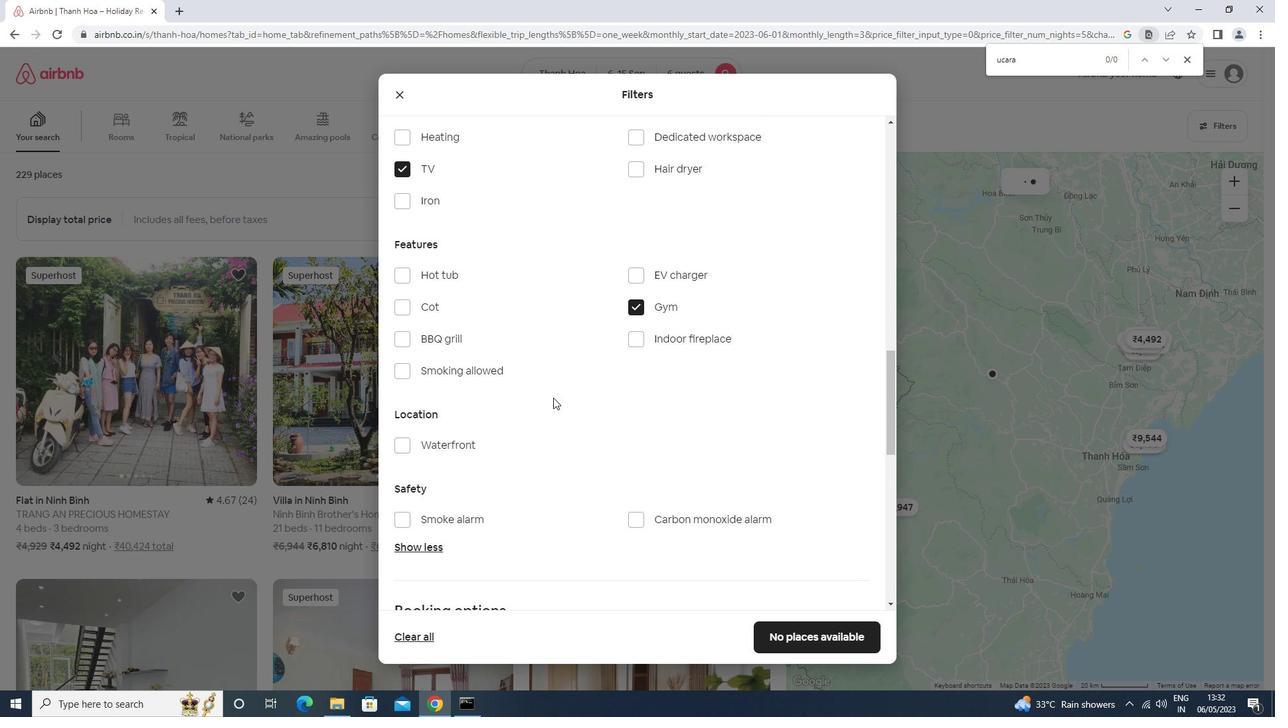 
Action: Mouse scrolled (553, 397) with delta (0, 0)
Screenshot: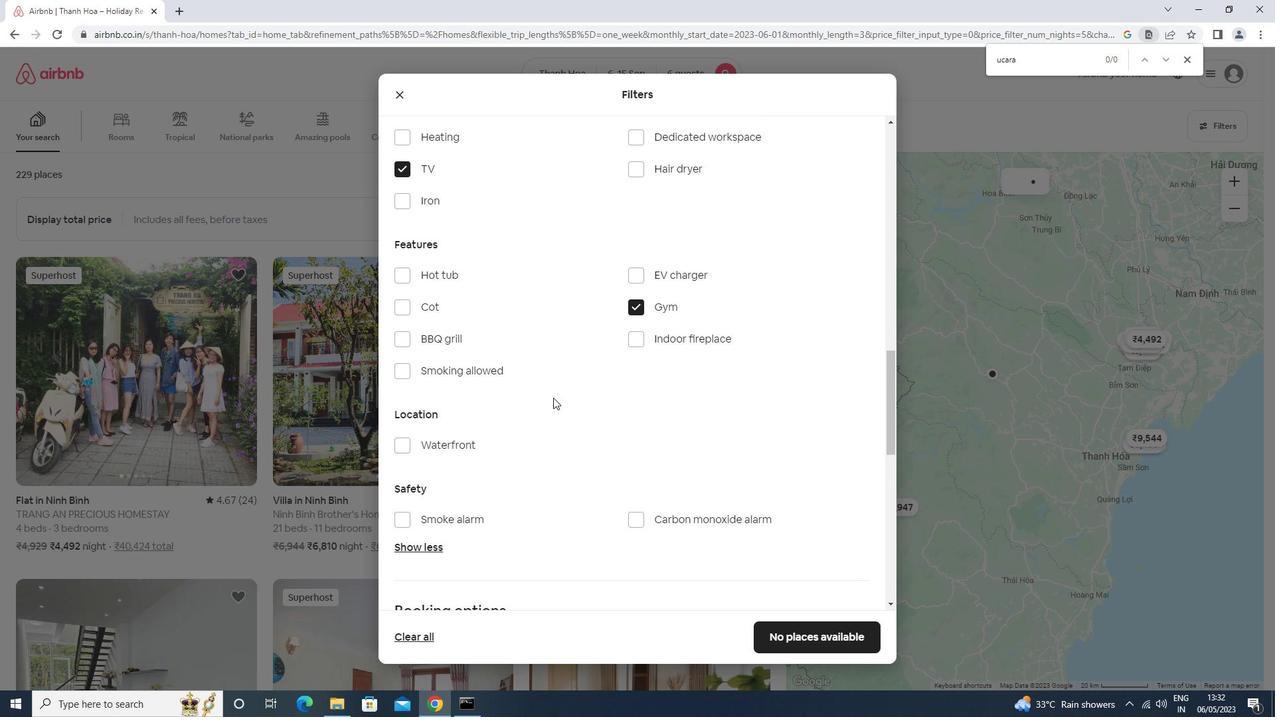 
Action: Mouse scrolled (553, 397) with delta (0, 0)
Screenshot: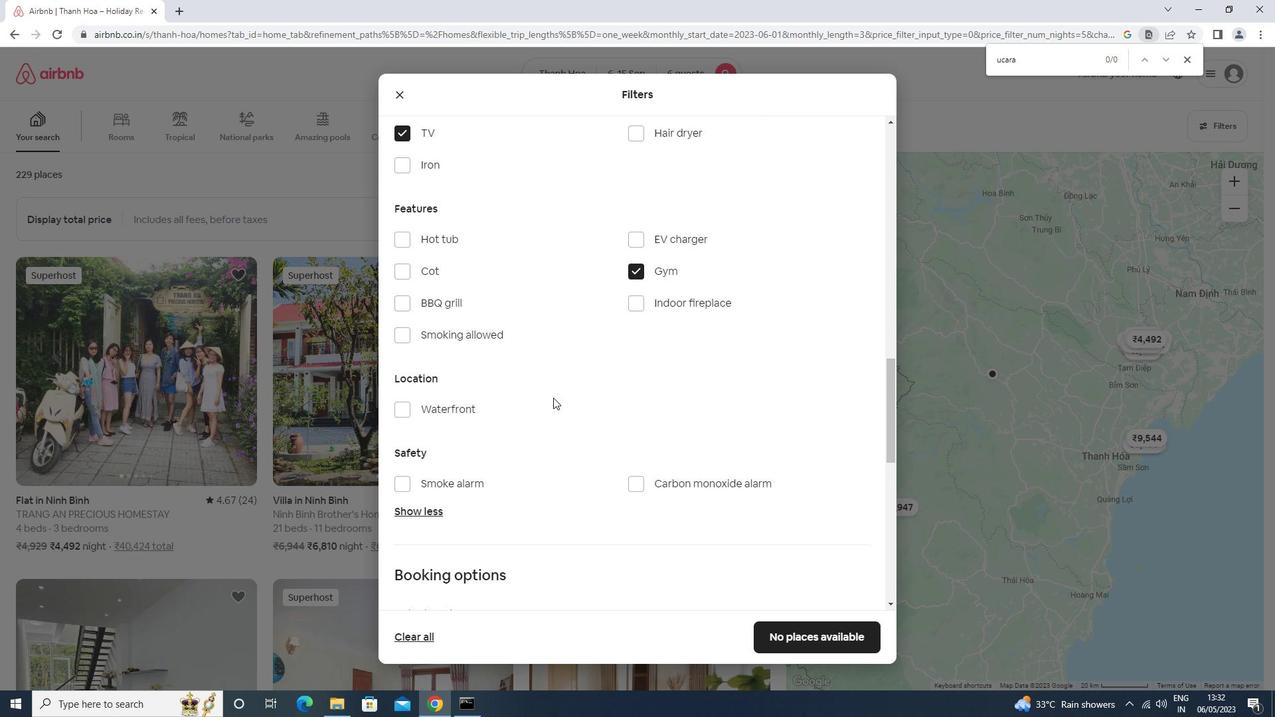 
Action: Mouse scrolled (553, 397) with delta (0, 0)
Screenshot: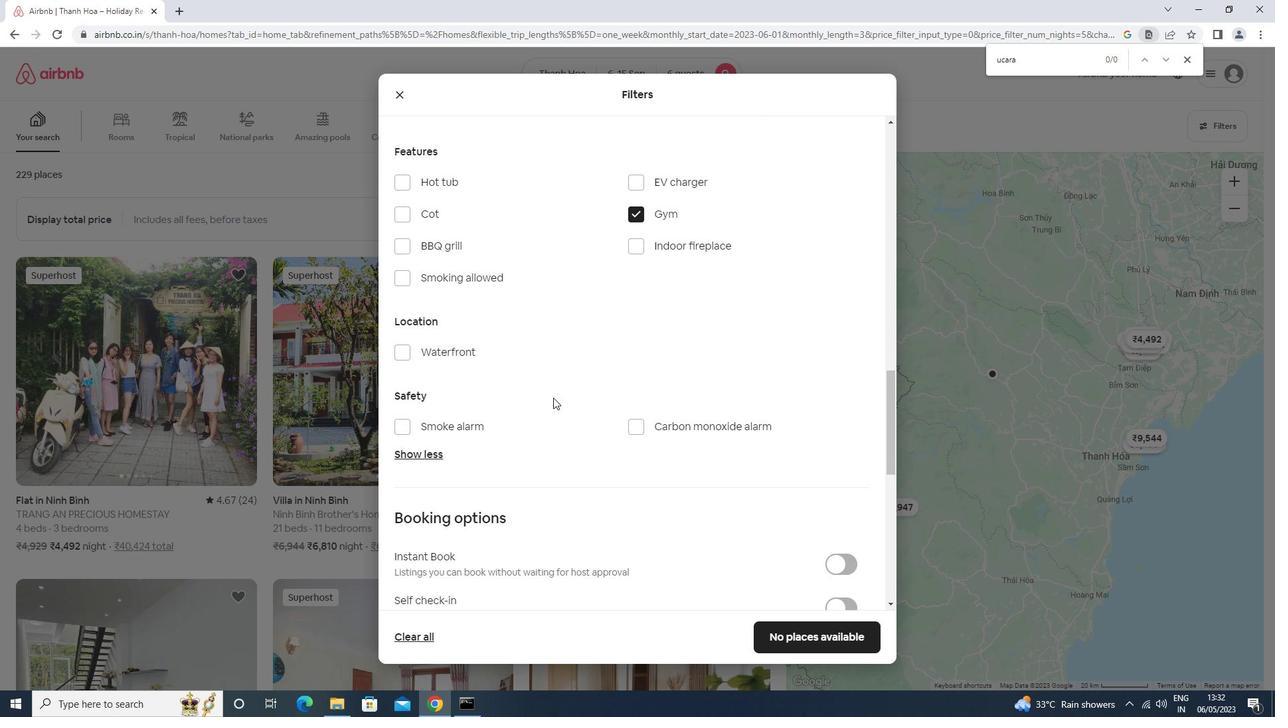 
Action: Mouse moved to (832, 432)
Screenshot: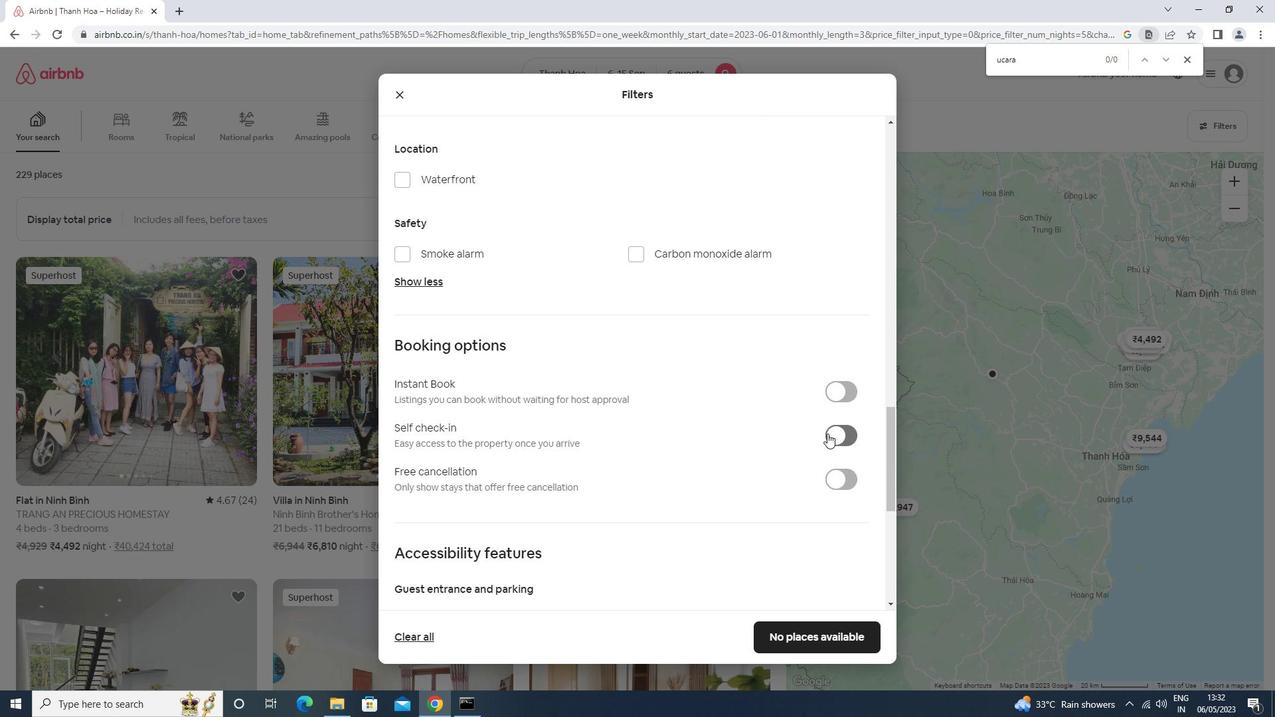 
Action: Mouse pressed left at (832, 432)
Screenshot: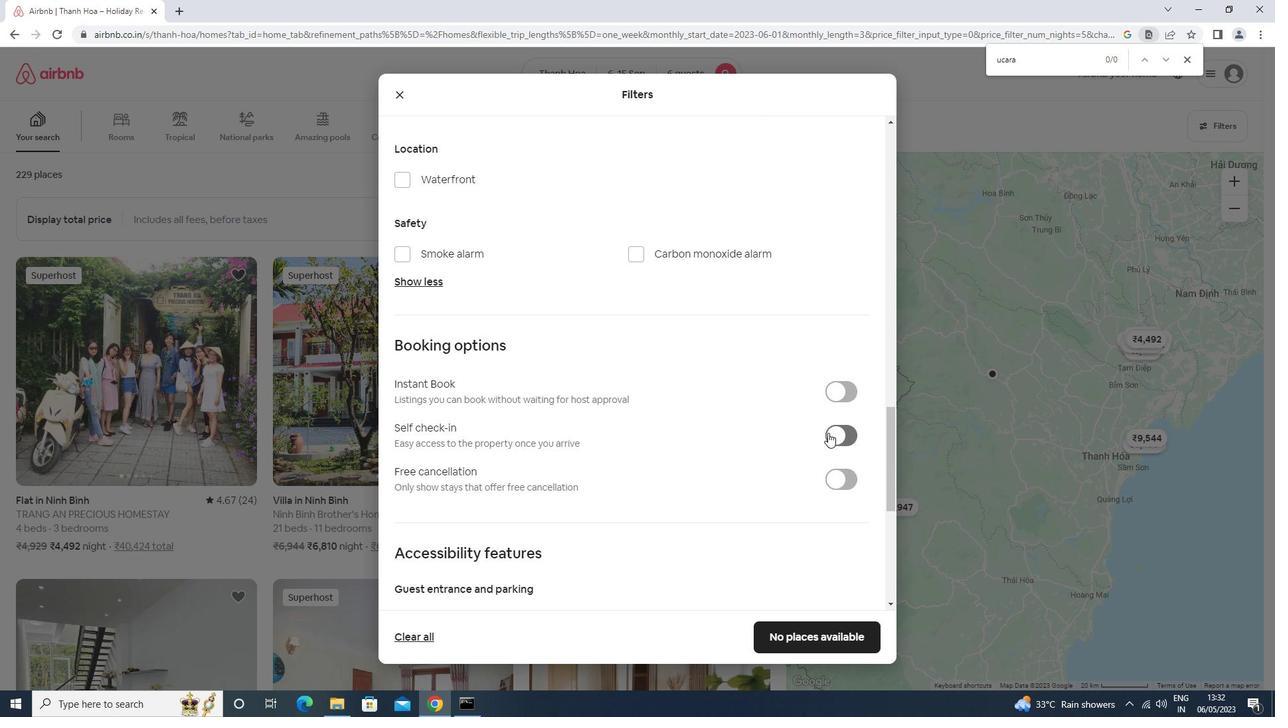 
Action: Mouse moved to (525, 444)
Screenshot: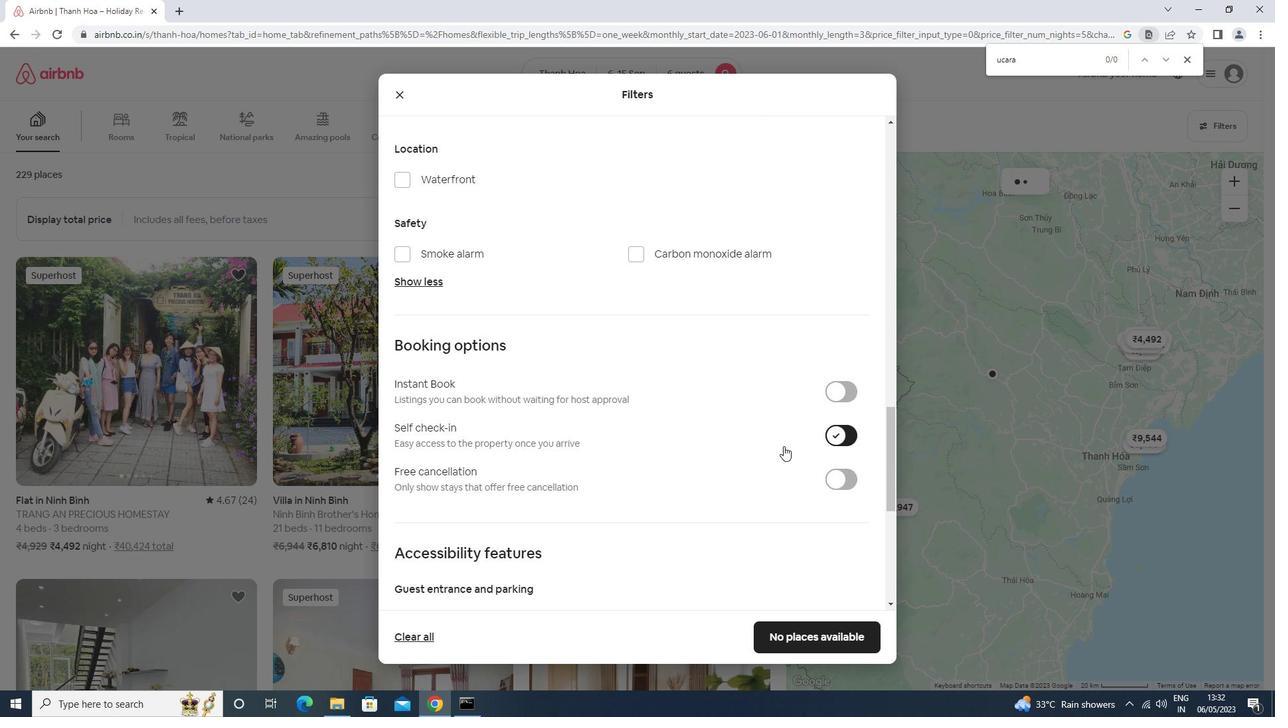 
Action: Mouse scrolled (525, 443) with delta (0, 0)
Screenshot: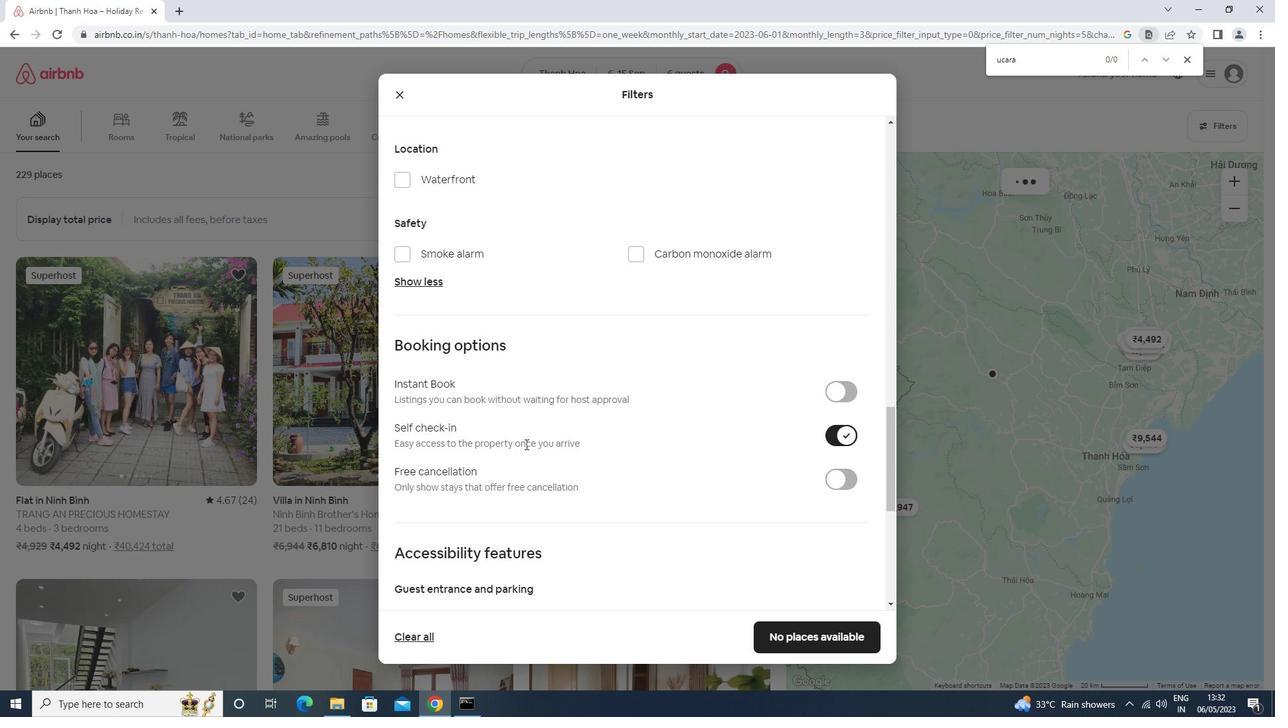 
Action: Mouse scrolled (525, 443) with delta (0, 0)
Screenshot: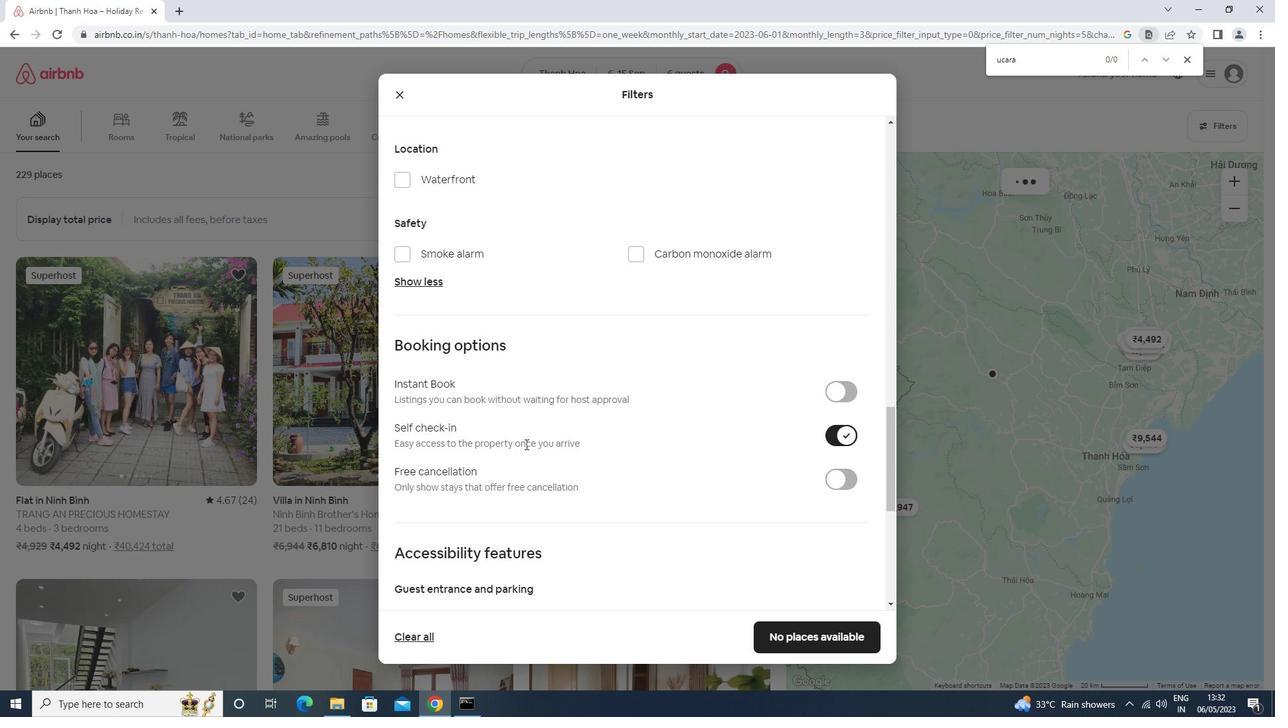 
Action: Mouse scrolled (525, 443) with delta (0, 0)
Screenshot: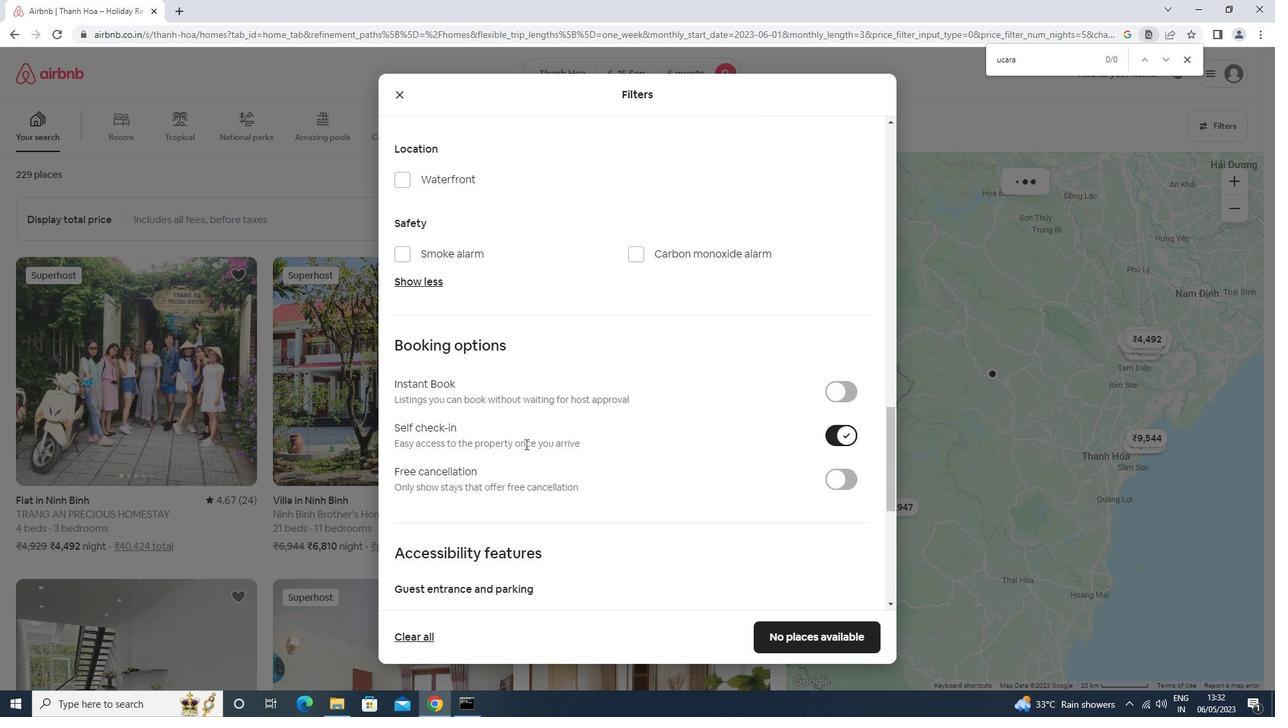
Action: Mouse scrolled (525, 443) with delta (0, 0)
Screenshot: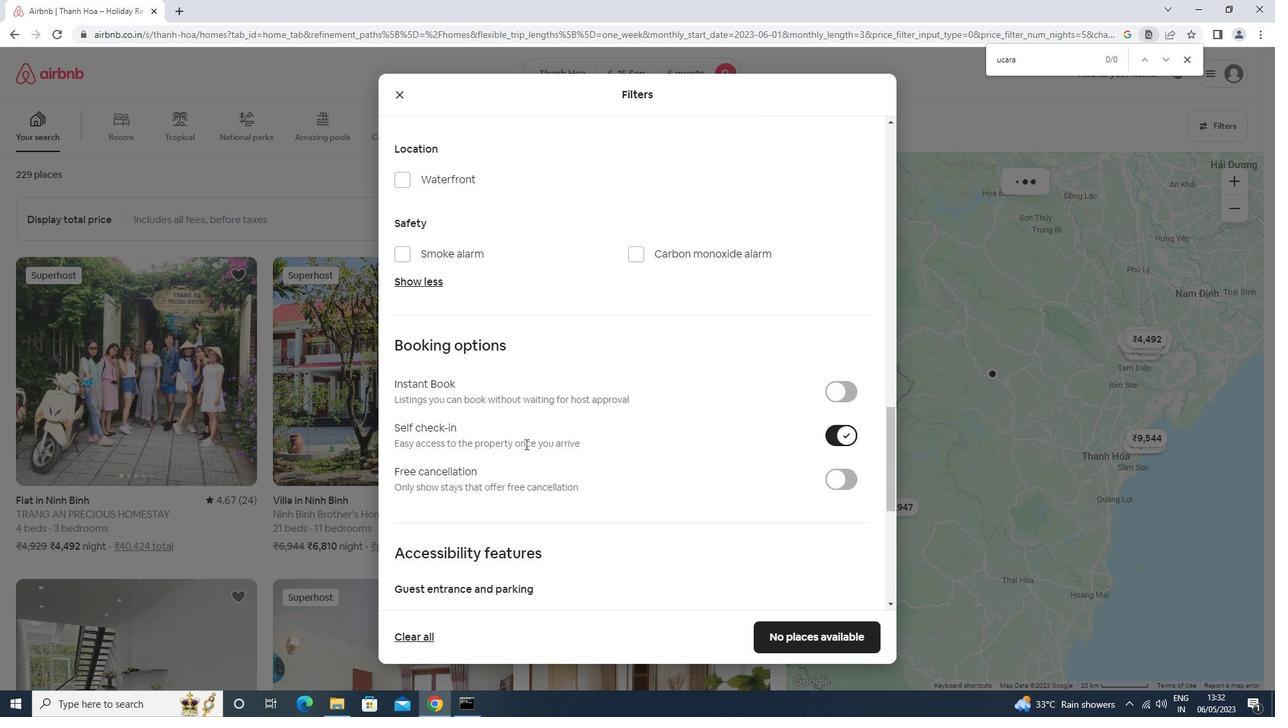 
Action: Mouse moved to (525, 445)
Screenshot: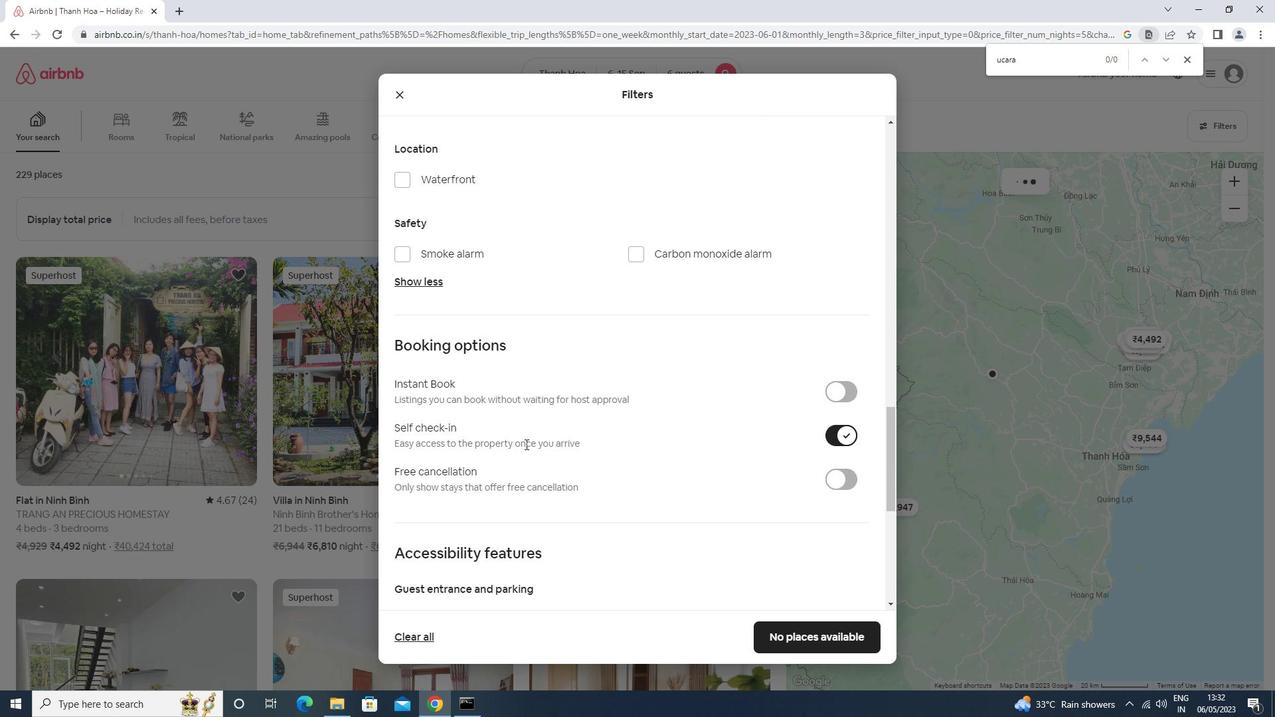 
Action: Mouse scrolled (525, 444) with delta (0, 0)
Screenshot: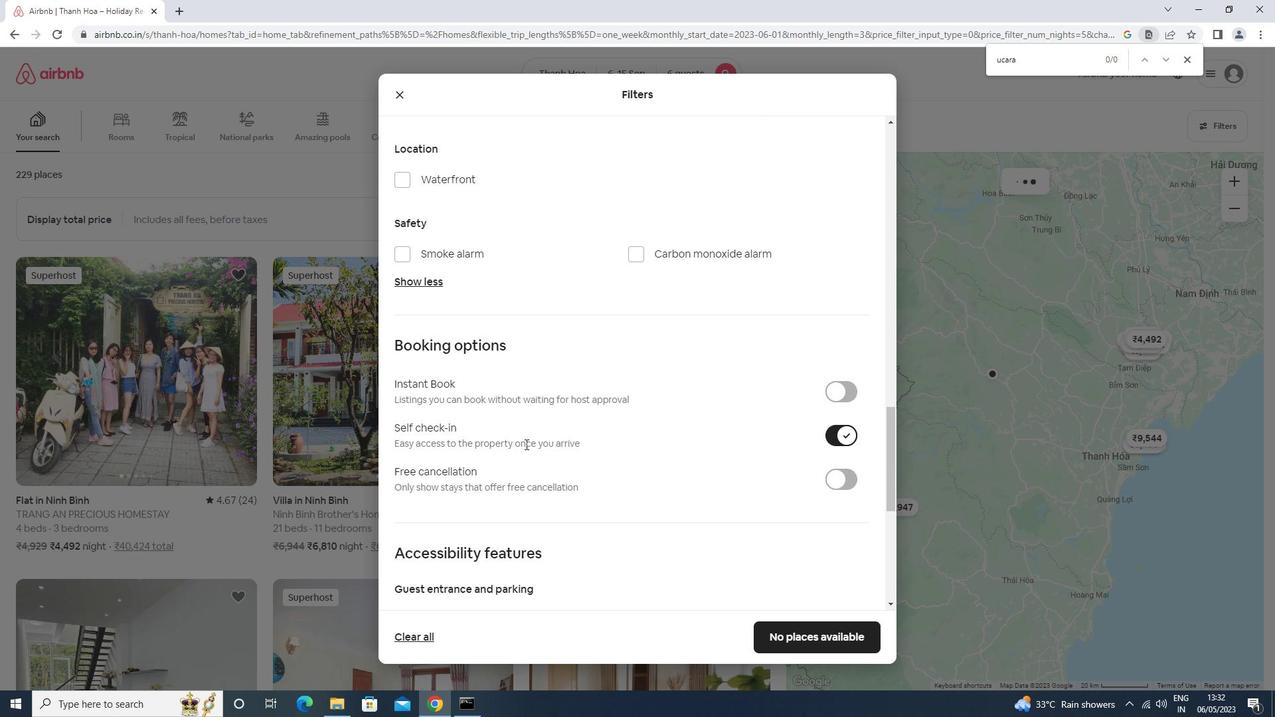 
Action: Mouse moved to (525, 445)
Screenshot: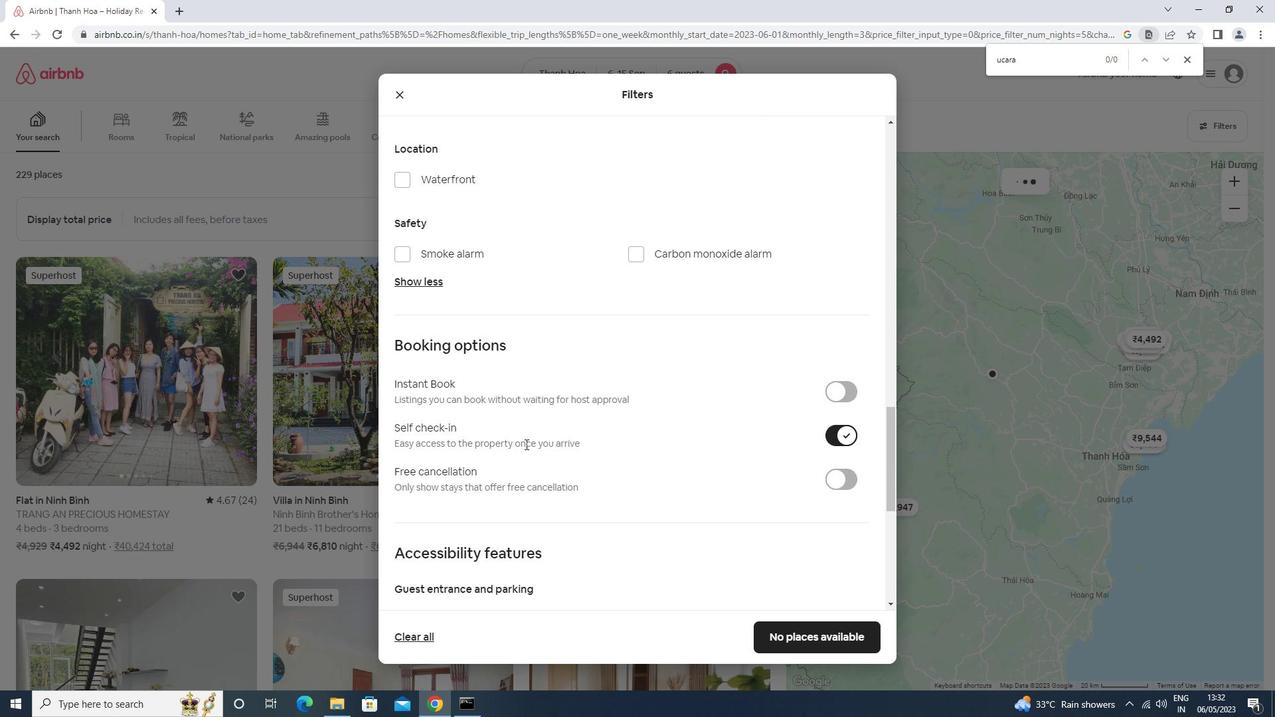 
Action: Mouse scrolled (525, 444) with delta (0, 0)
Screenshot: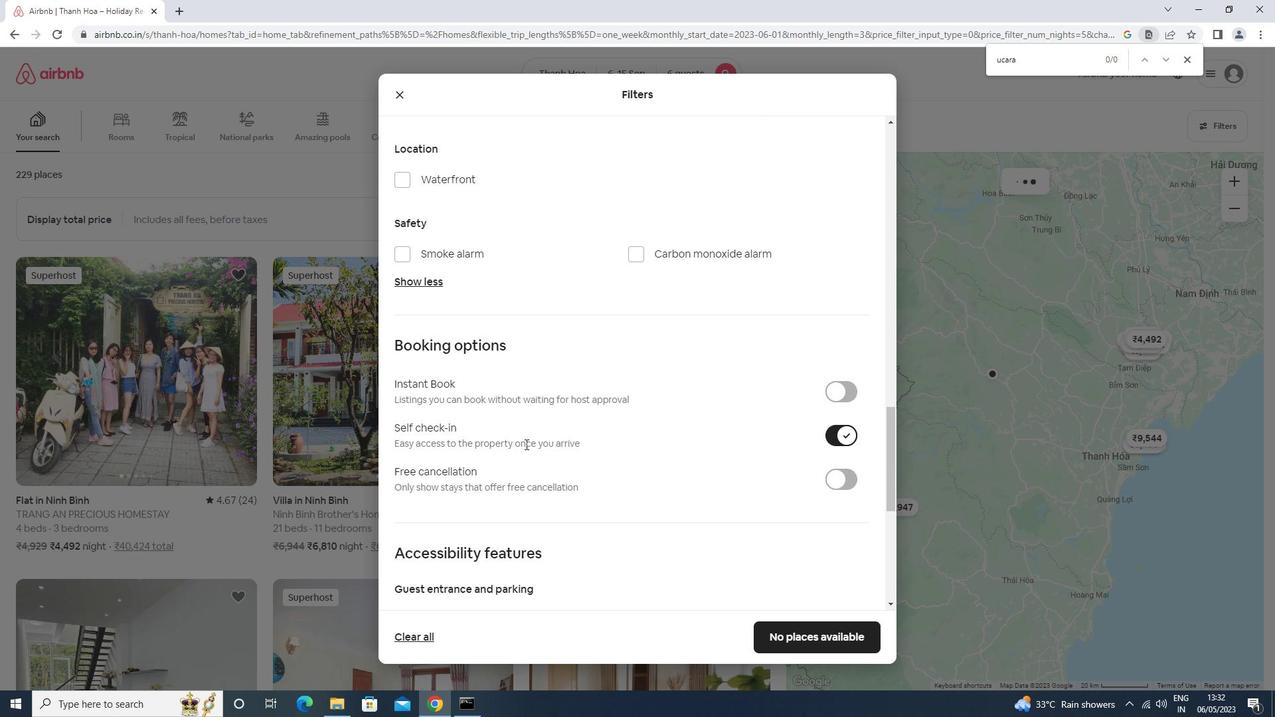 
Action: Mouse moved to (460, 530)
Screenshot: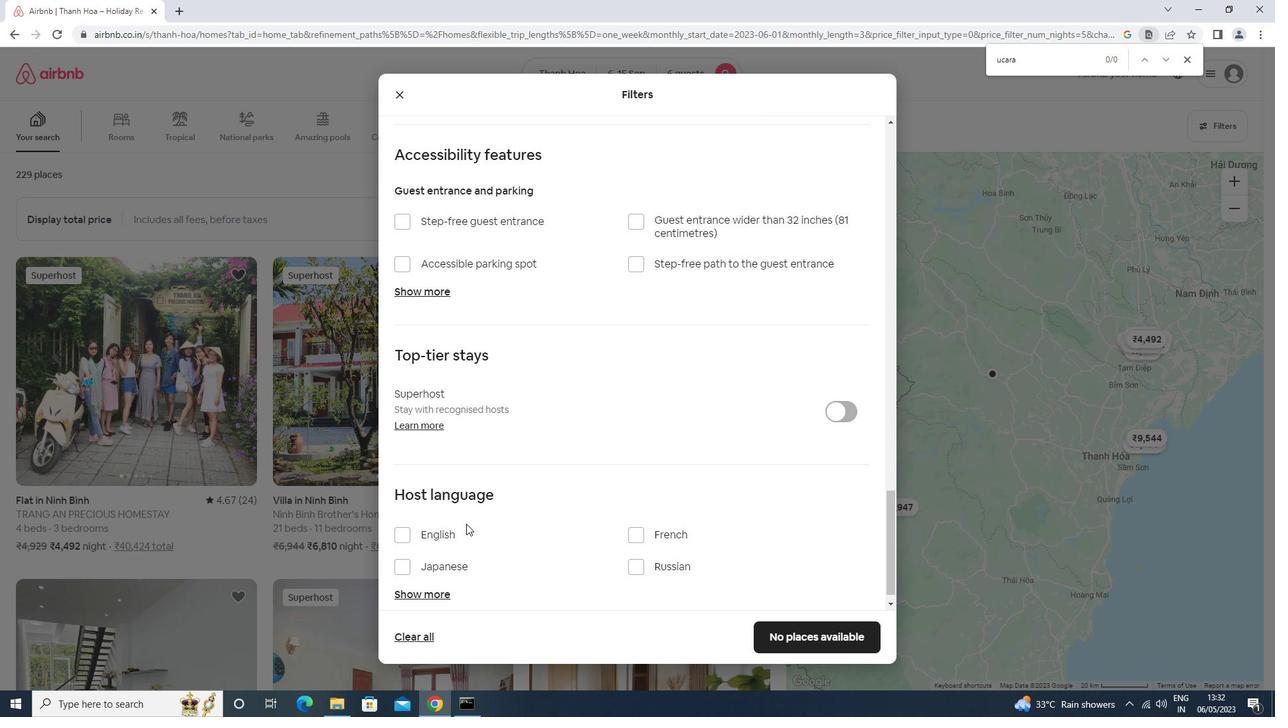
Action: Mouse pressed left at (460, 530)
Screenshot: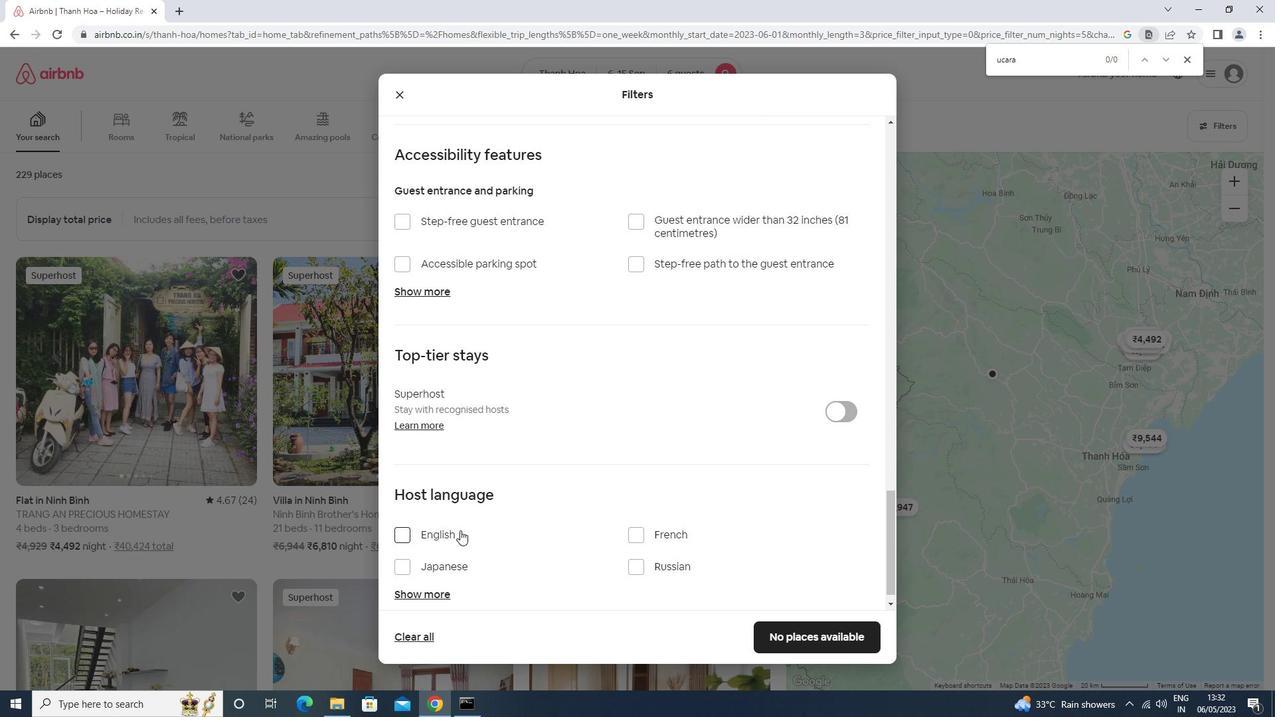 
Action: Mouse moved to (798, 627)
Screenshot: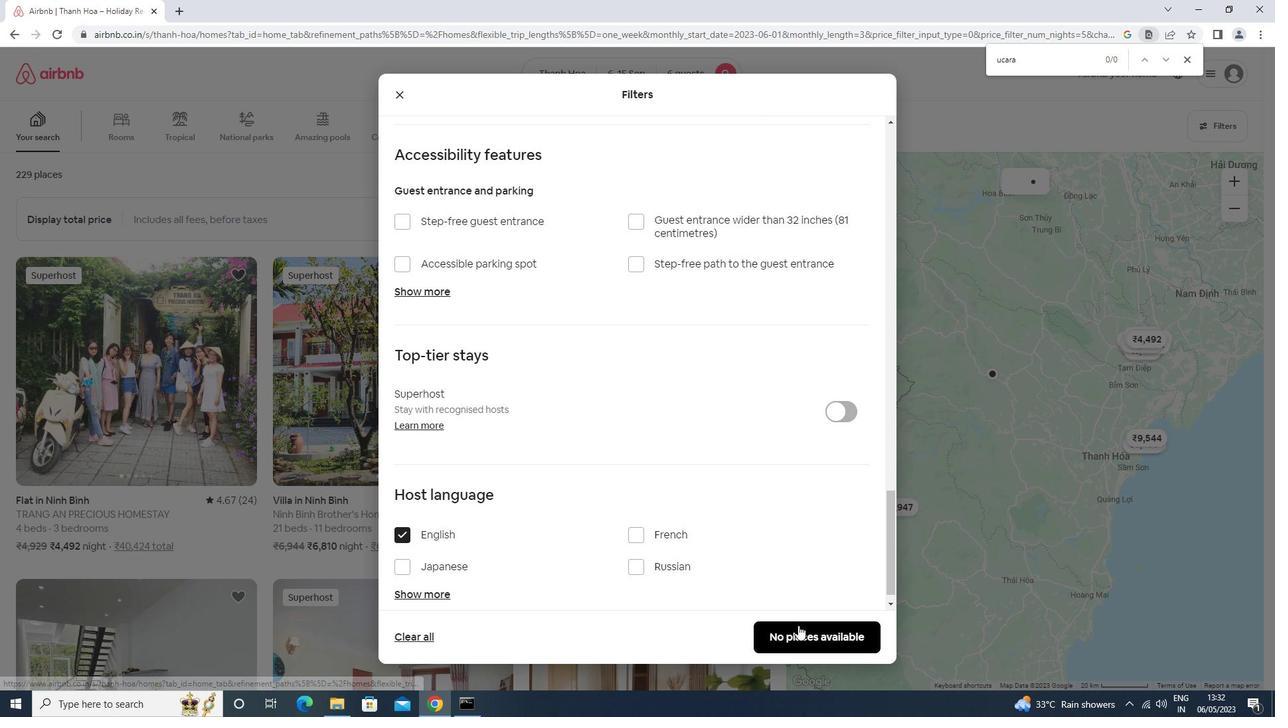 
Action: Mouse pressed left at (798, 627)
Screenshot: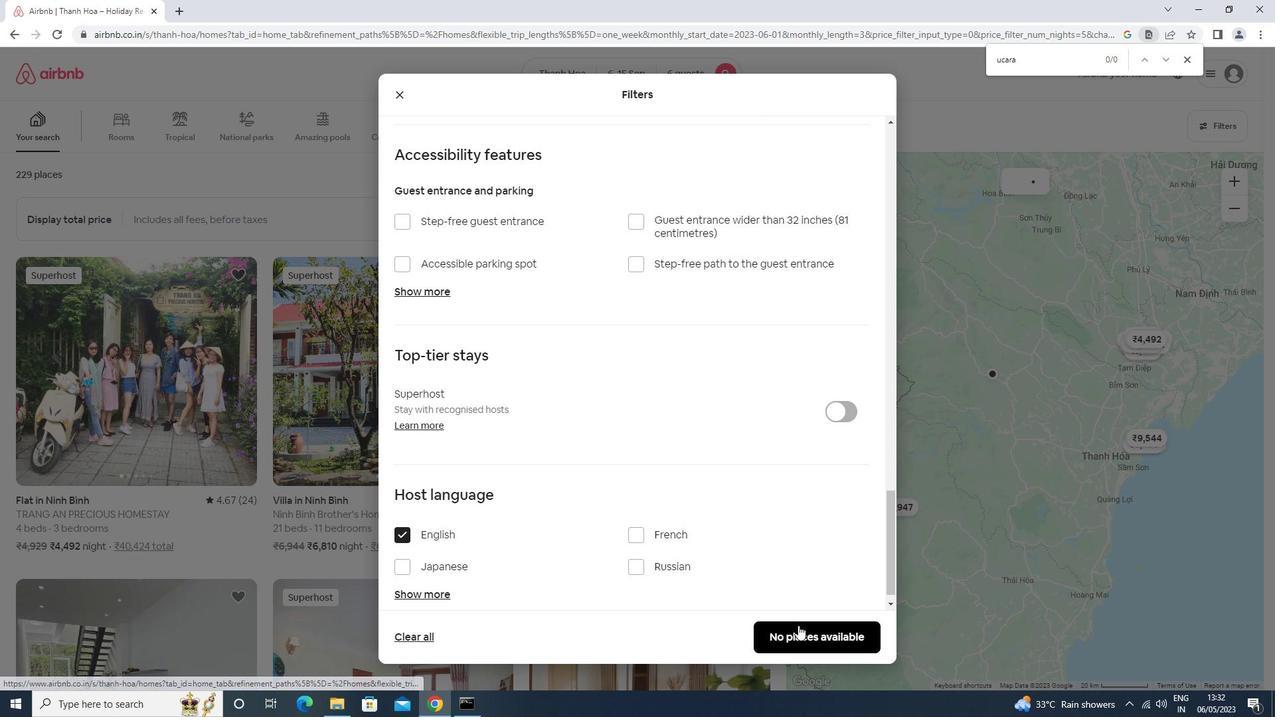 
Action: Mouse moved to (791, 624)
Screenshot: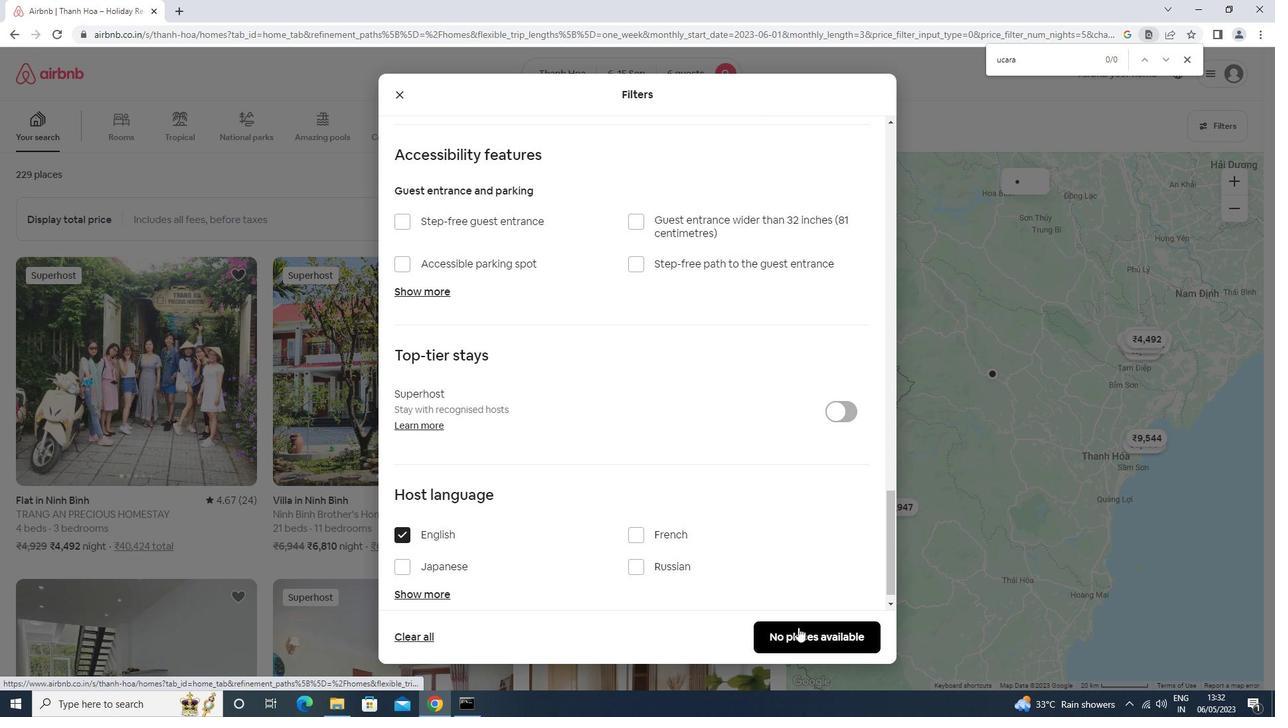 
